 Task: Buy 4 Replacement Heads for Women's from Shave & Hair Removal section under best seller category for shipping address: Mason Kelly, 2841 Point Street, Park Ridge, Illinois 60068, Cell Number 7738643880. Pay from credit card ending with 7965, CVV 549
Action: Mouse moved to (15, 91)
Screenshot: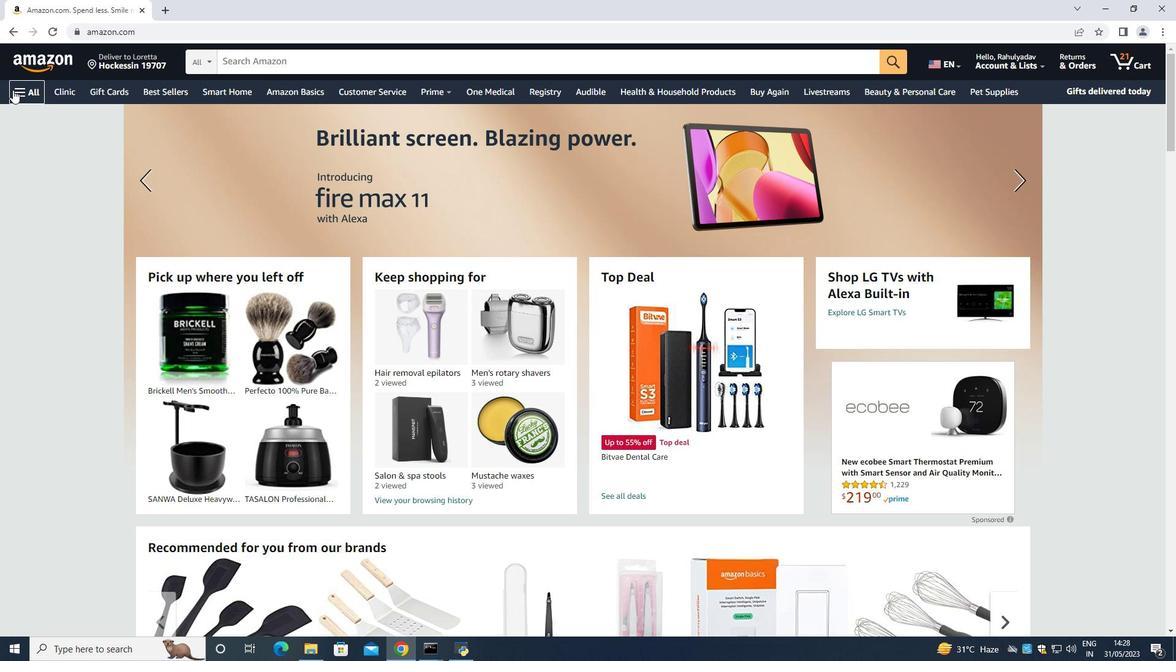
Action: Mouse pressed left at (15, 91)
Screenshot: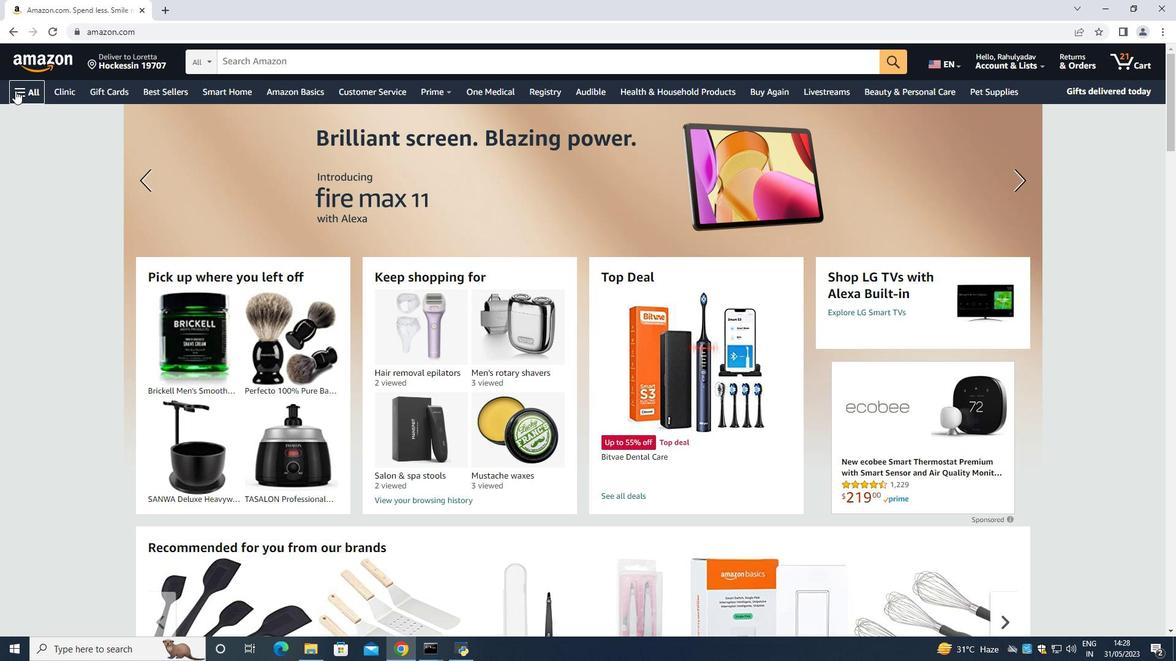 
Action: Mouse moved to (26, 115)
Screenshot: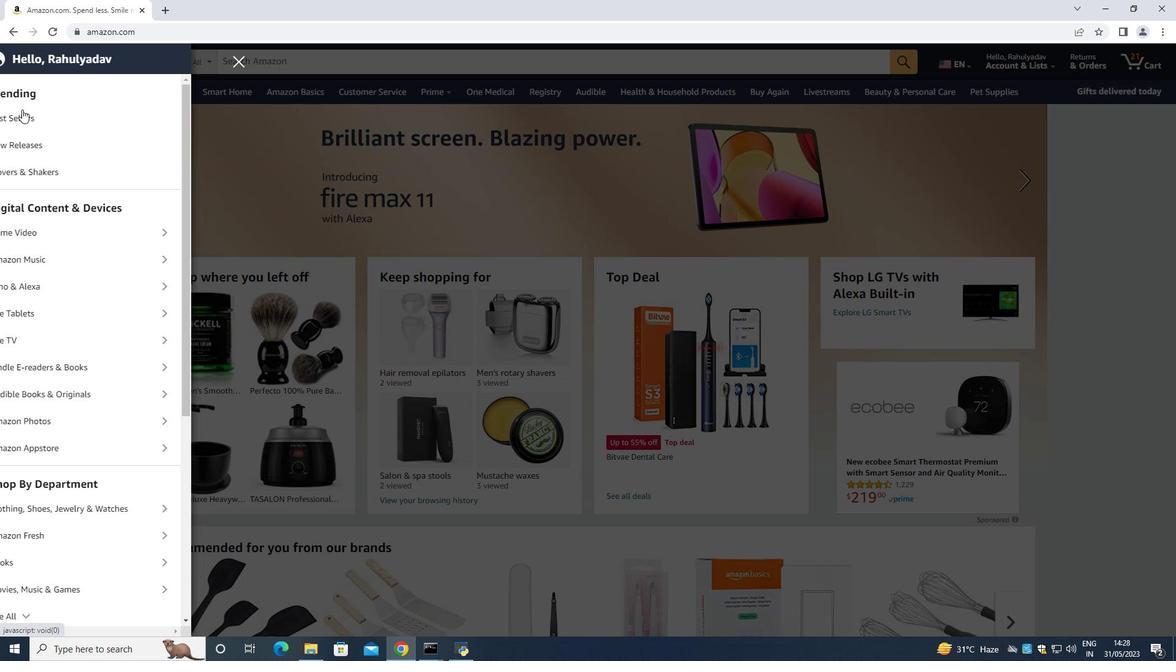 
Action: Mouse pressed left at (26, 115)
Screenshot: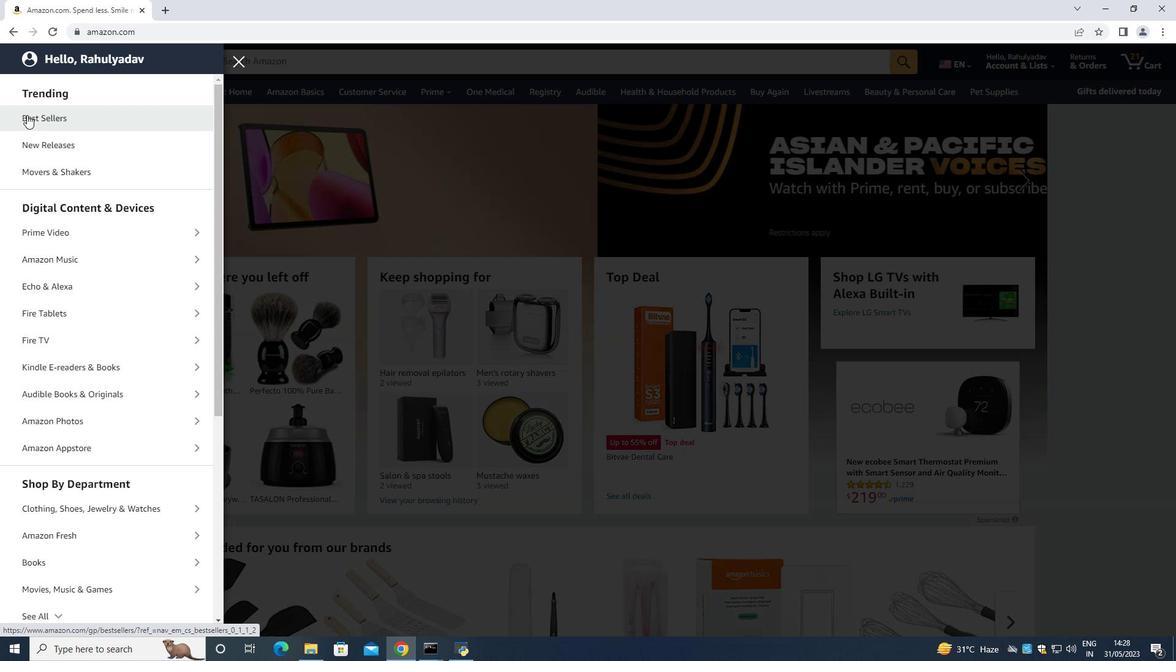 
Action: Key pressed <Key.down><Key.up>
Screenshot: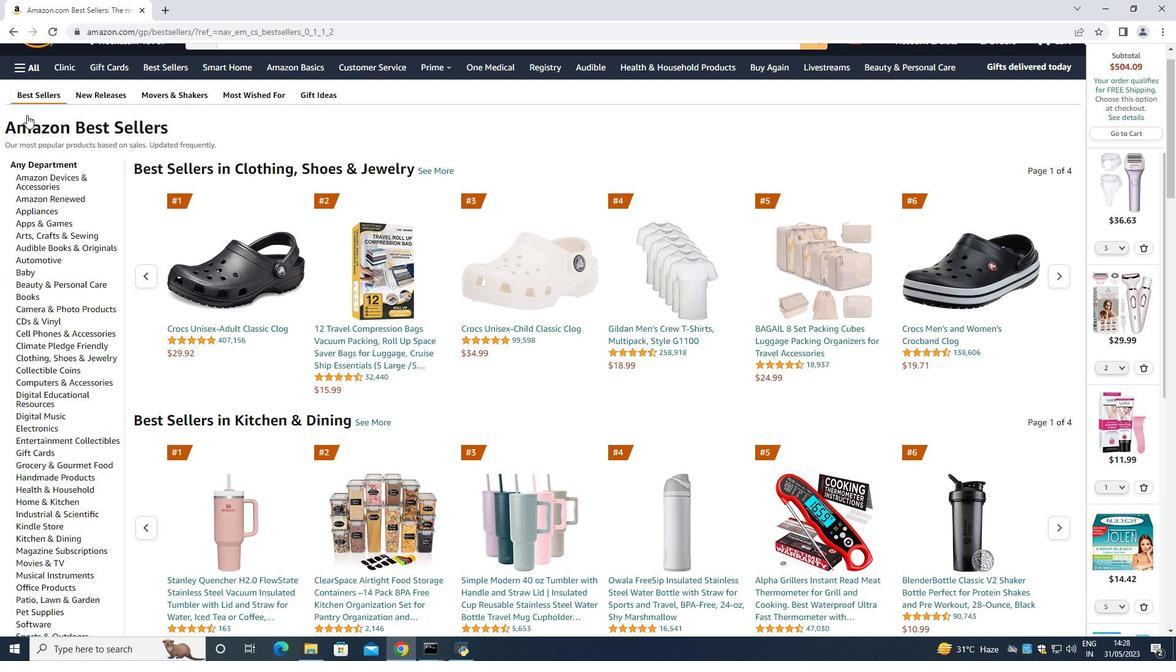 
Action: Mouse moved to (237, 66)
Screenshot: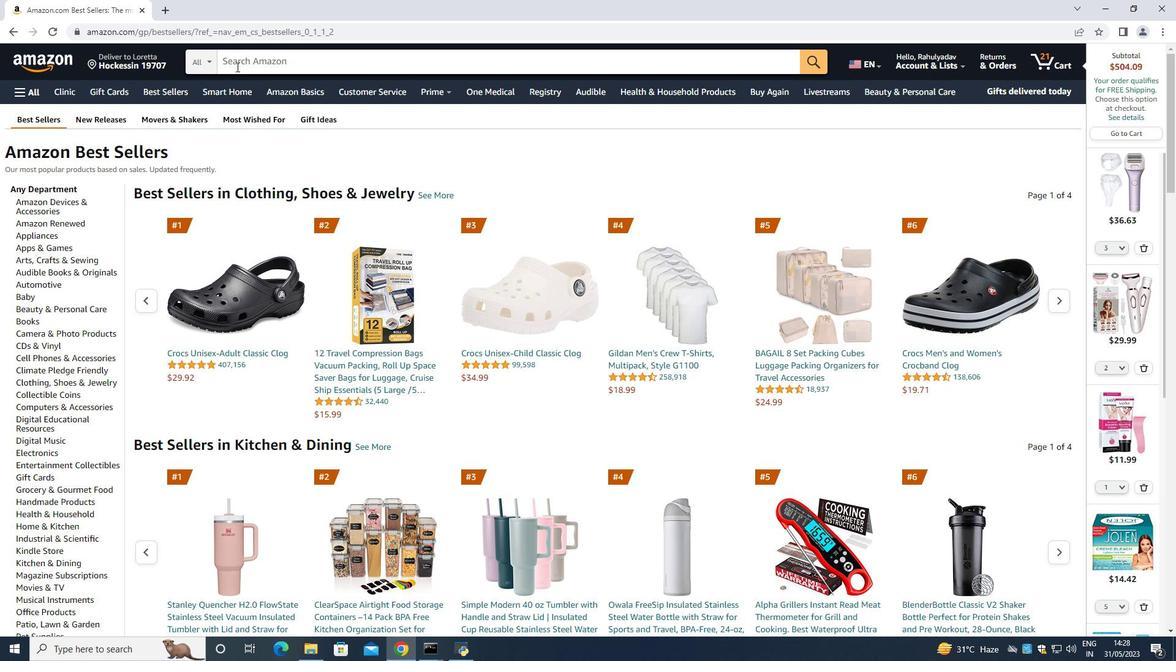 
Action: Mouse pressed left at (237, 66)
Screenshot: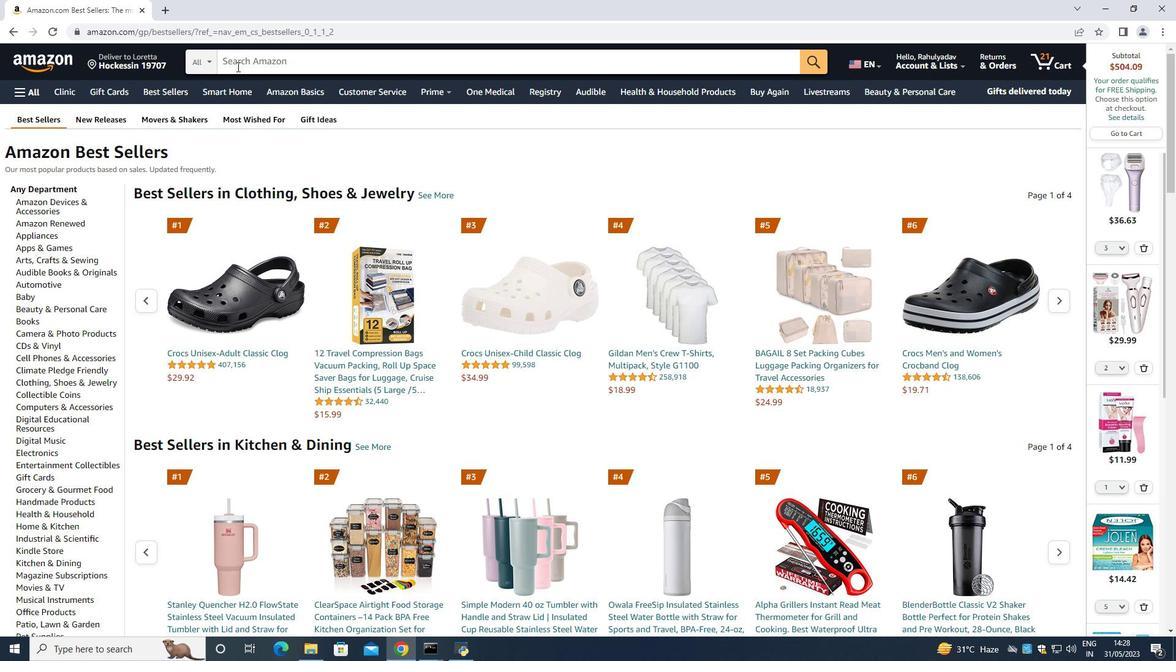 
Action: Key pressed <Key.shift>Replacement<Key.space><Key.shift>Heads<Key.space><Key.shift>foe<Key.backspace>r<Key.space>women<Key.space><Key.enter>
Screenshot: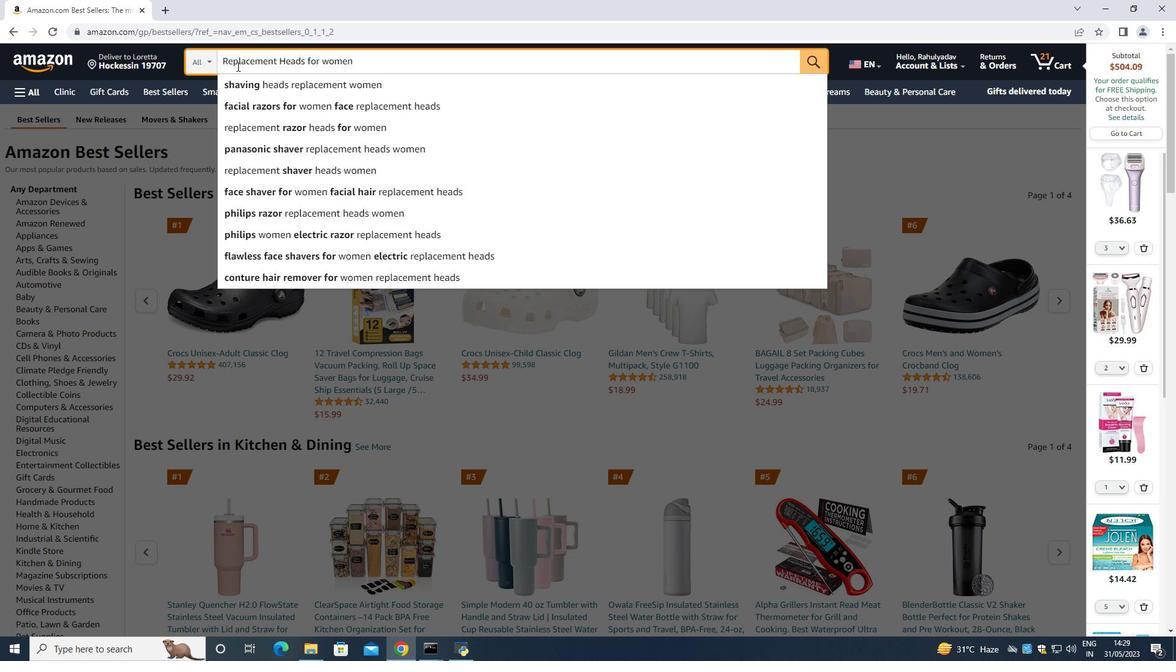 
Action: Mouse moved to (284, 363)
Screenshot: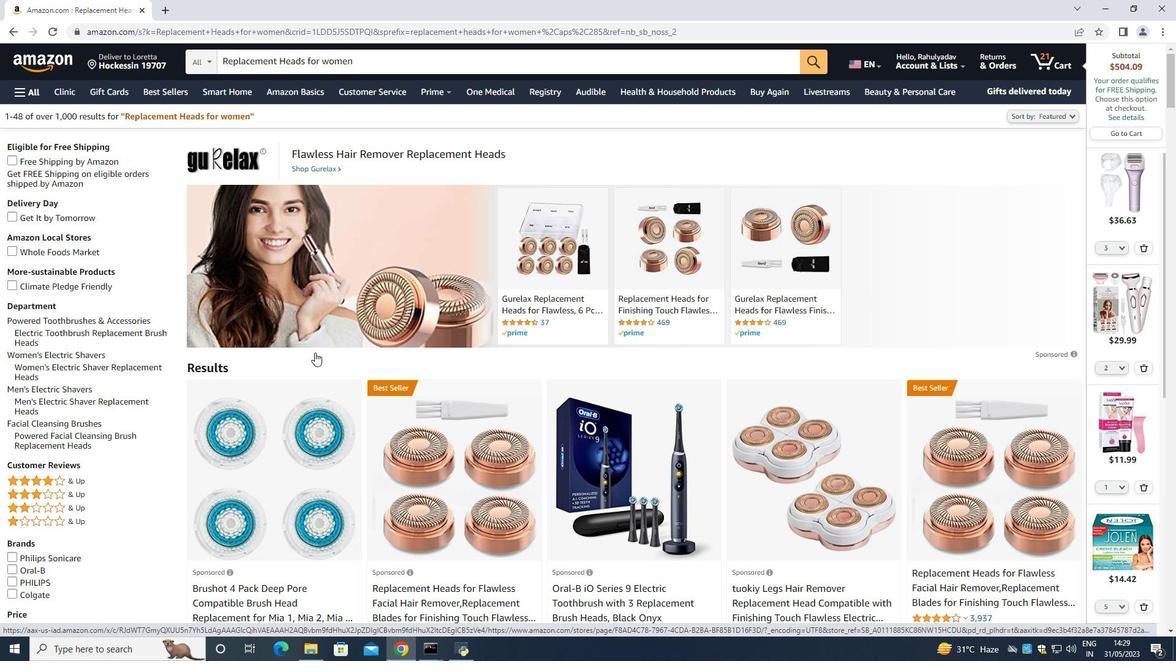 
Action: Mouse scrolled (284, 362) with delta (0, 0)
Screenshot: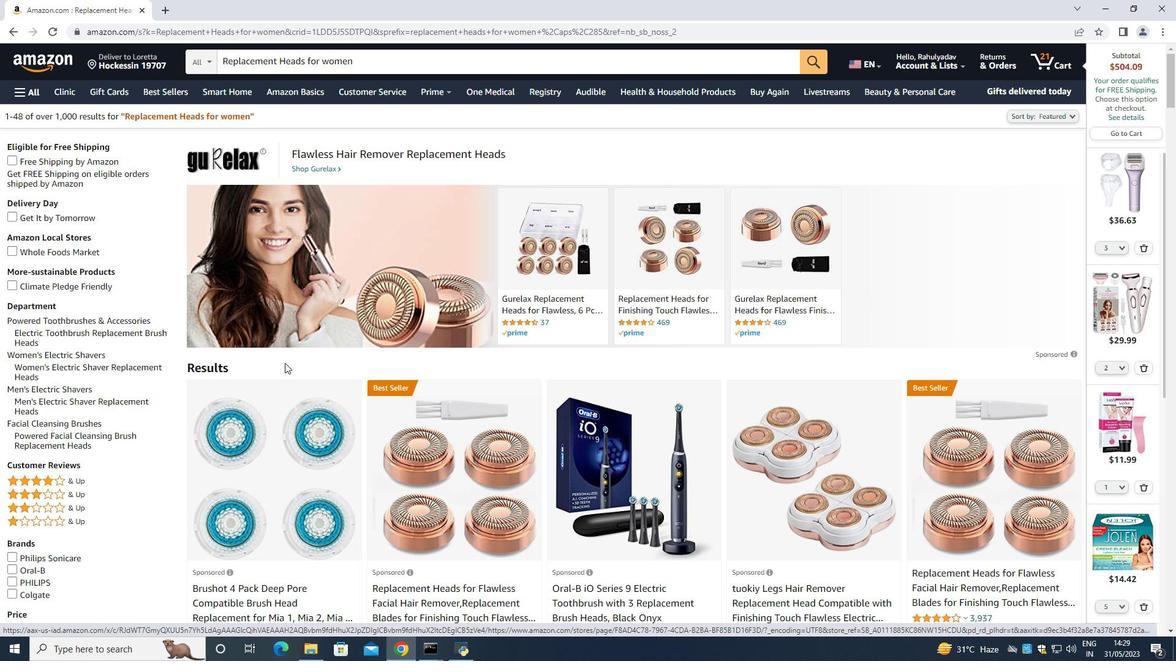 
Action: Mouse scrolled (284, 362) with delta (0, 0)
Screenshot: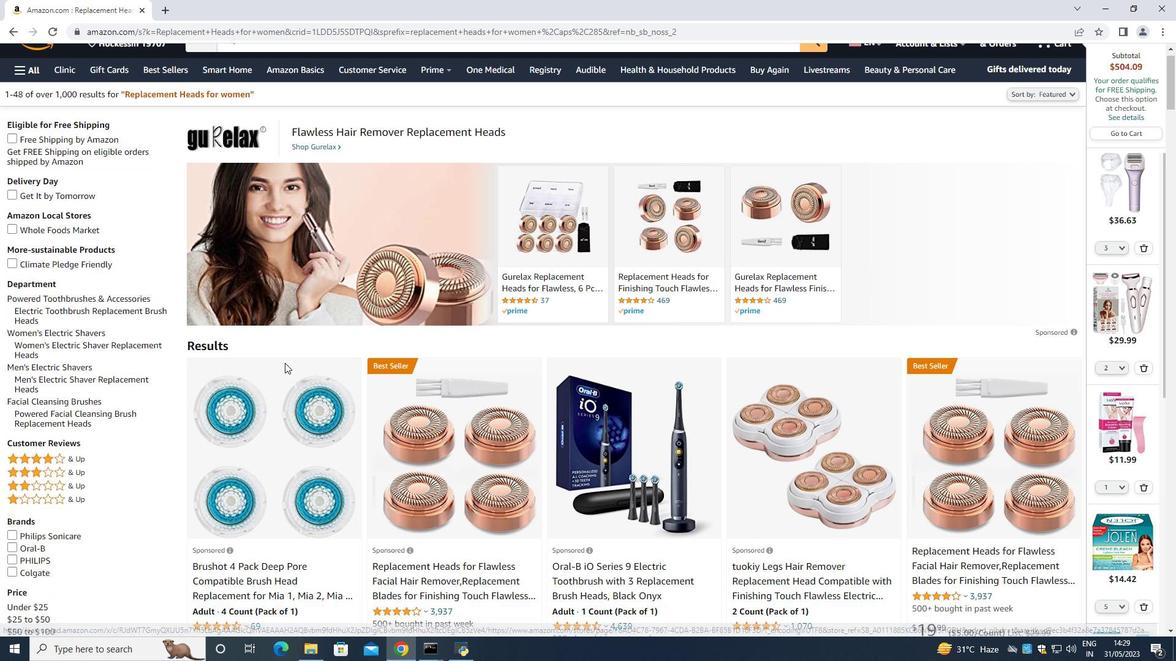 
Action: Mouse scrolled (284, 362) with delta (0, 0)
Screenshot: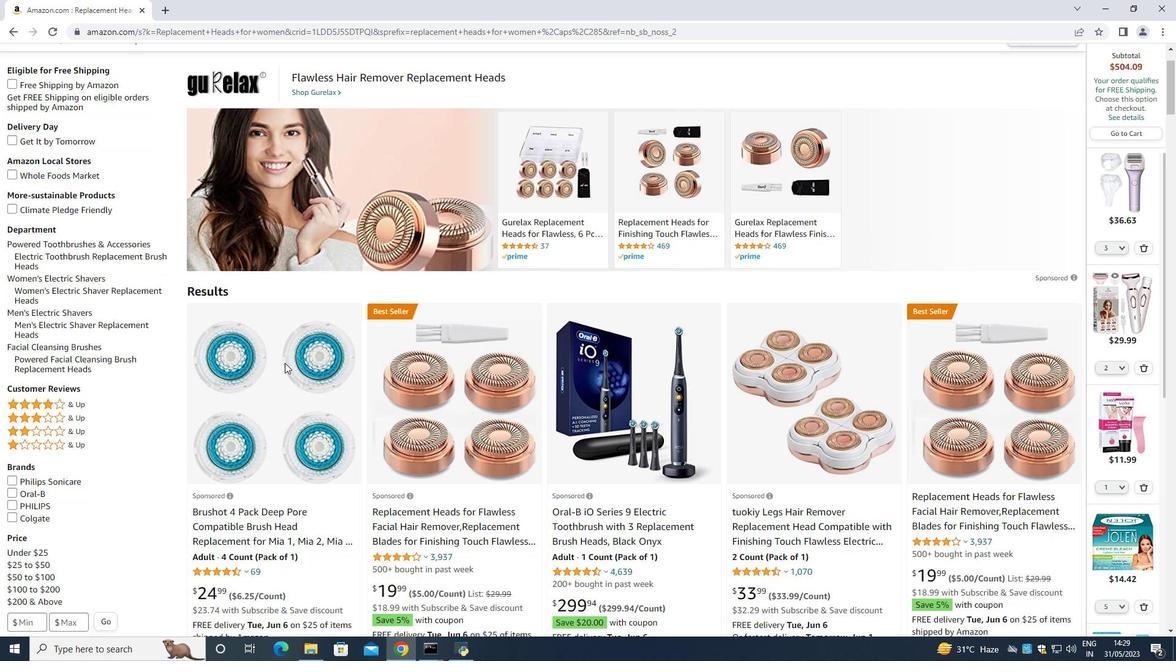 
Action: Mouse moved to (625, 407)
Screenshot: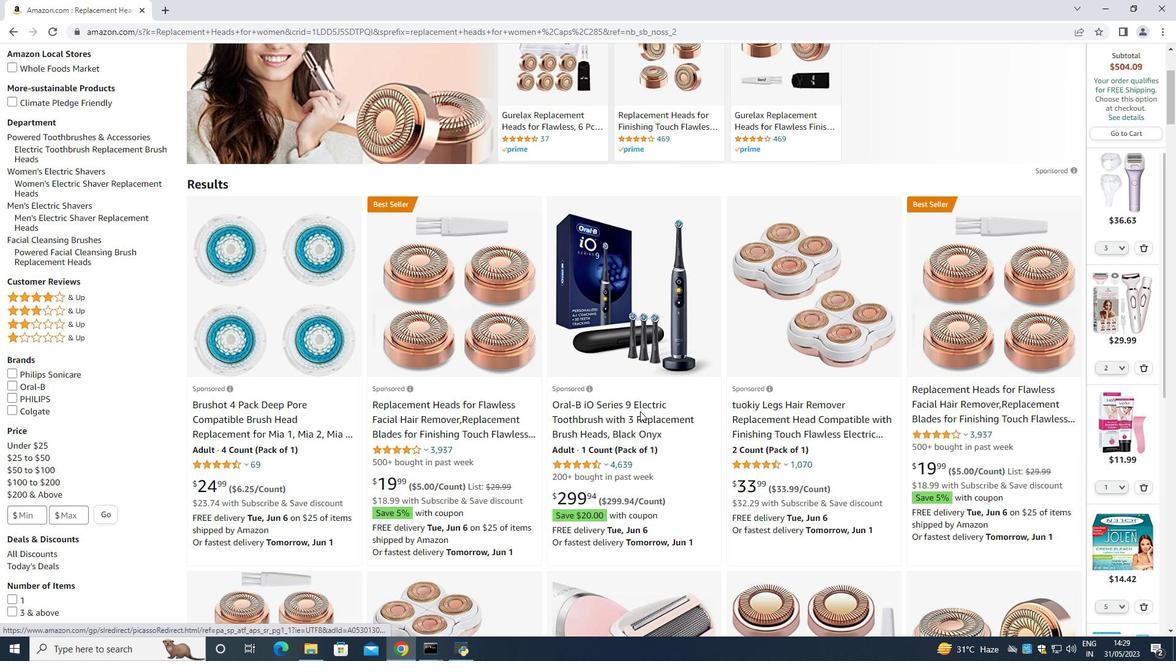 
Action: Mouse scrolled (625, 406) with delta (0, 0)
Screenshot: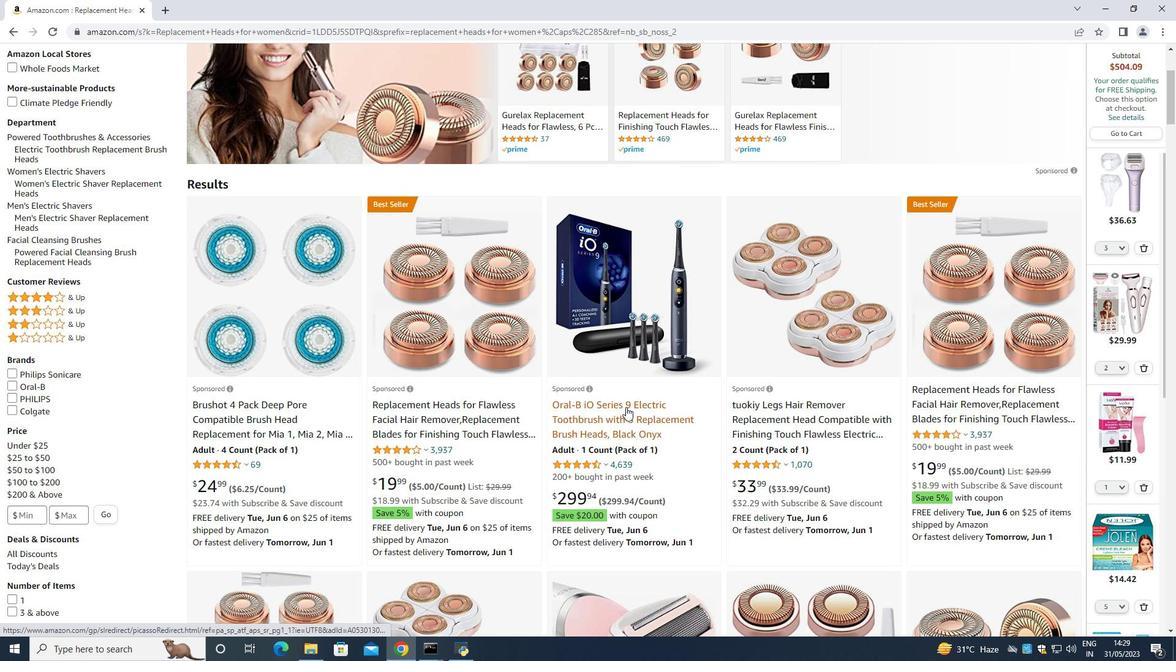 
Action: Mouse scrolled (625, 406) with delta (0, 0)
Screenshot: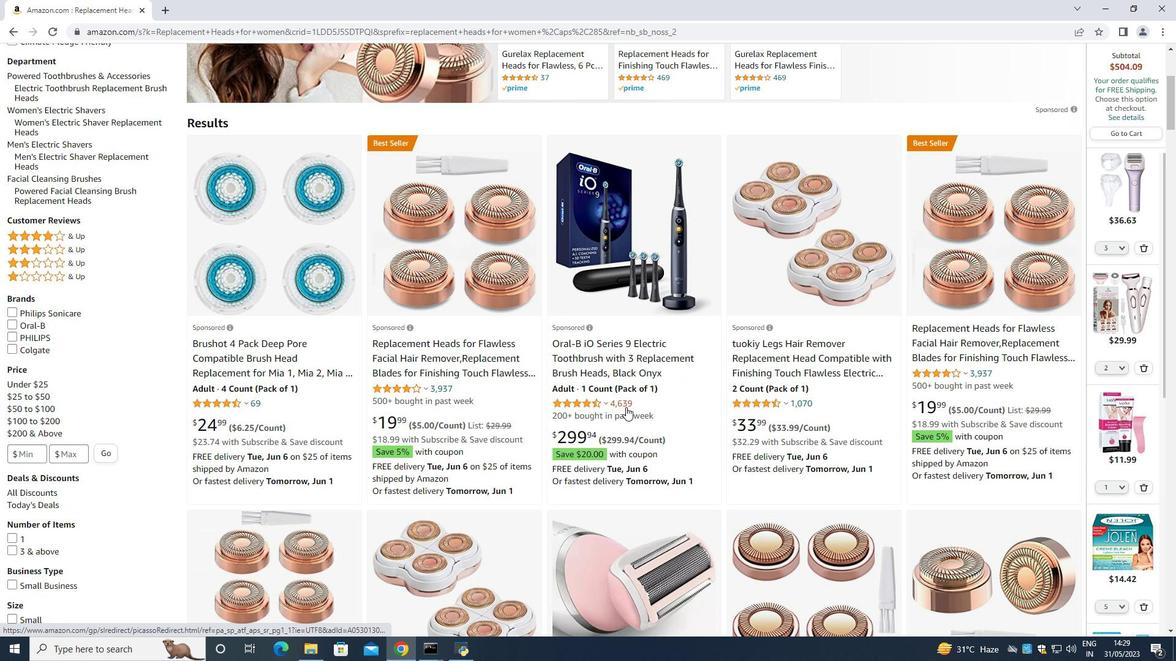
Action: Mouse moved to (229, 158)
Screenshot: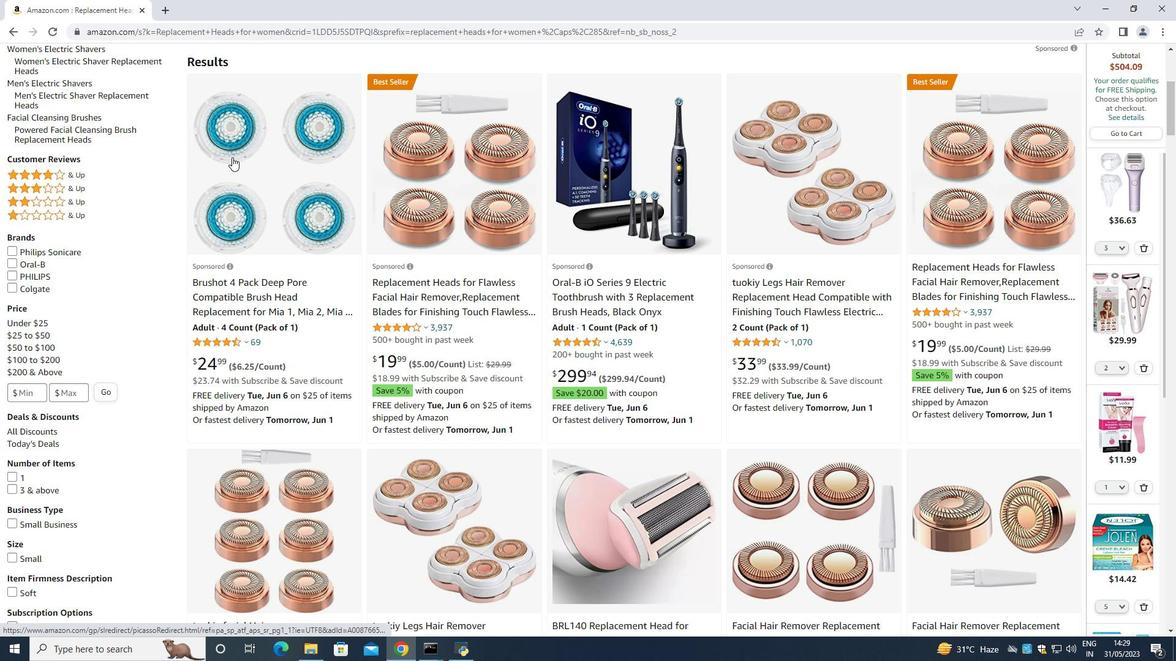 
Action: Mouse scrolled (229, 157) with delta (0, 0)
Screenshot: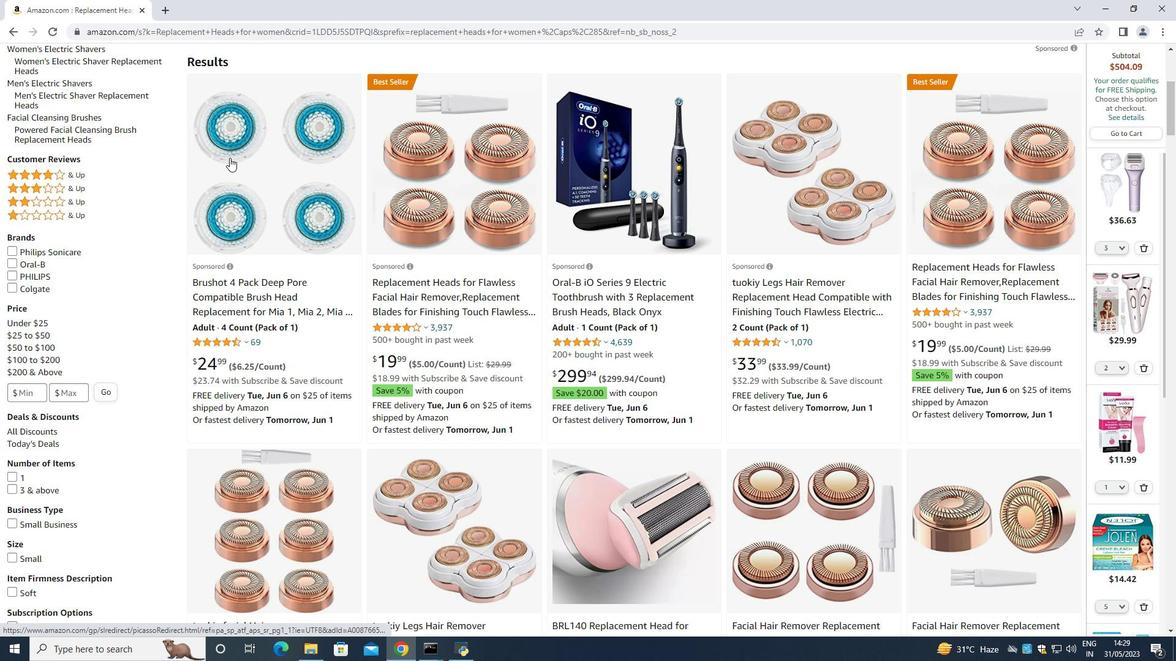 
Action: Mouse scrolled (229, 157) with delta (0, 0)
Screenshot: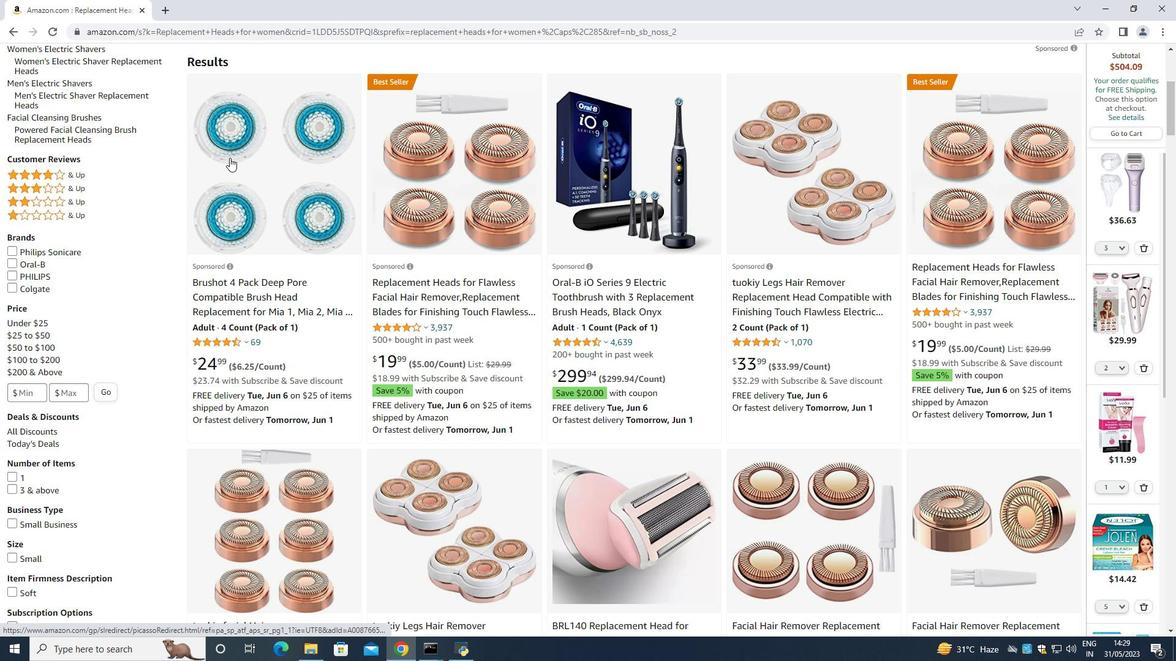 
Action: Mouse scrolled (229, 157) with delta (0, 0)
Screenshot: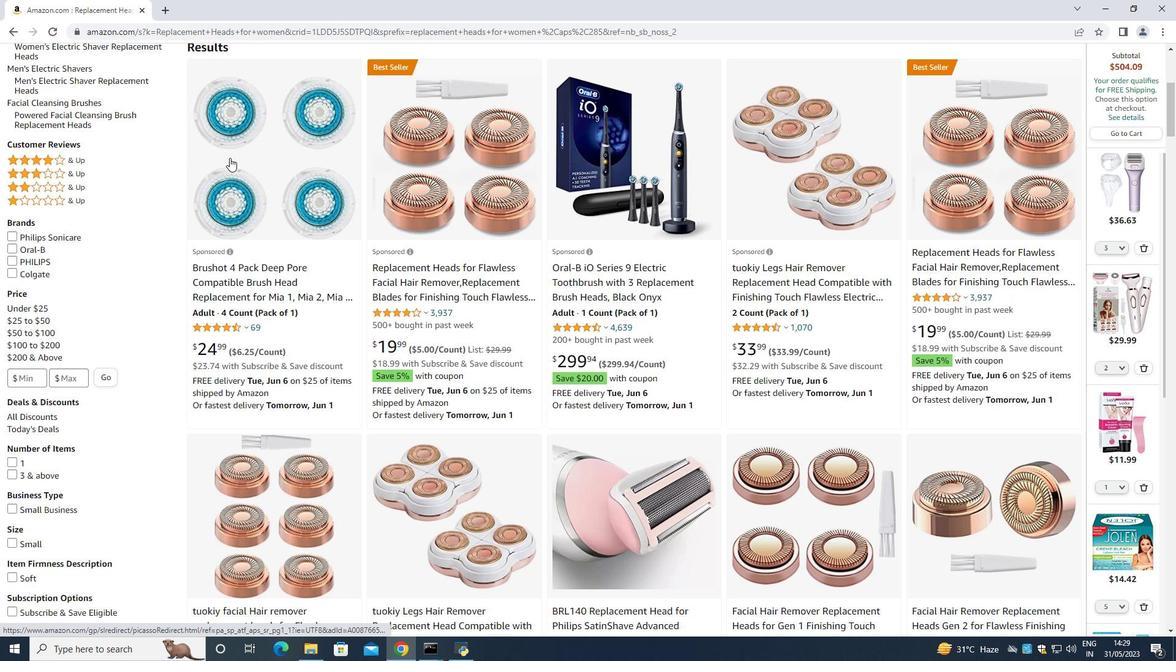 
Action: Mouse moved to (643, 456)
Screenshot: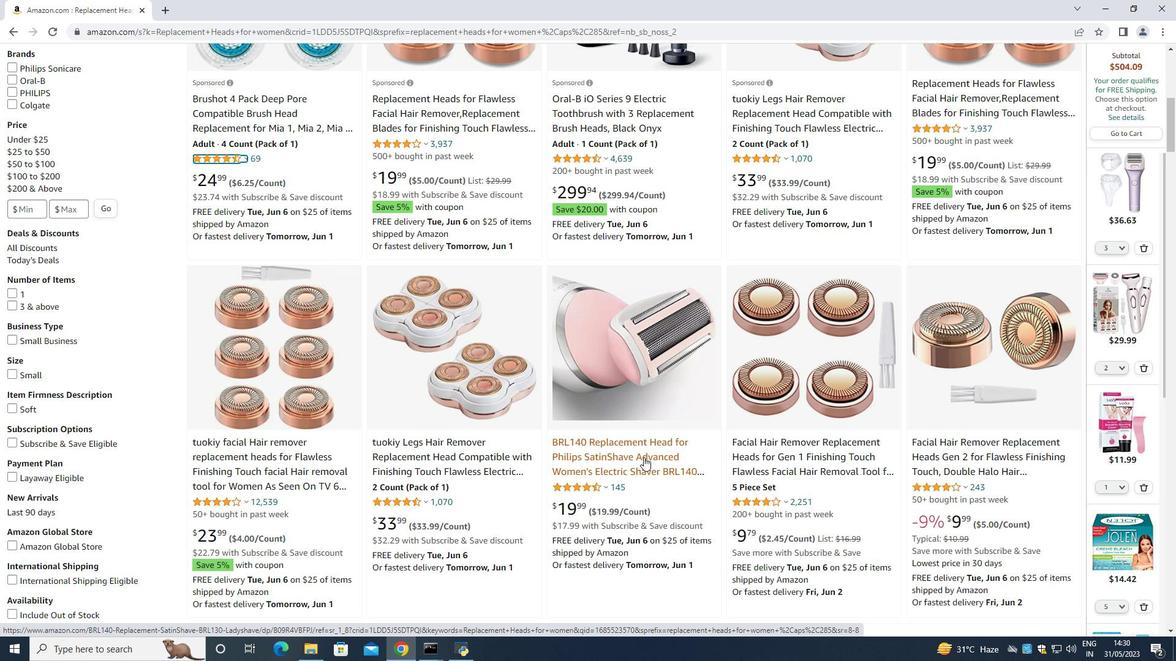 
Action: Mouse pressed left at (643, 456)
Screenshot: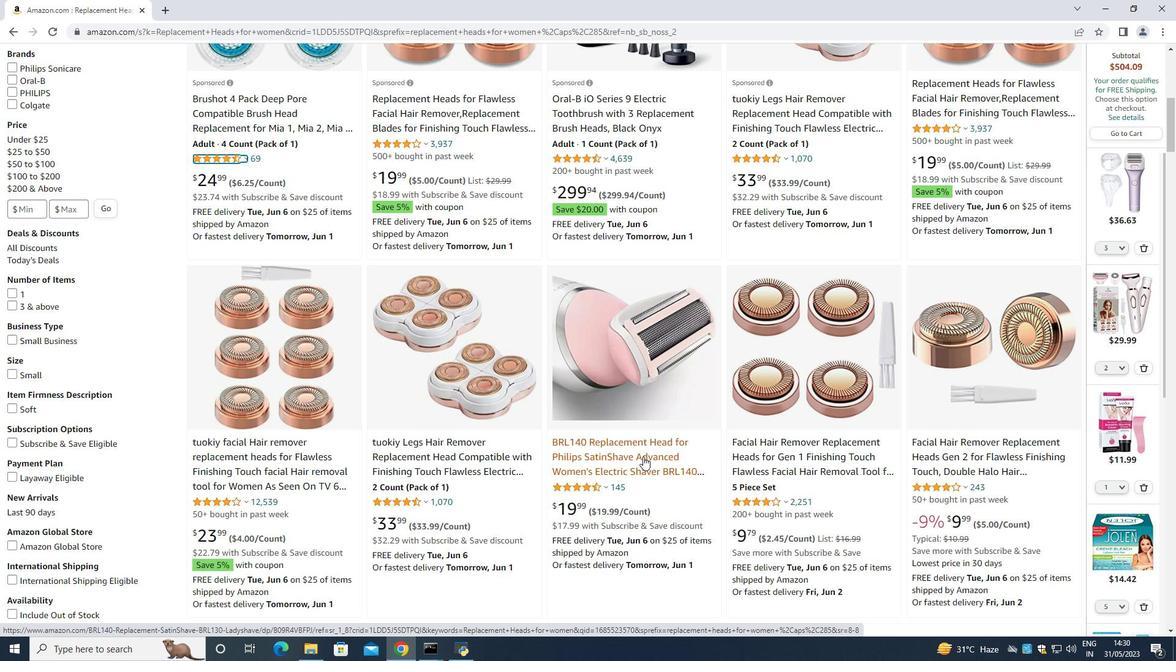 
Action: Mouse moved to (657, 459)
Screenshot: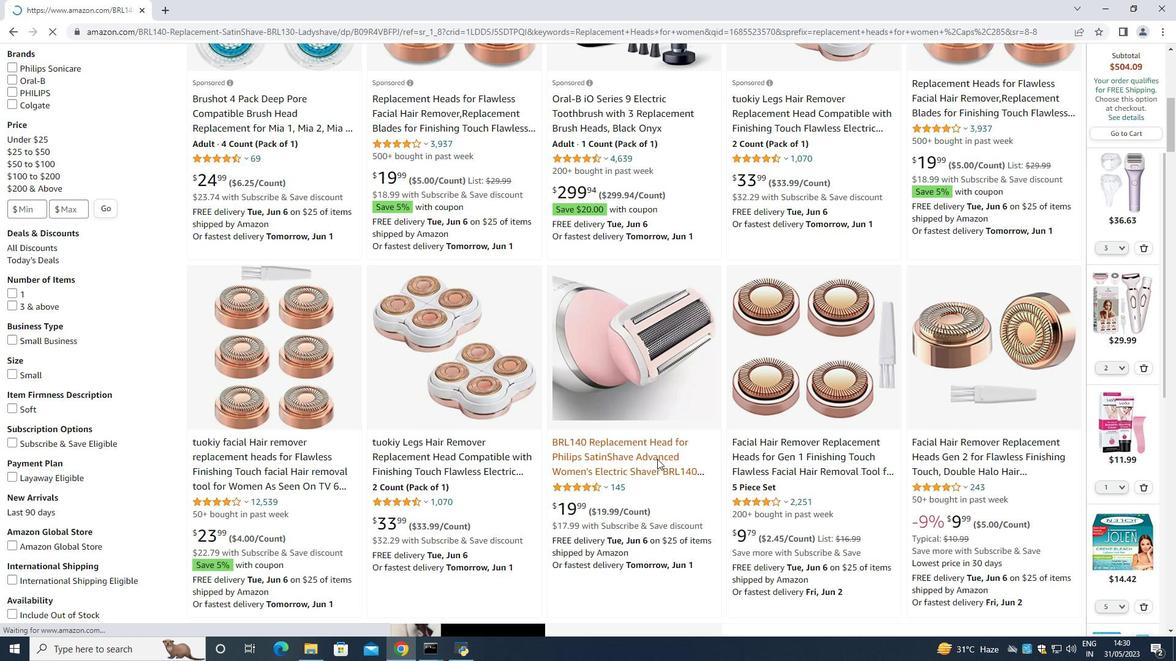 
Action: Mouse scrolled (657, 459) with delta (0, 0)
Screenshot: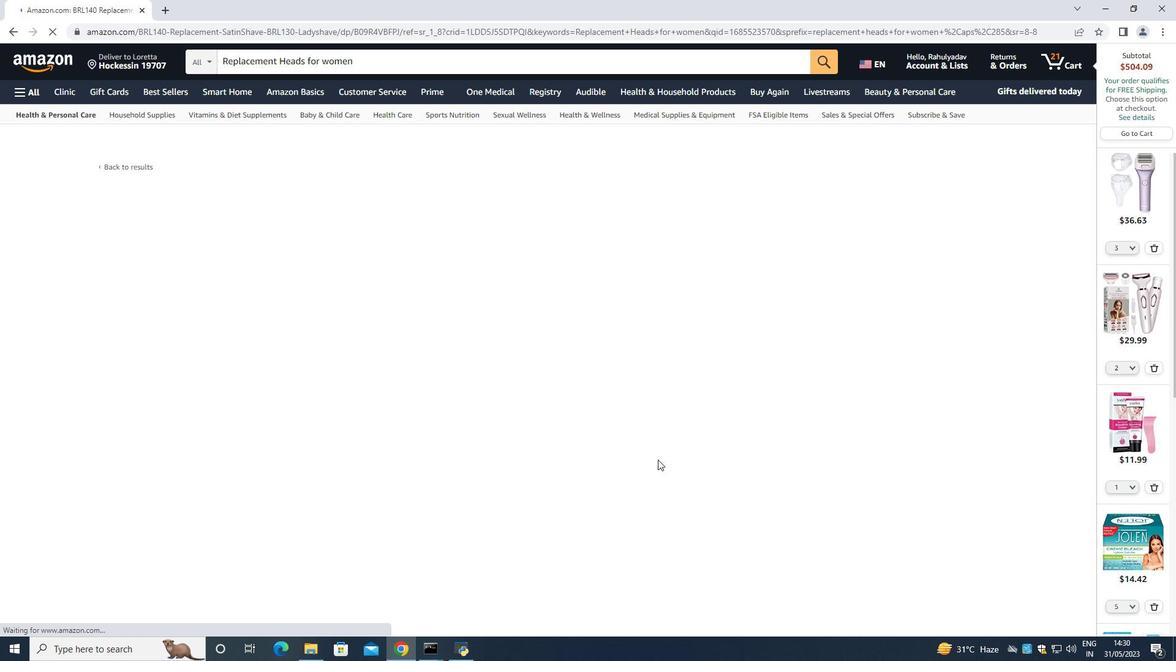 
Action: Mouse scrolled (657, 459) with delta (0, 0)
Screenshot: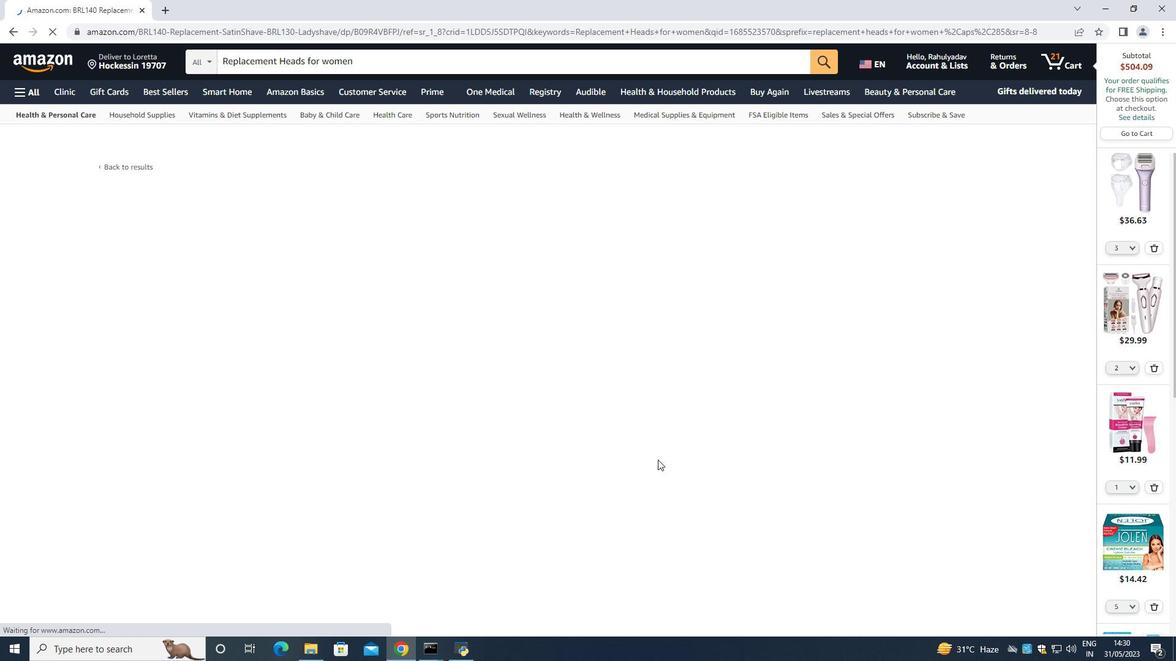 
Action: Mouse scrolled (657, 459) with delta (0, 0)
Screenshot: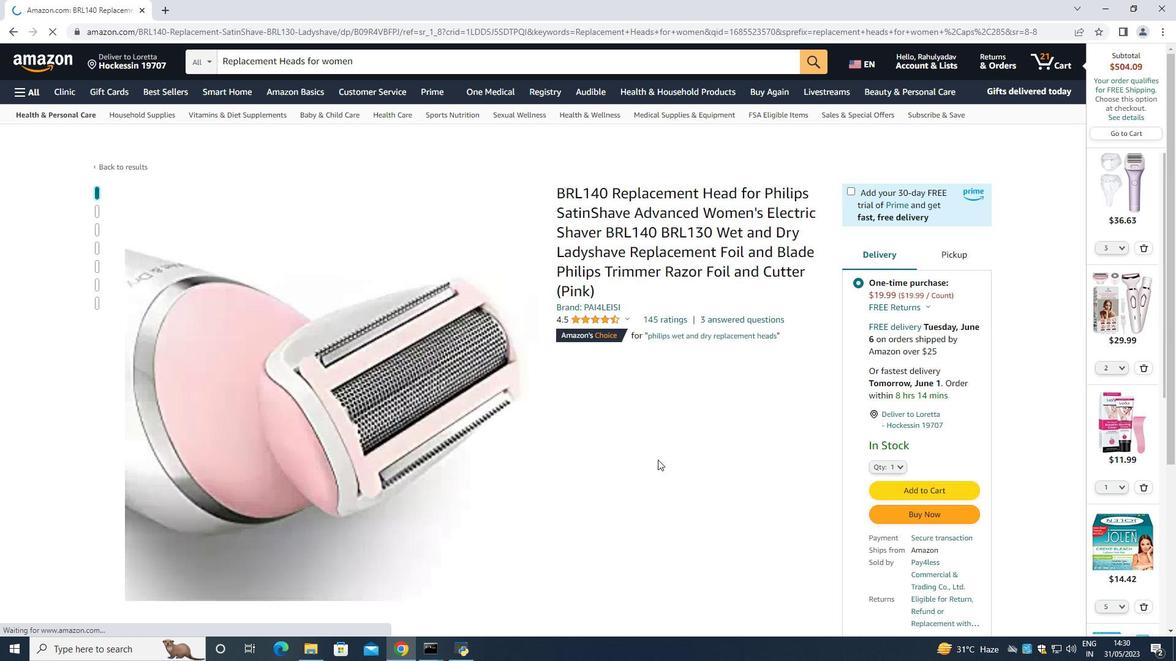 
Action: Mouse moved to (657, 463)
Screenshot: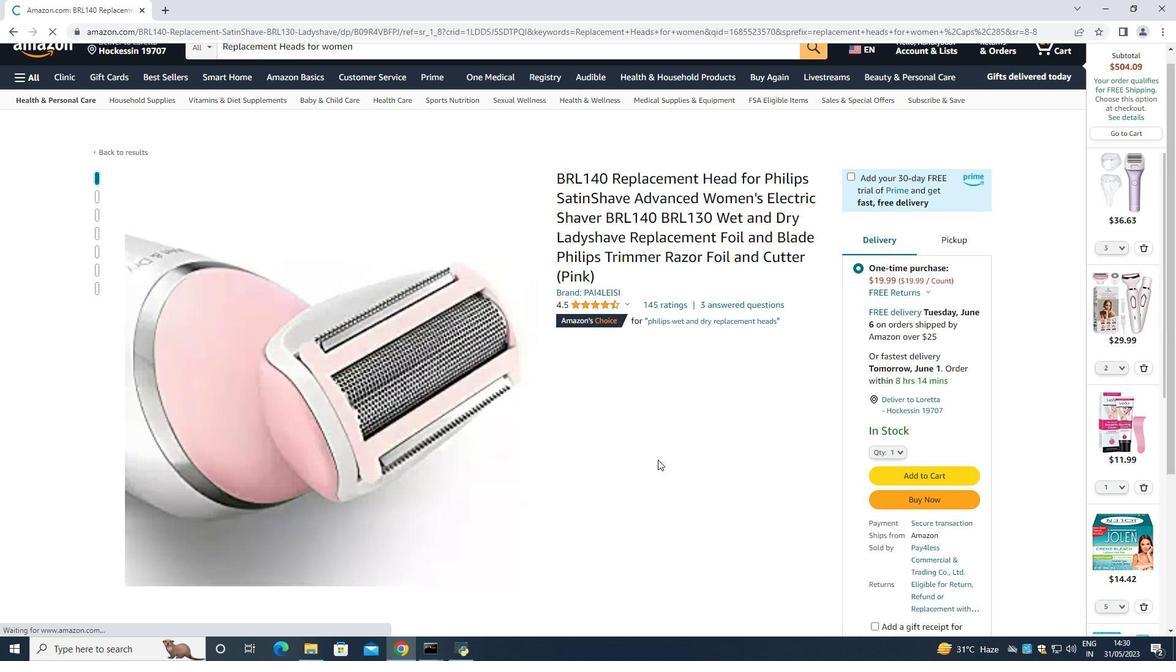 
Action: Mouse scrolled (657, 462) with delta (0, 0)
Screenshot: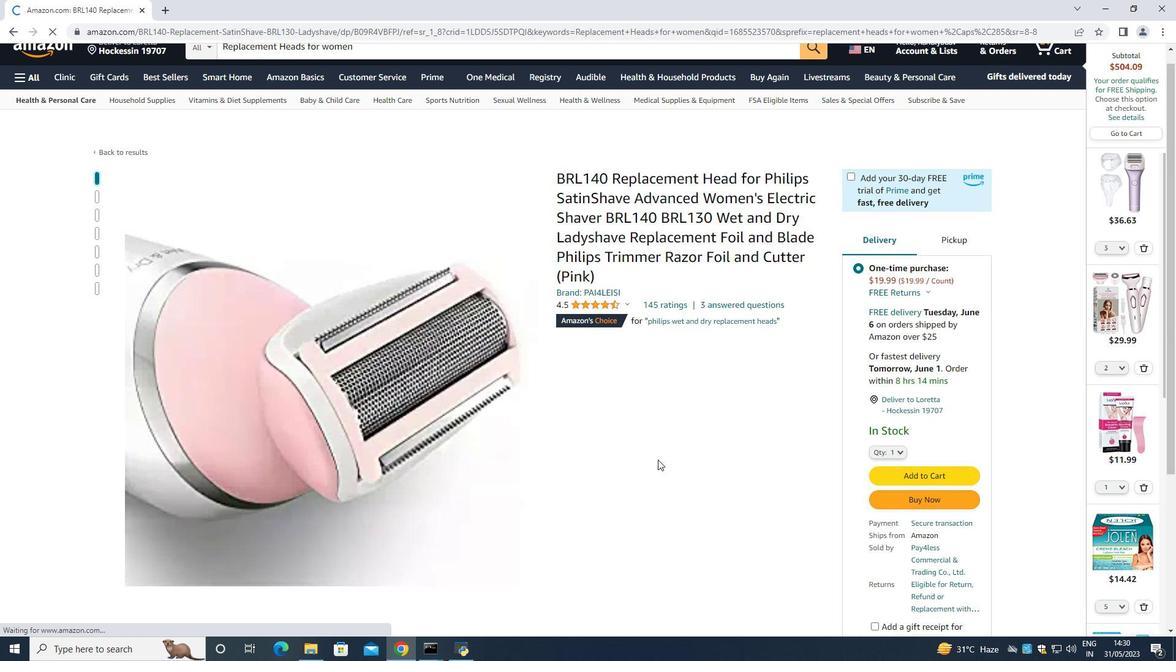 
Action: Mouse moved to (657, 464)
Screenshot: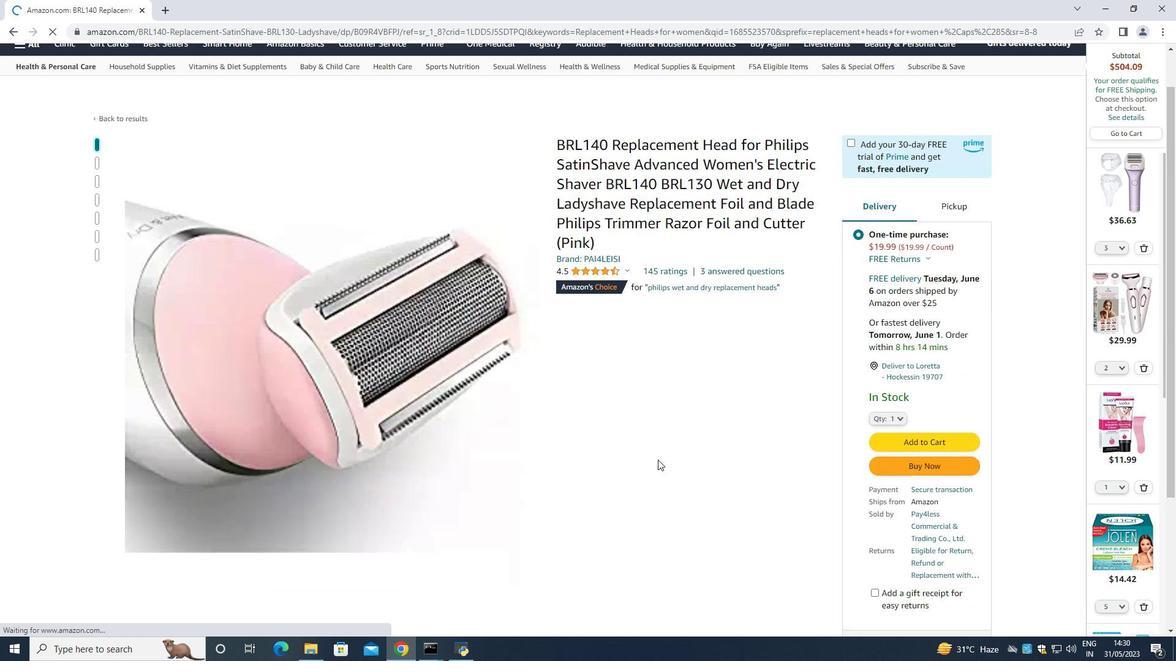 
Action: Mouse scrolled (657, 463) with delta (0, 0)
Screenshot: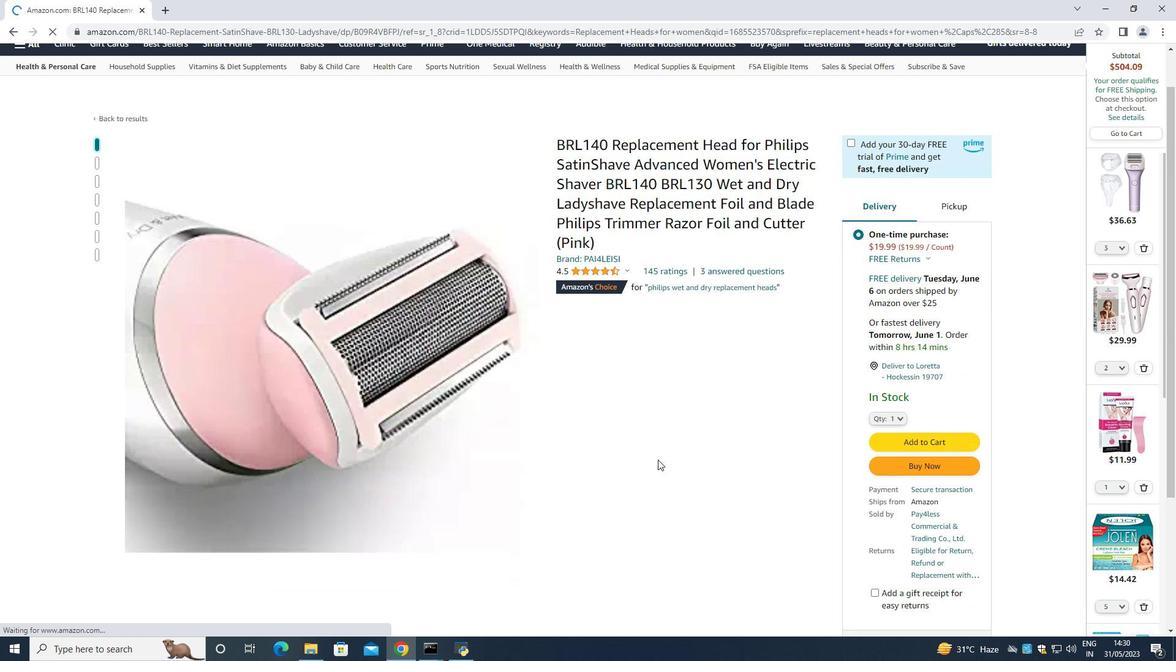 
Action: Mouse scrolled (657, 463) with delta (0, 0)
Screenshot: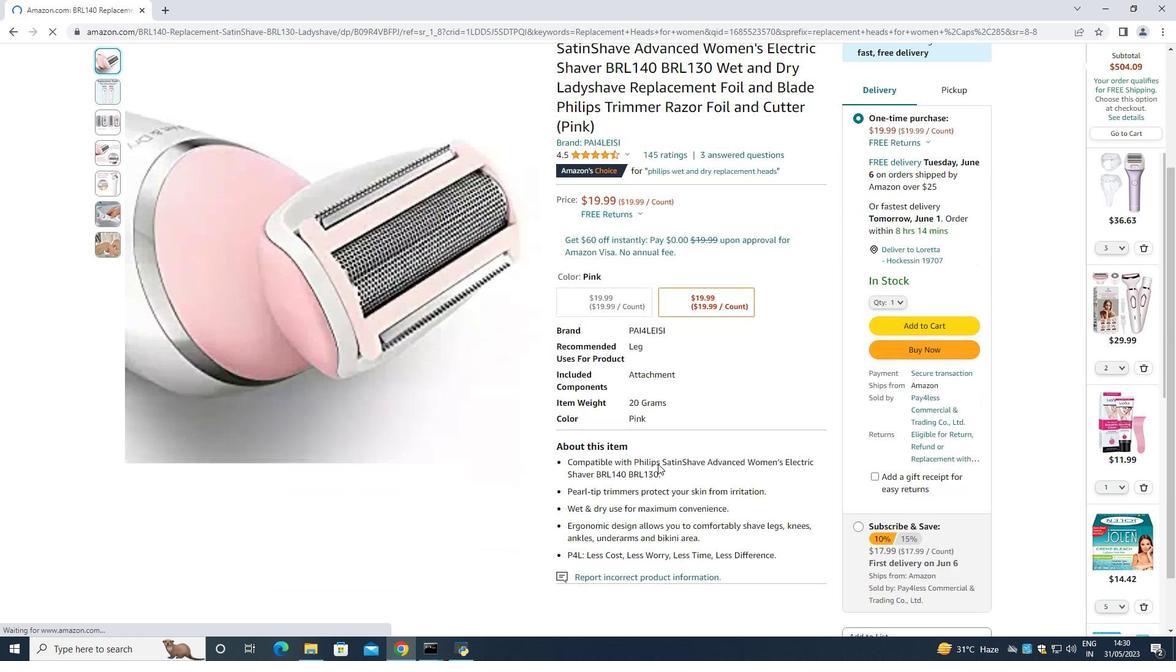 
Action: Mouse scrolled (657, 464) with delta (0, 0)
Screenshot: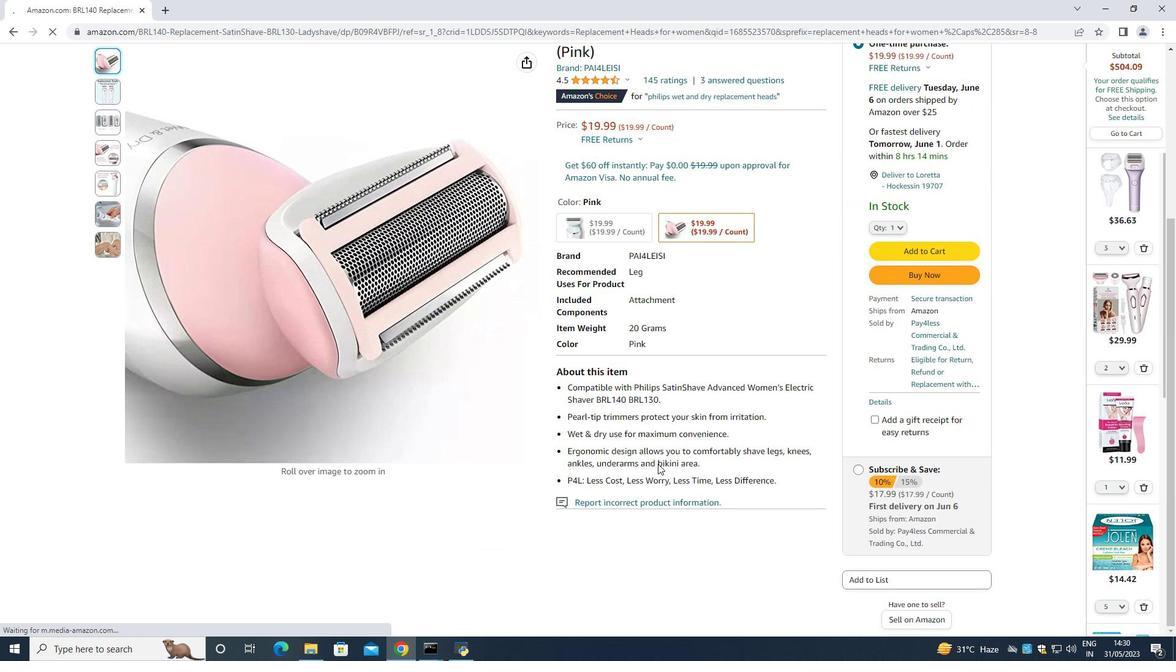 
Action: Mouse scrolled (657, 464) with delta (0, 0)
Screenshot: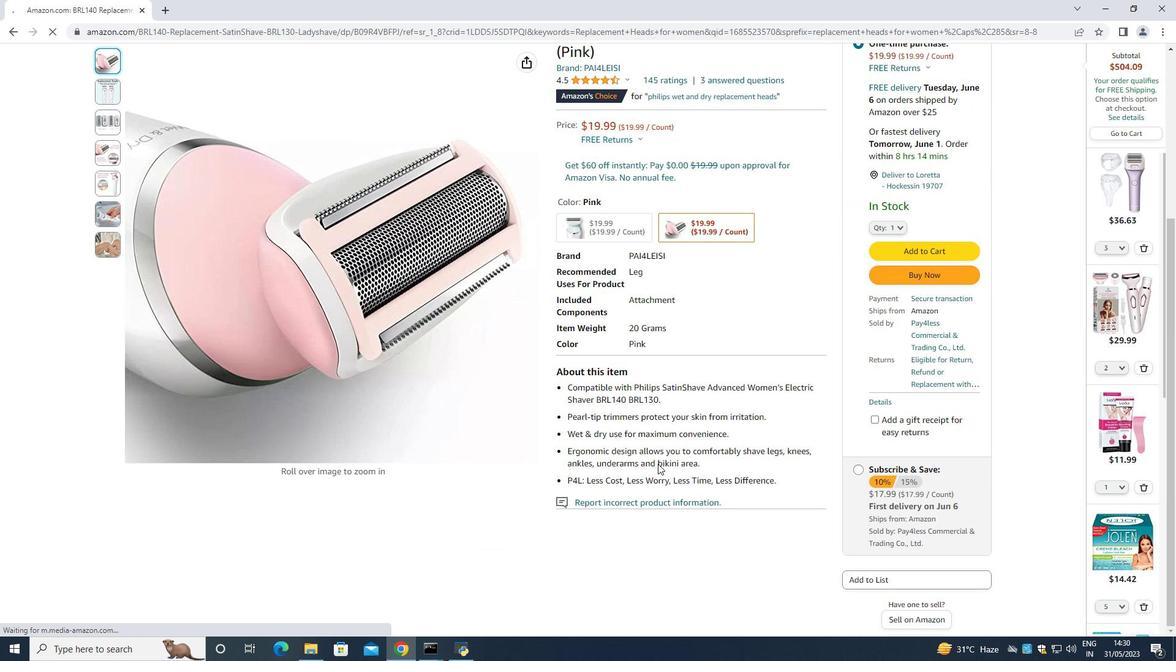 
Action: Mouse scrolled (657, 464) with delta (0, 0)
Screenshot: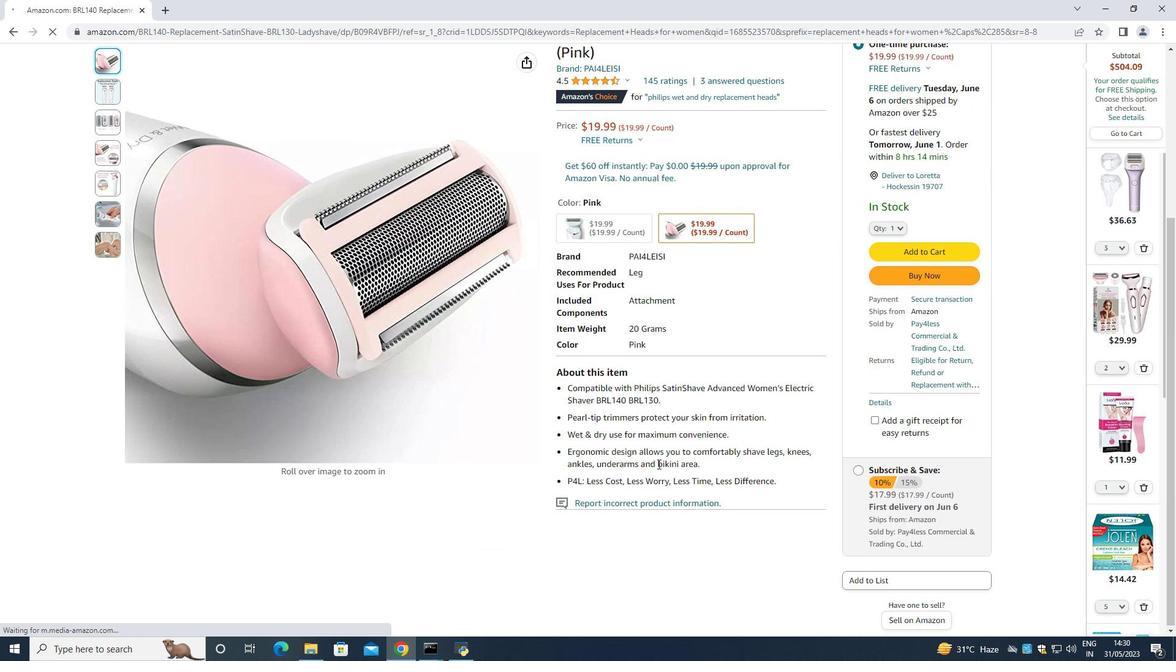 
Action: Mouse moved to (111, 178)
Screenshot: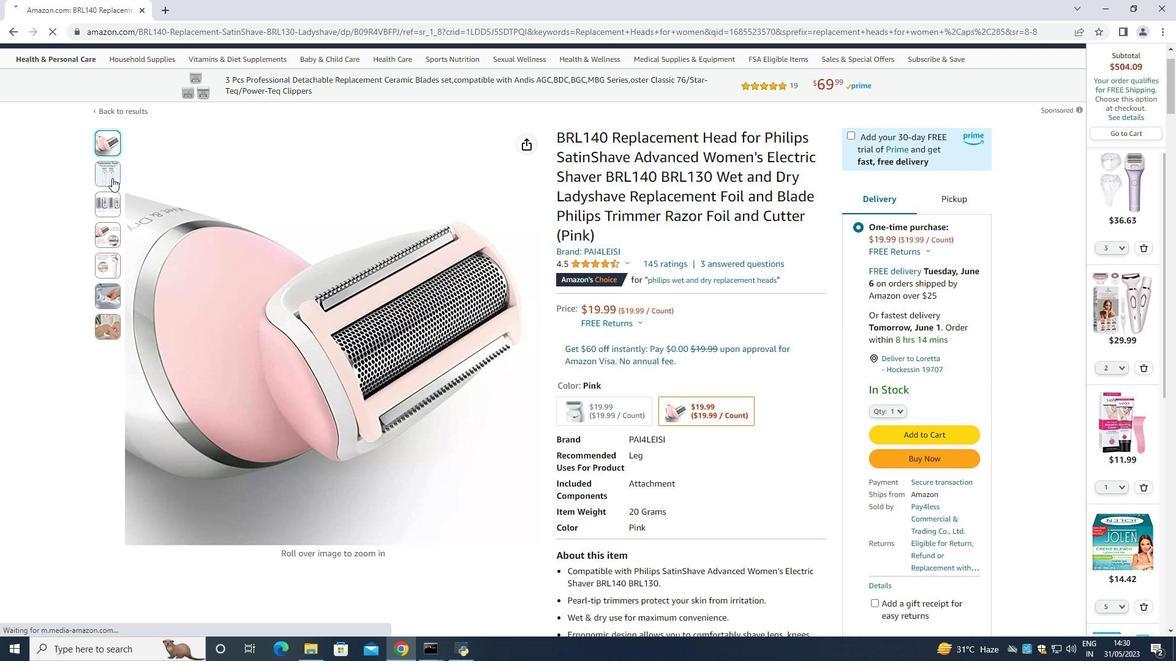
Action: Mouse pressed left at (111, 178)
Screenshot: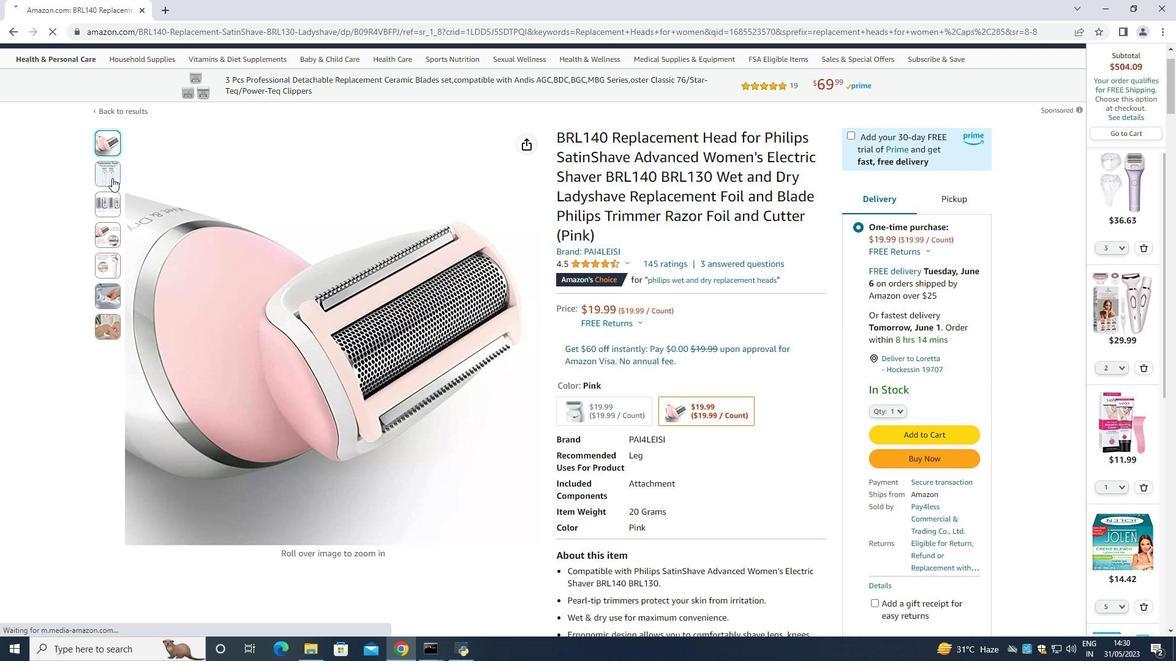 
Action: Mouse moved to (614, 412)
Screenshot: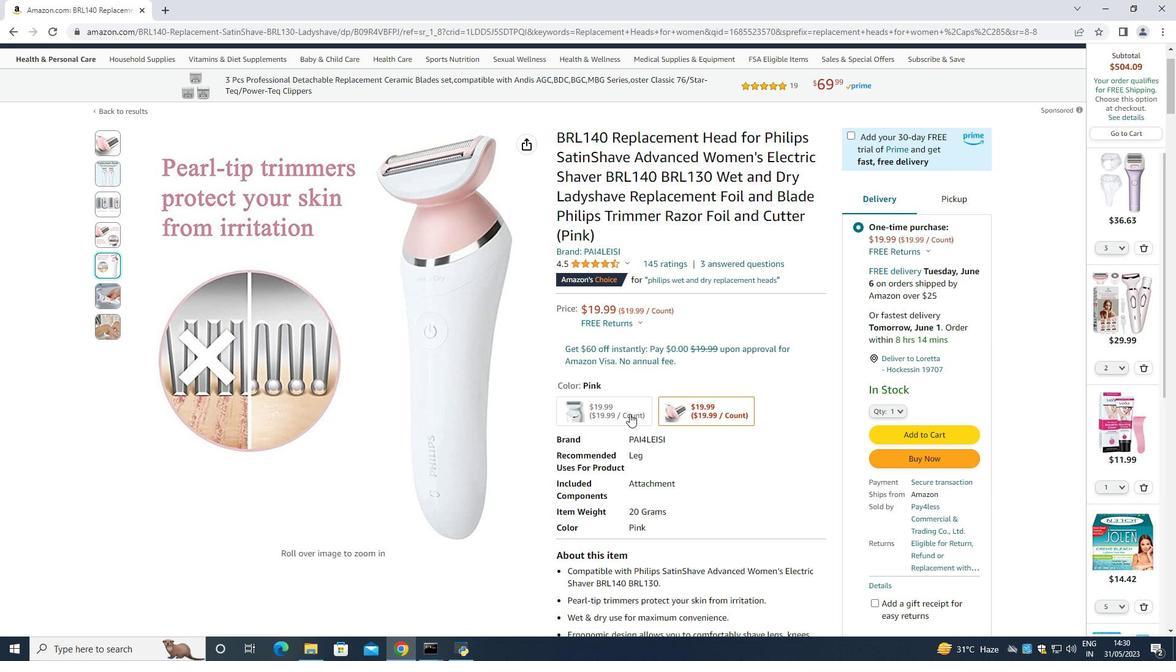 
Action: Mouse pressed left at (614, 412)
Screenshot: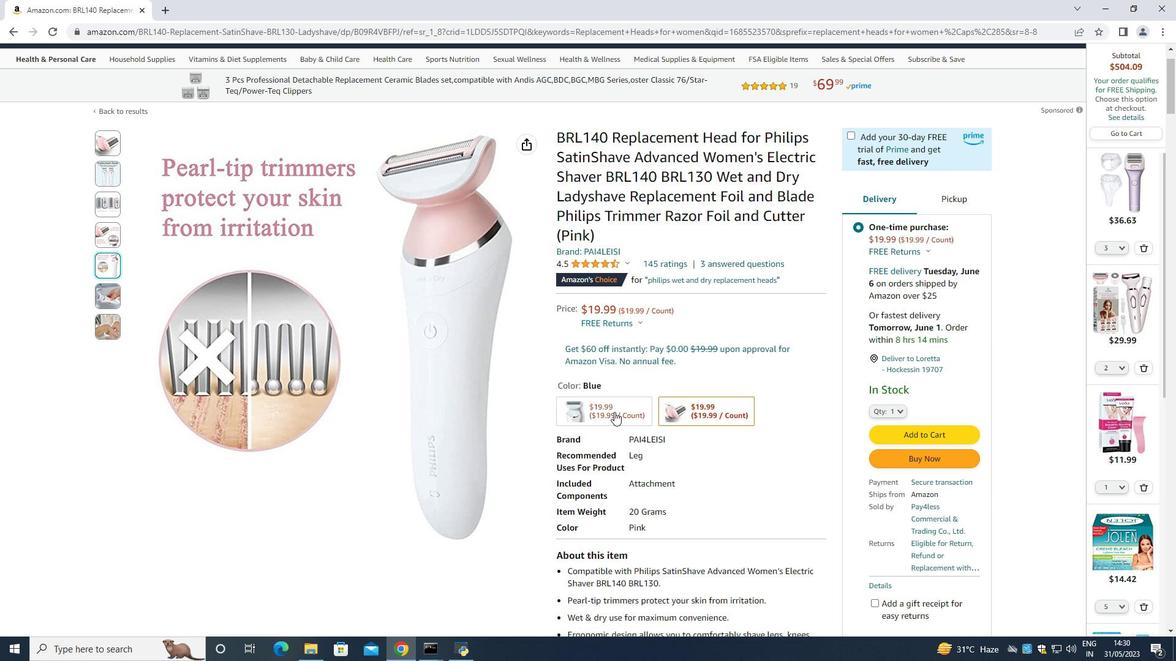 
Action: Mouse moved to (697, 393)
Screenshot: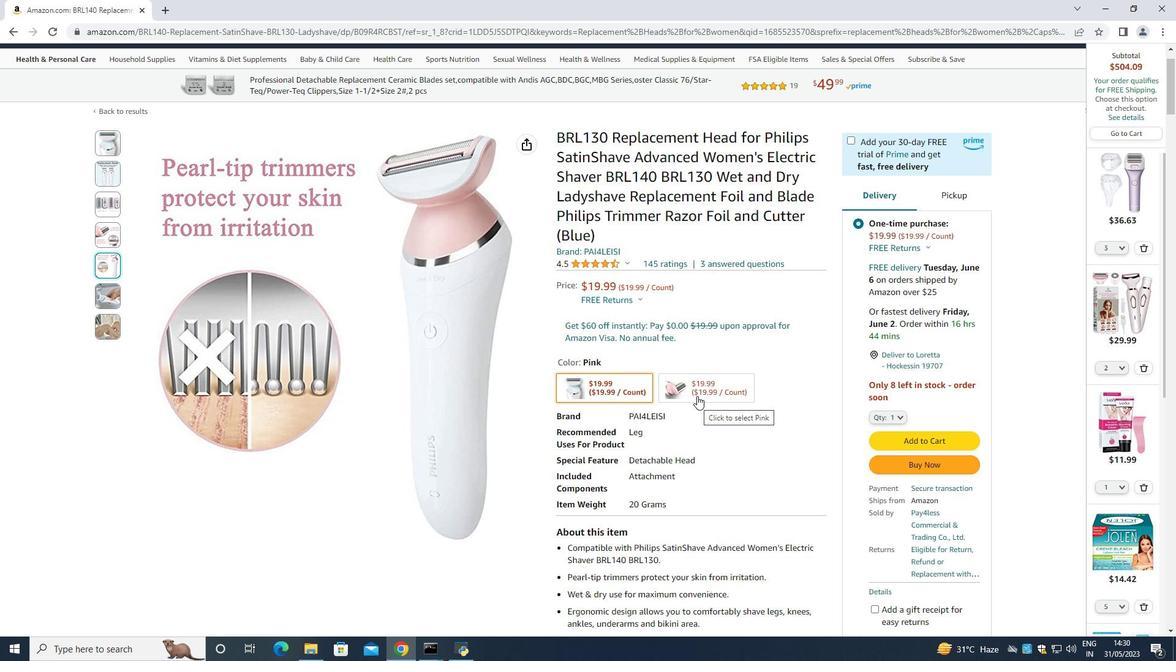 
Action: Mouse pressed left at (697, 393)
Screenshot: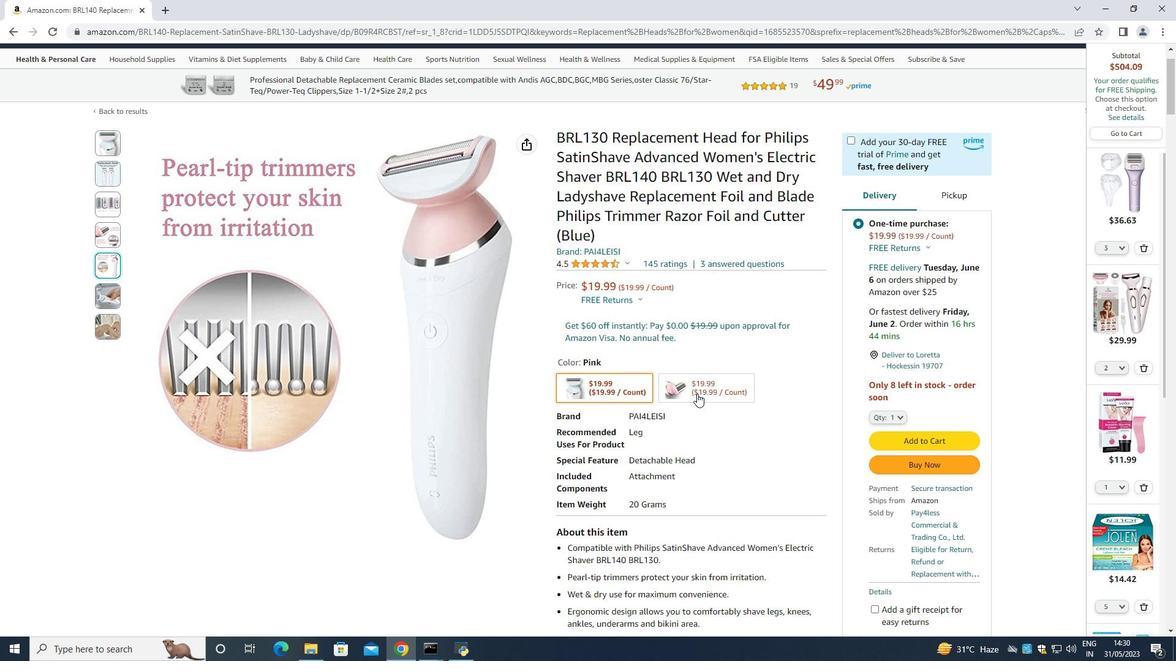 
Action: Mouse moved to (893, 403)
Screenshot: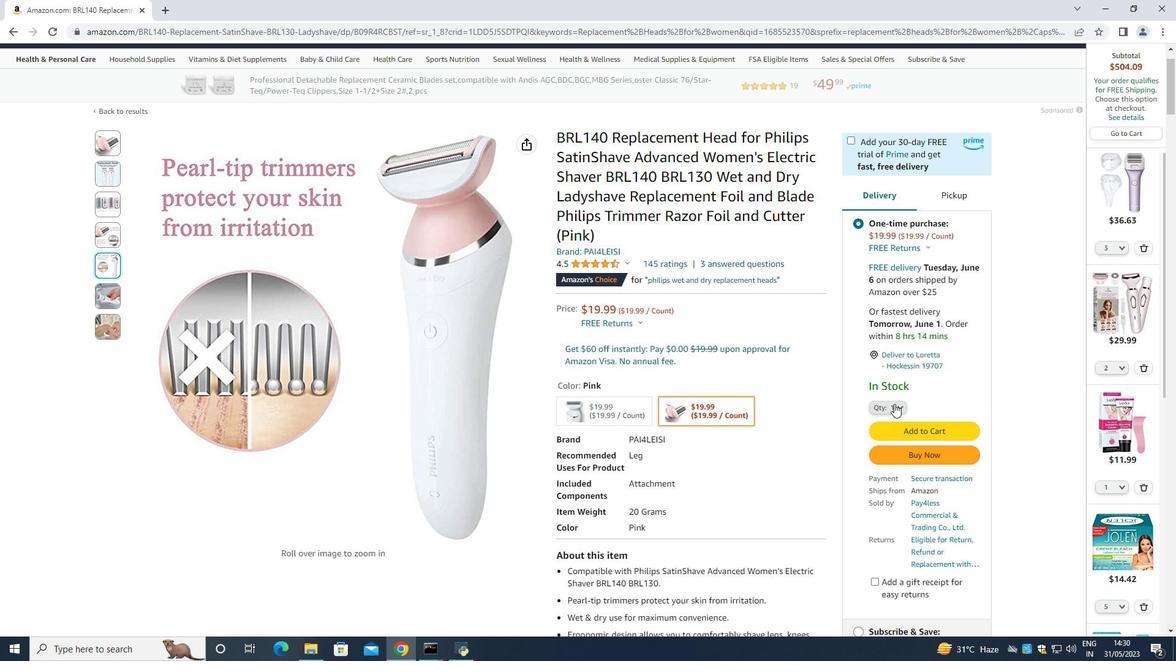 
Action: Mouse scrolled (893, 403) with delta (0, 0)
Screenshot: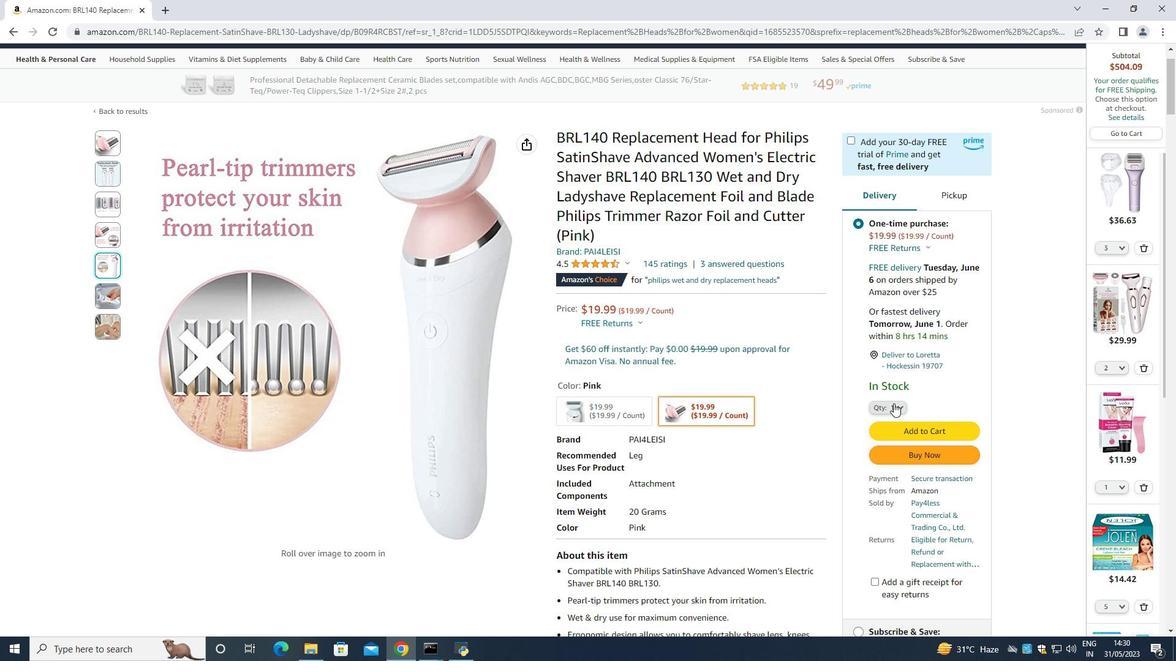 
Action: Mouse scrolled (893, 403) with delta (0, 0)
Screenshot: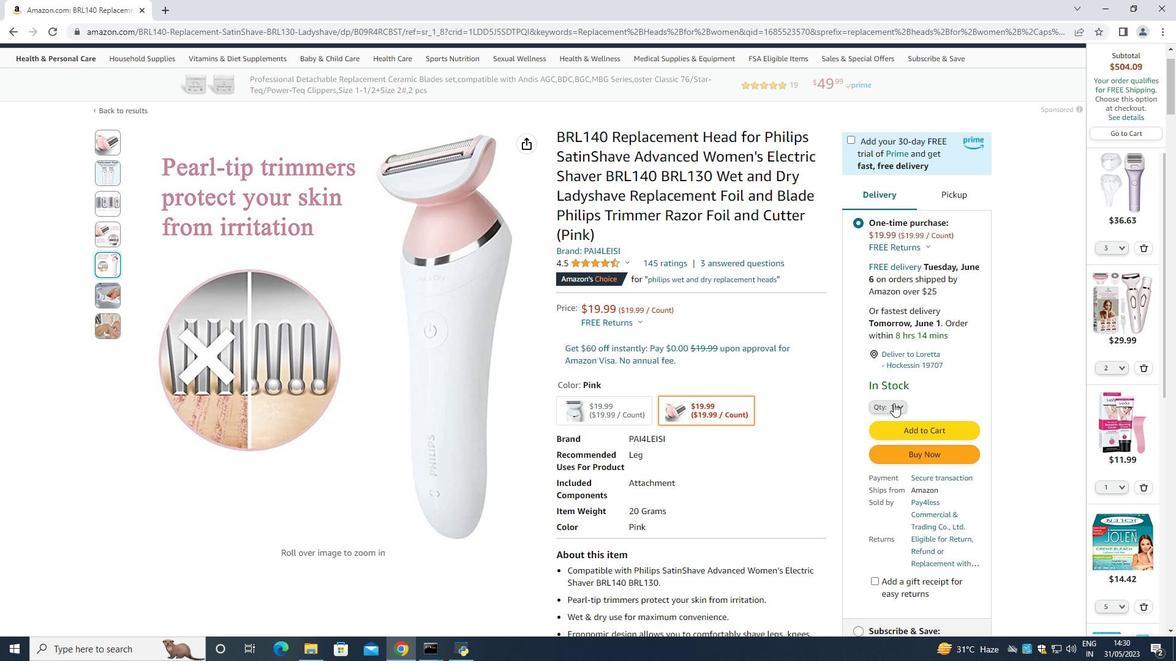 
Action: Mouse scrolled (893, 403) with delta (0, 0)
Screenshot: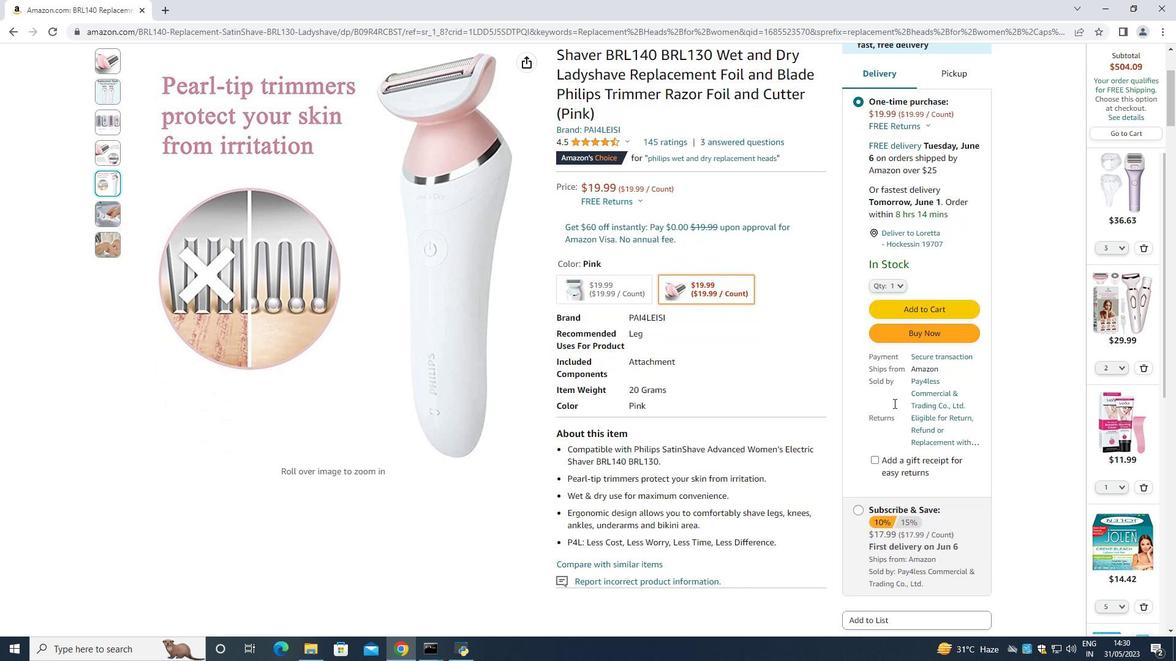 
Action: Mouse scrolled (893, 403) with delta (0, 0)
Screenshot: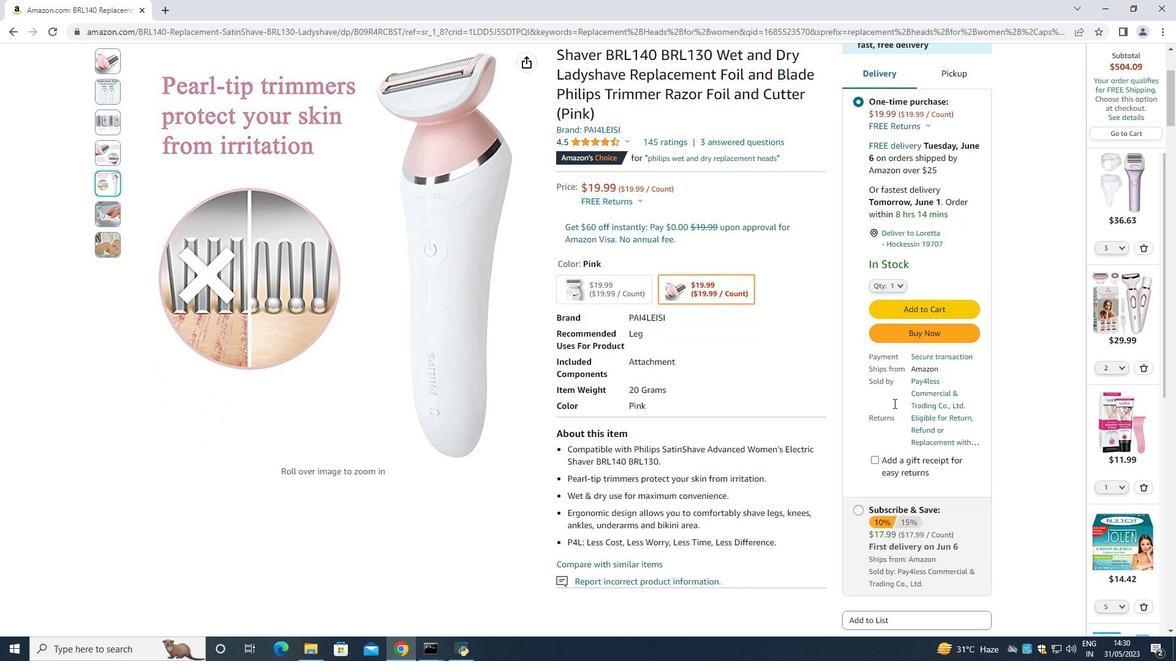 
Action: Mouse scrolled (893, 403) with delta (0, 0)
Screenshot: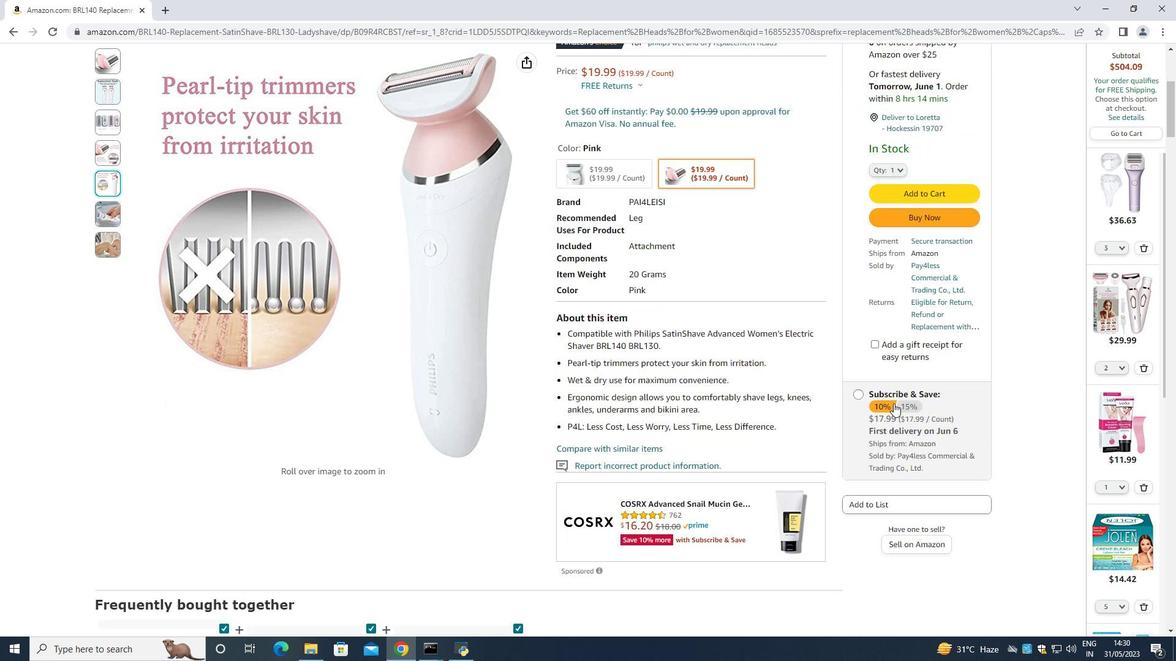 
Action: Mouse scrolled (893, 403) with delta (0, 0)
Screenshot: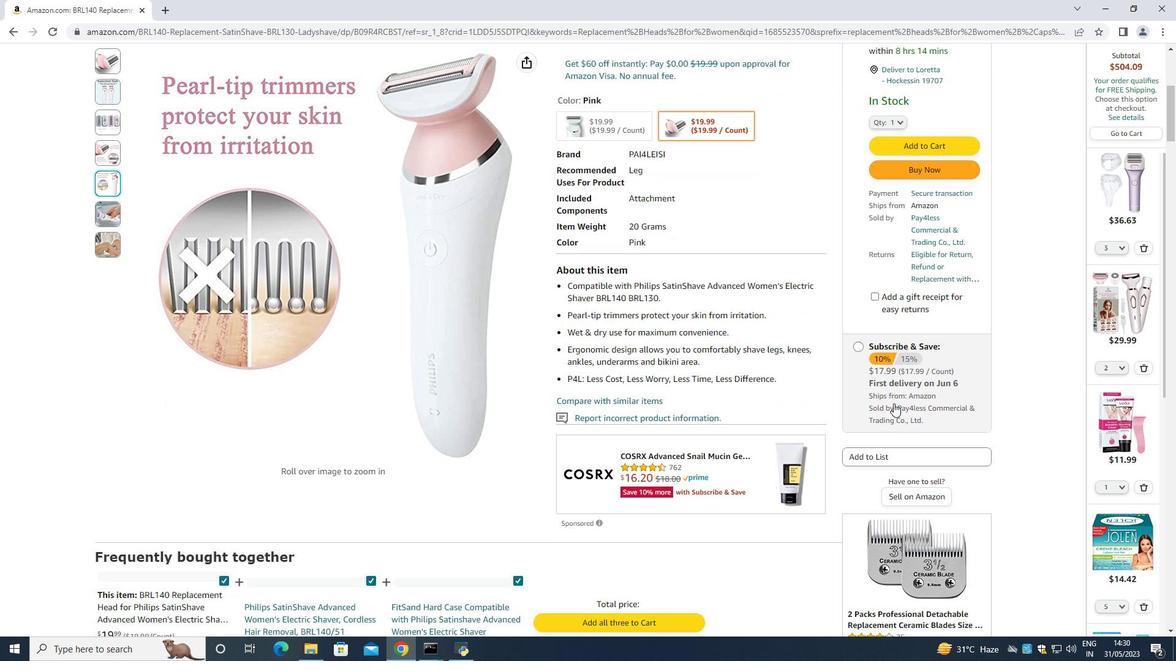 
Action: Mouse scrolled (893, 404) with delta (0, 0)
Screenshot: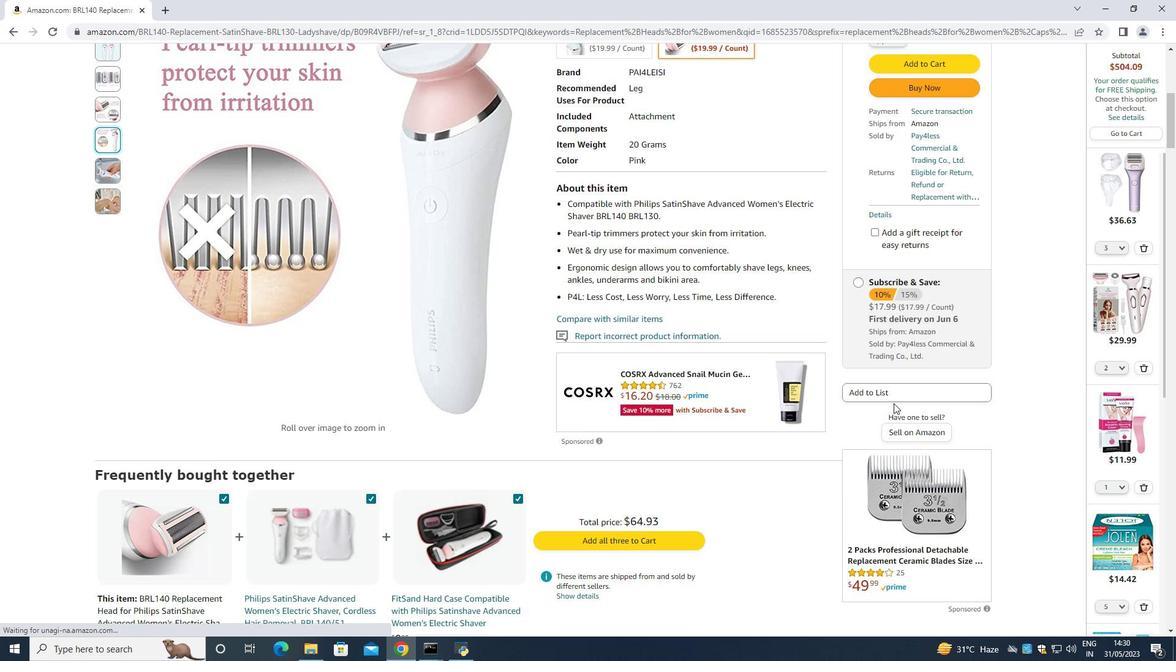 
Action: Mouse scrolled (893, 404) with delta (0, 0)
Screenshot: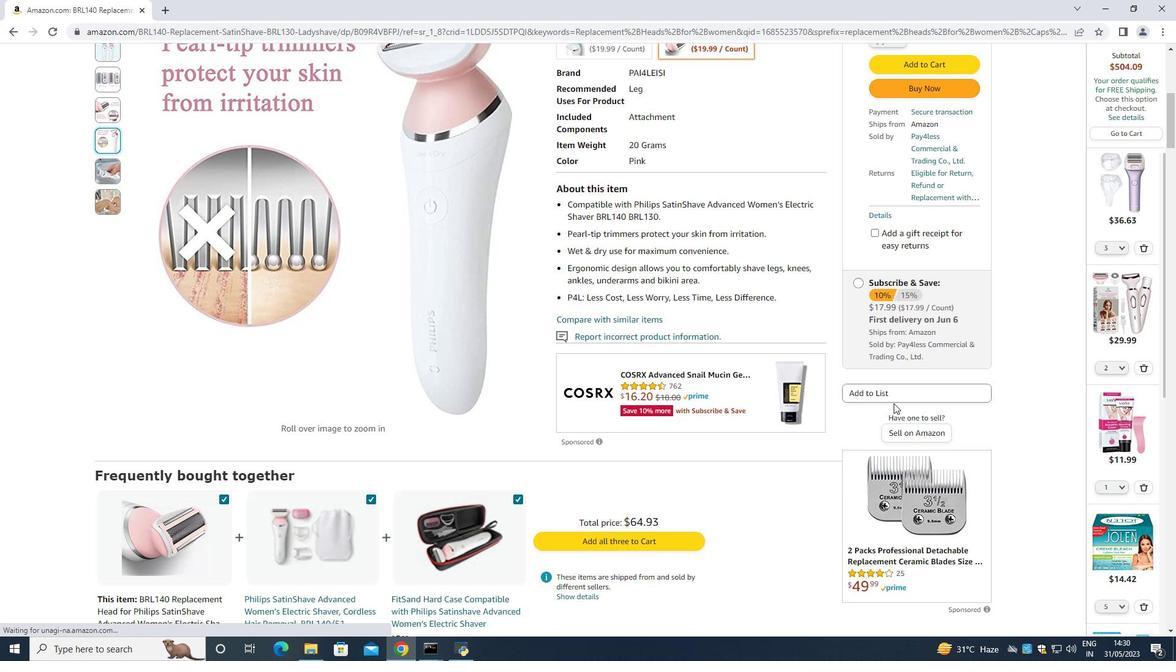 
Action: Mouse scrolled (893, 404) with delta (0, 0)
Screenshot: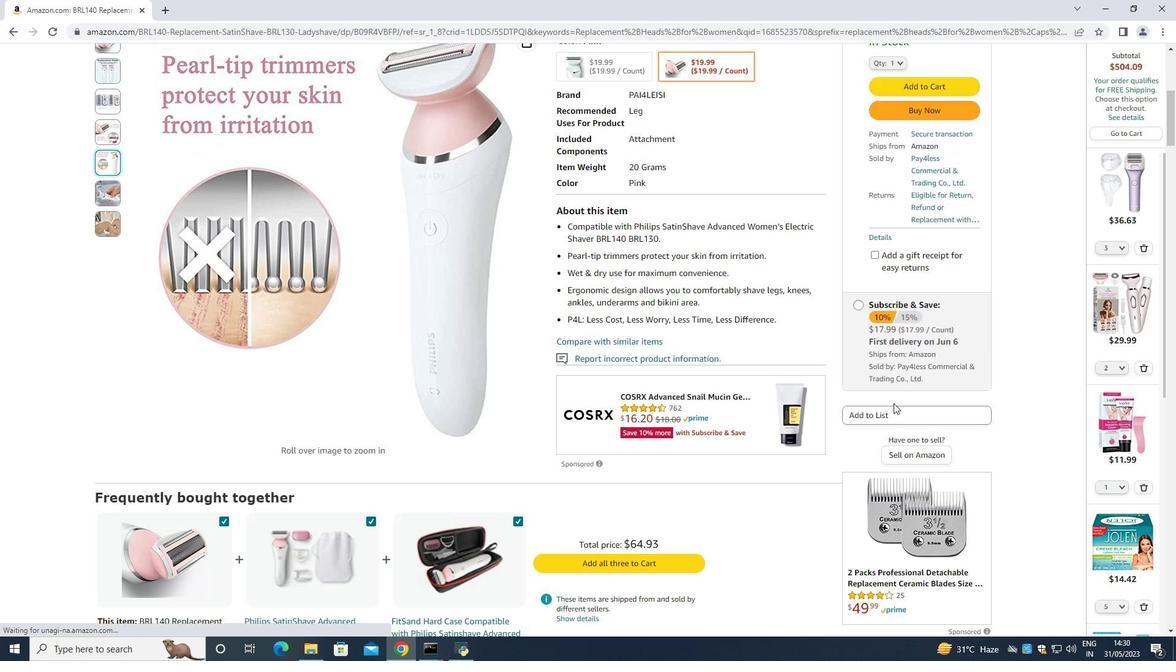 
Action: Mouse scrolled (893, 404) with delta (0, 0)
Screenshot: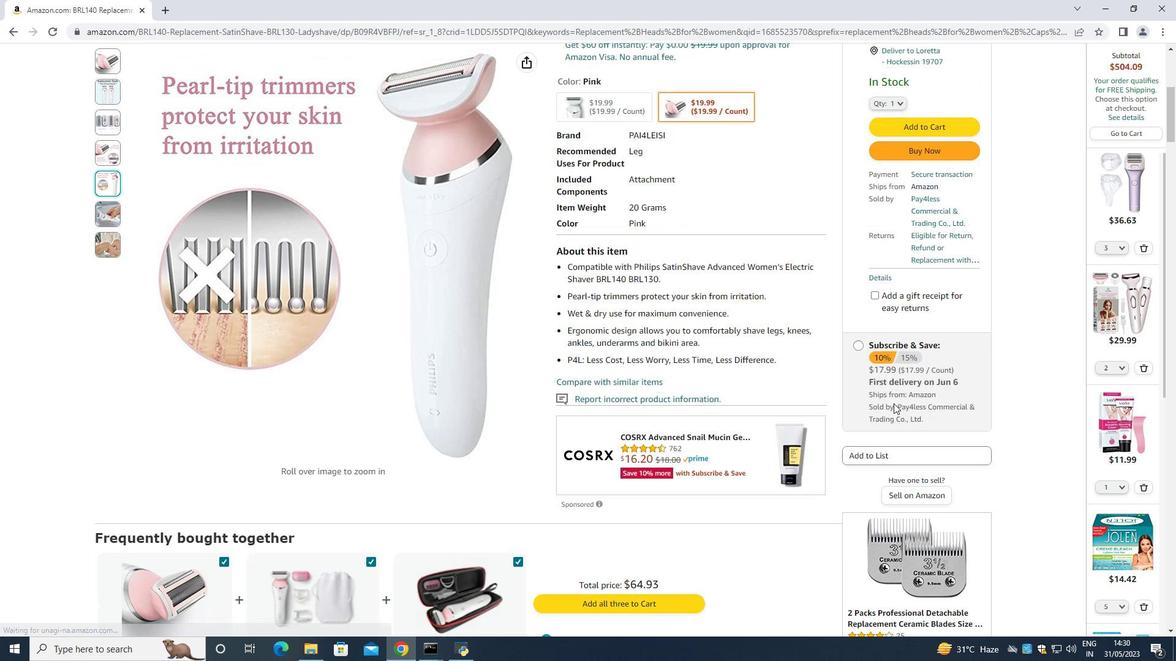 
Action: Mouse scrolled (893, 404) with delta (0, 0)
Screenshot: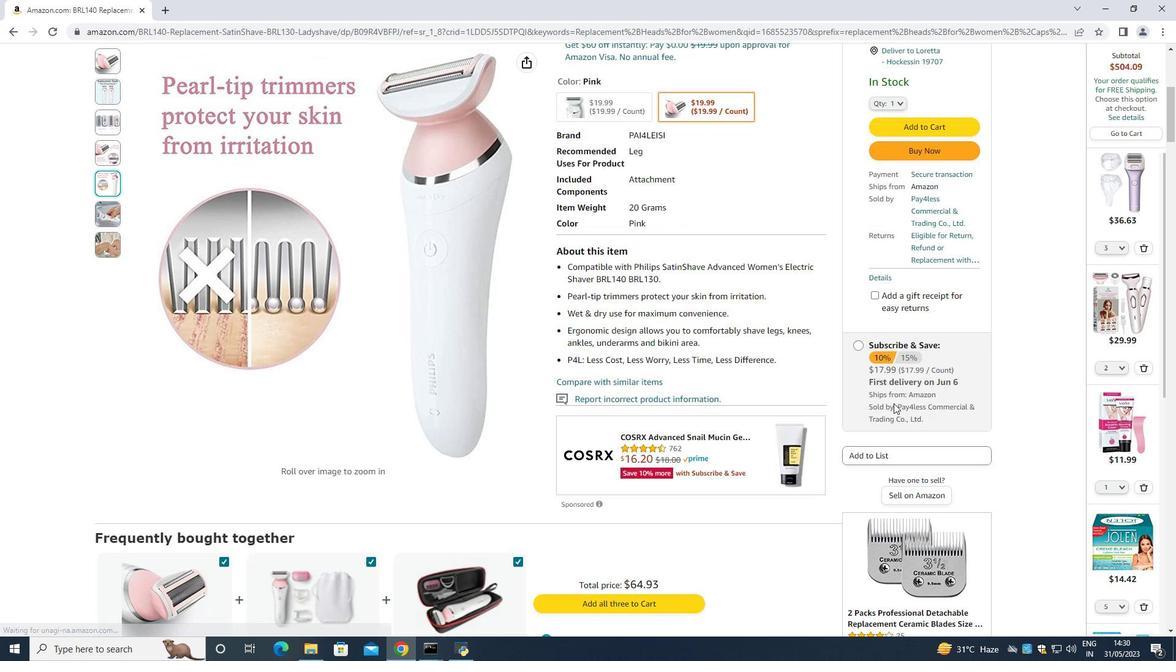 
Action: Mouse moved to (887, 349)
Screenshot: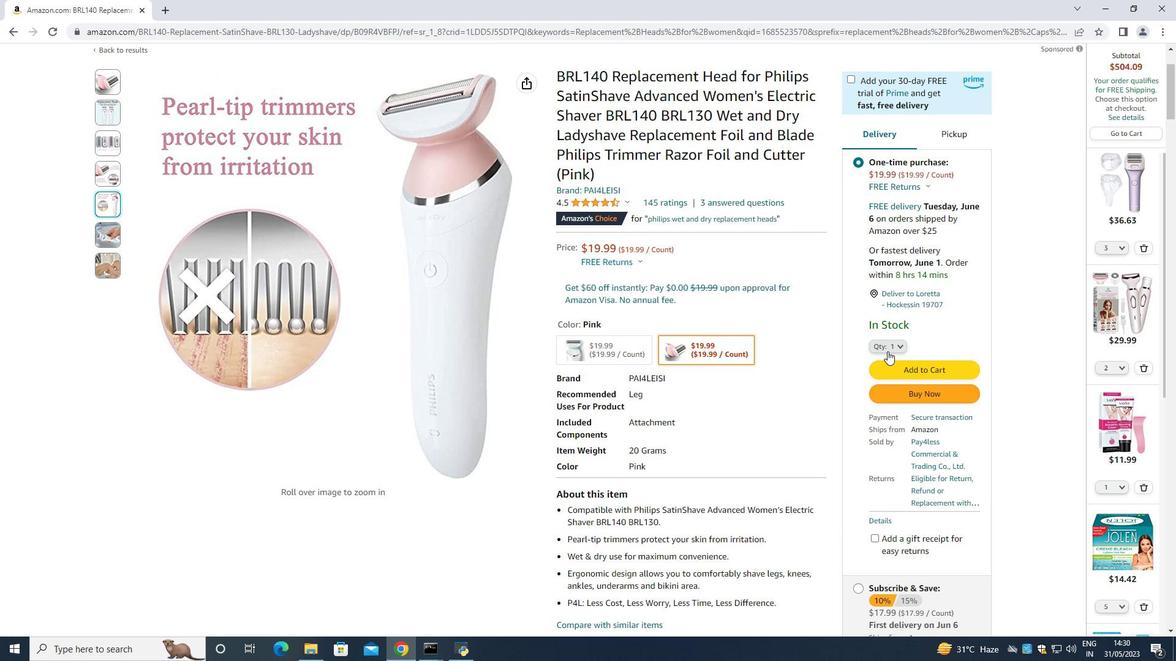 
Action: Mouse pressed left at (887, 349)
Screenshot: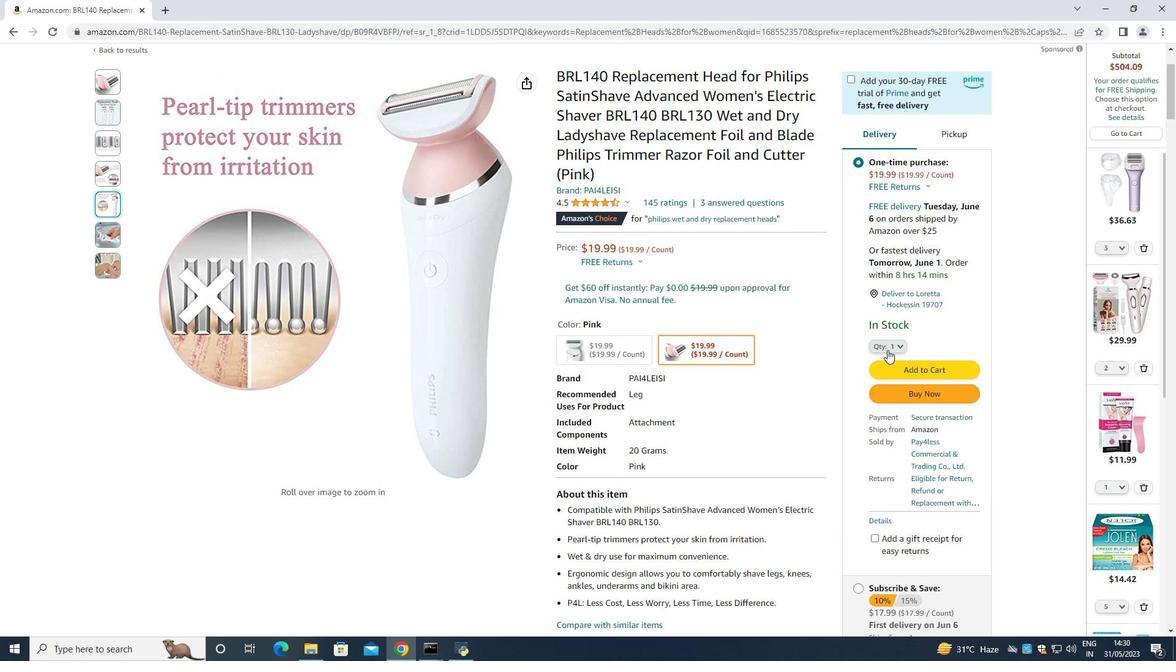 
Action: Mouse moved to (888, 395)
Screenshot: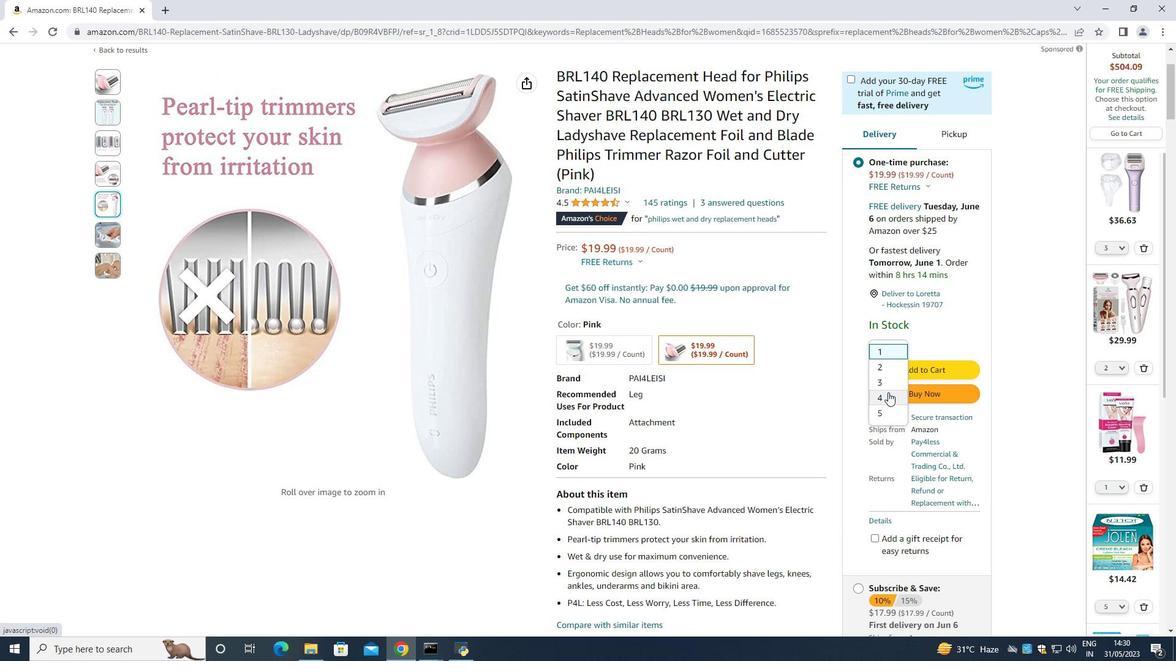 
Action: Mouse pressed left at (888, 395)
Screenshot: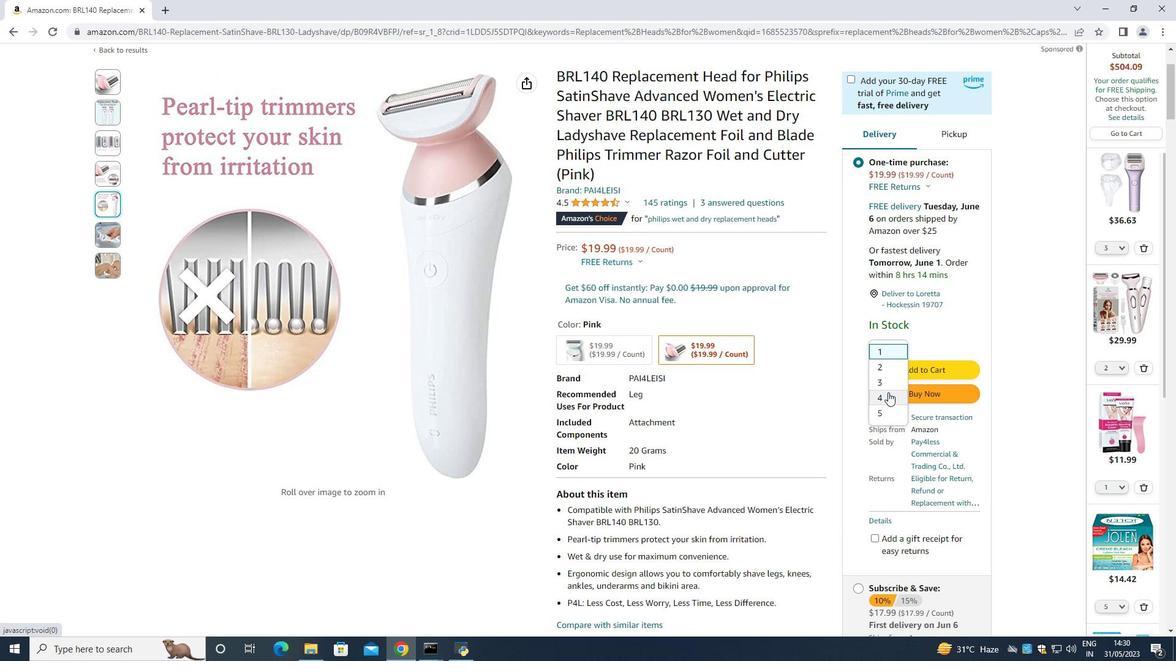 
Action: Mouse pressed left at (888, 395)
Screenshot: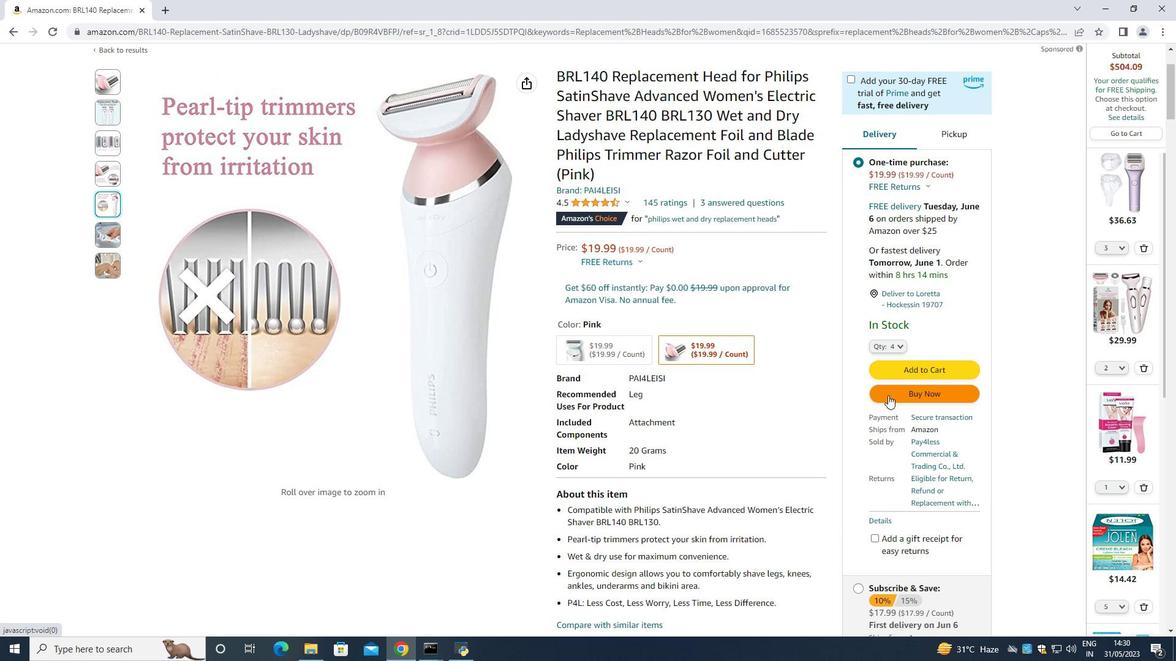 
Action: Mouse moved to (908, 376)
Screenshot: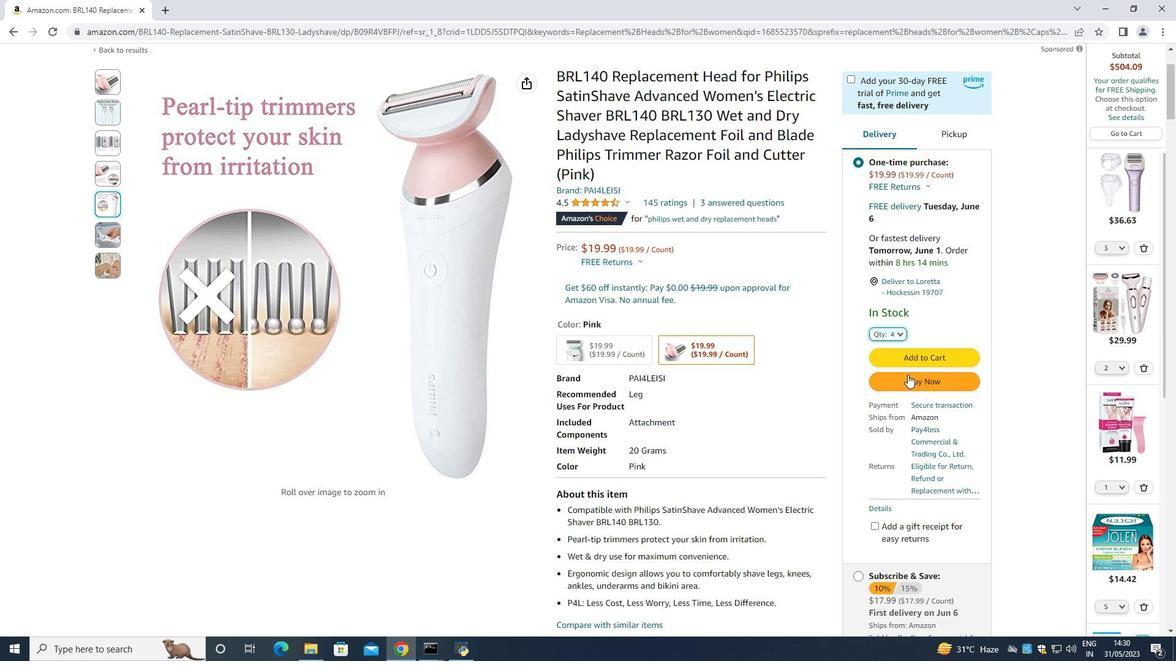 
Action: Mouse pressed left at (908, 376)
Screenshot: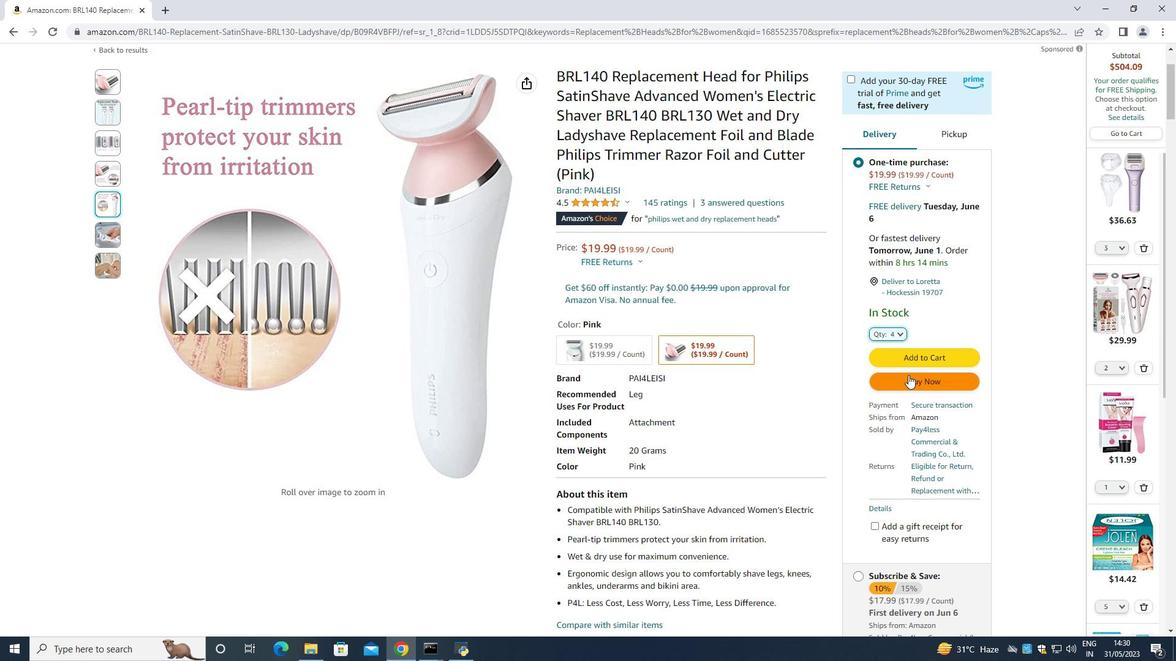 
Action: Mouse moved to (694, 105)
Screenshot: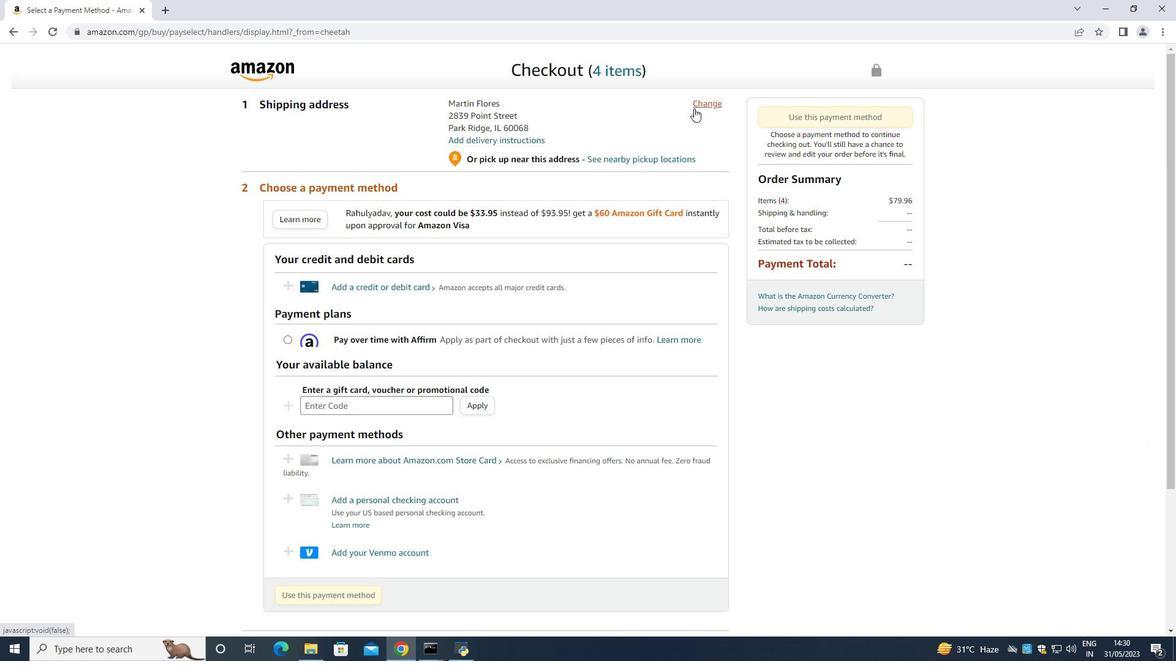 
Action: Mouse pressed left at (694, 105)
Screenshot: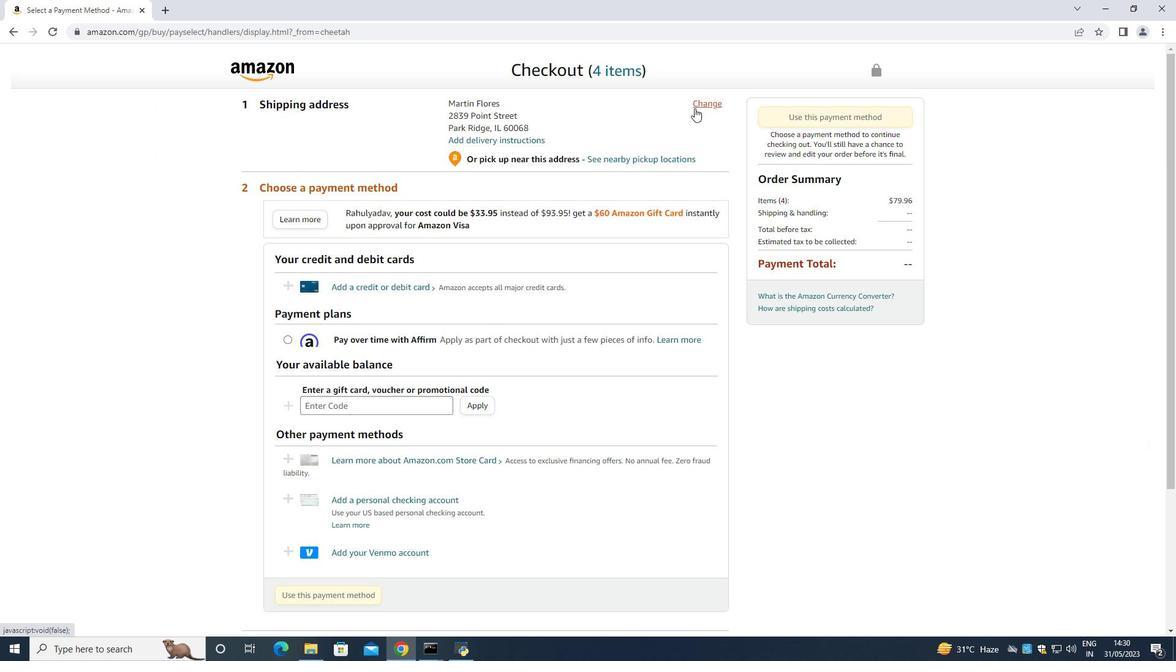 
Action: Mouse moved to (486, 235)
Screenshot: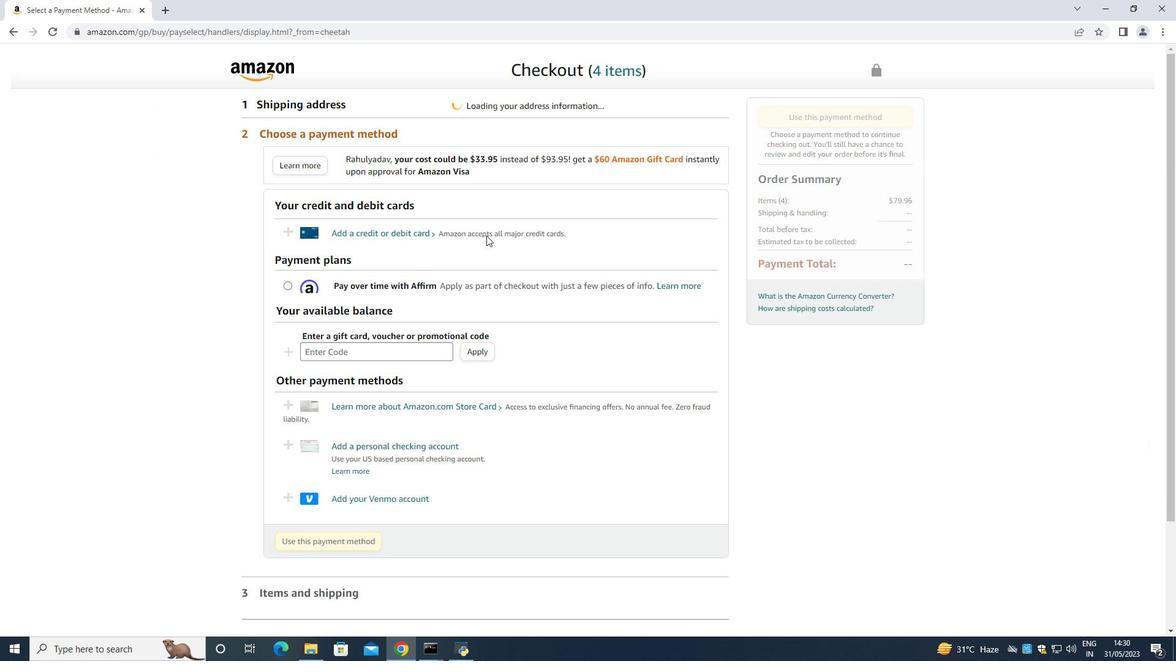 
Action: Mouse scrolled (486, 235) with delta (0, 0)
Screenshot: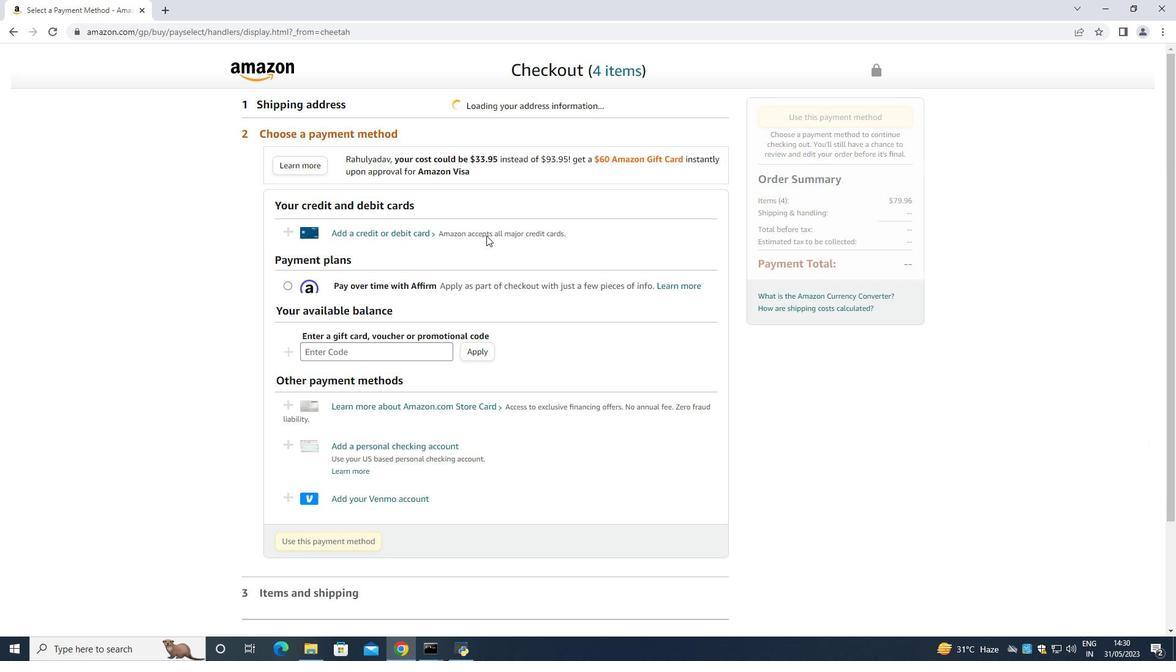 
Action: Mouse moved to (486, 237)
Screenshot: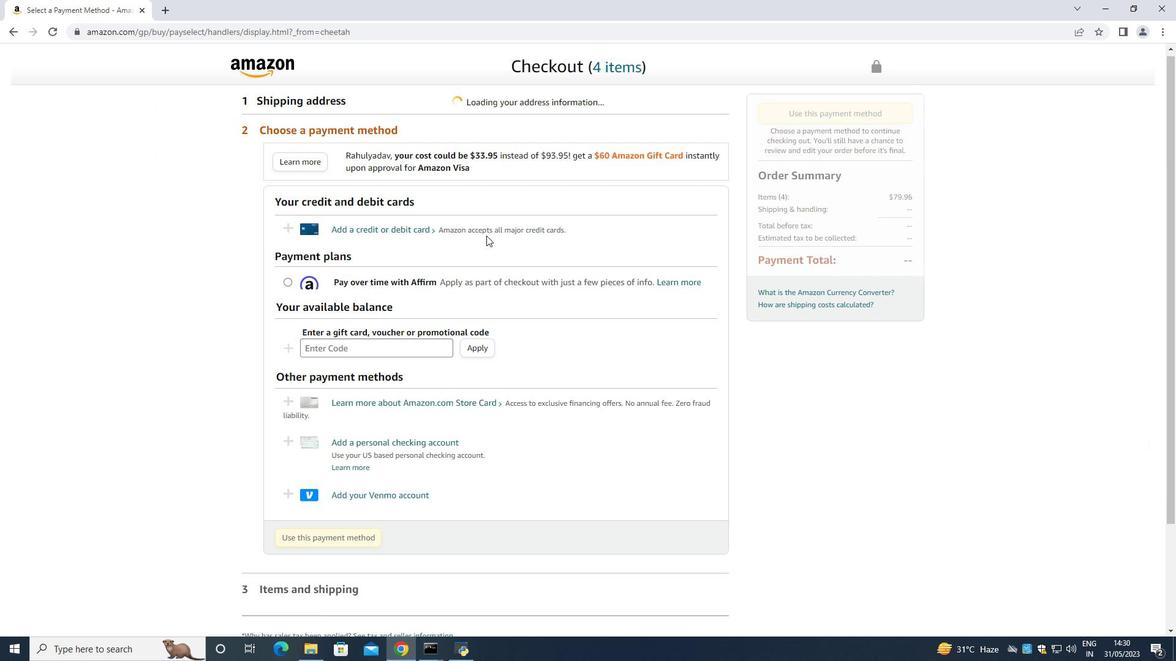 
Action: Mouse scrolled (486, 236) with delta (0, 0)
Screenshot: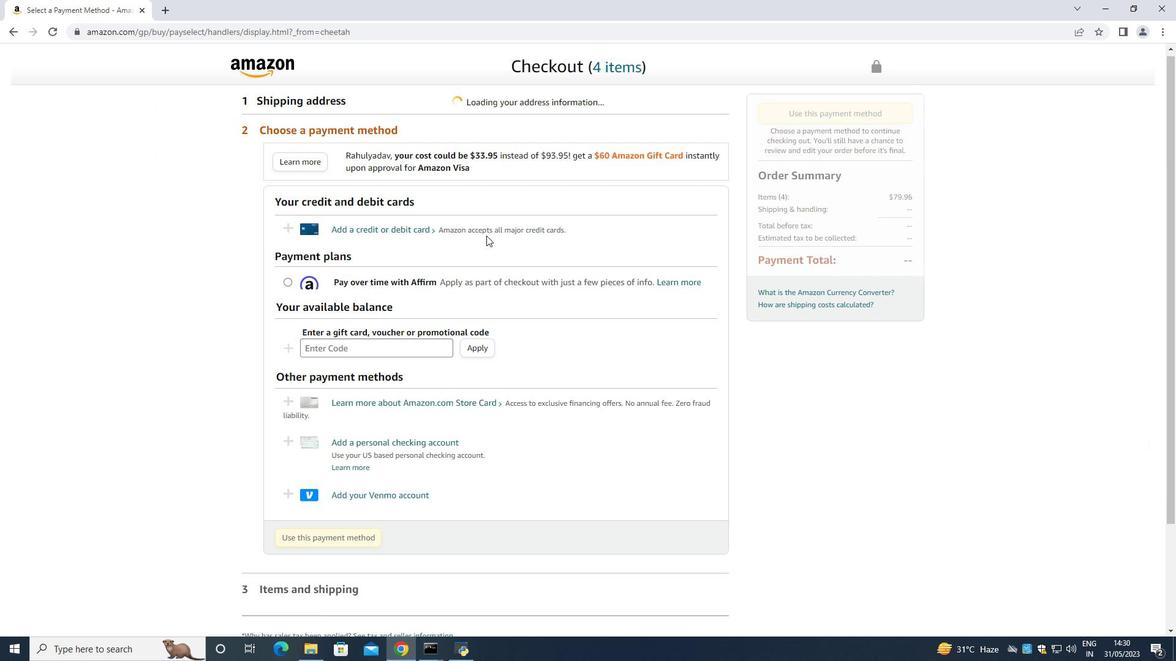
Action: Mouse moved to (486, 237)
Screenshot: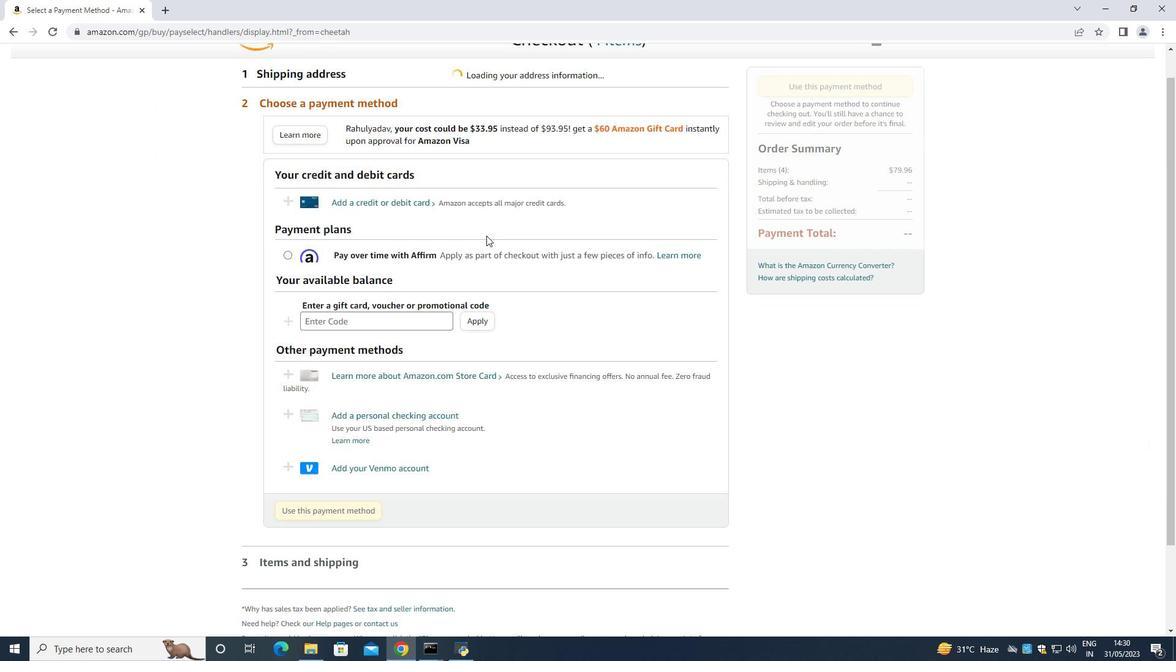 
Action: Mouse scrolled (486, 236) with delta (0, 0)
Screenshot: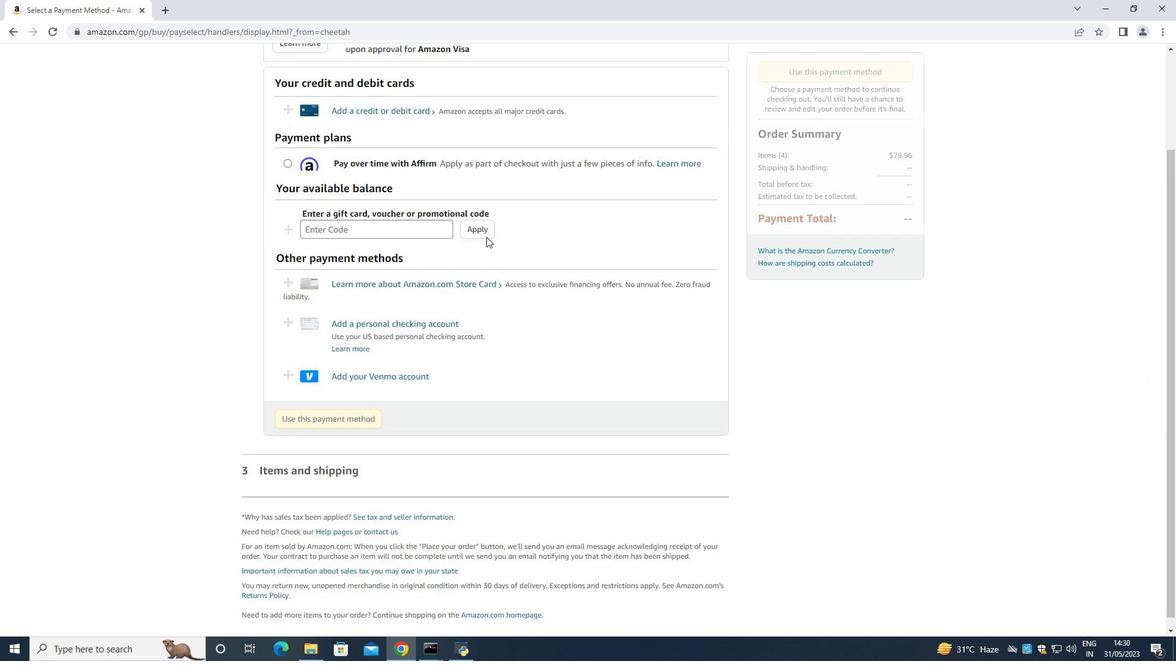 
Action: Mouse scrolled (486, 236) with delta (0, 0)
Screenshot: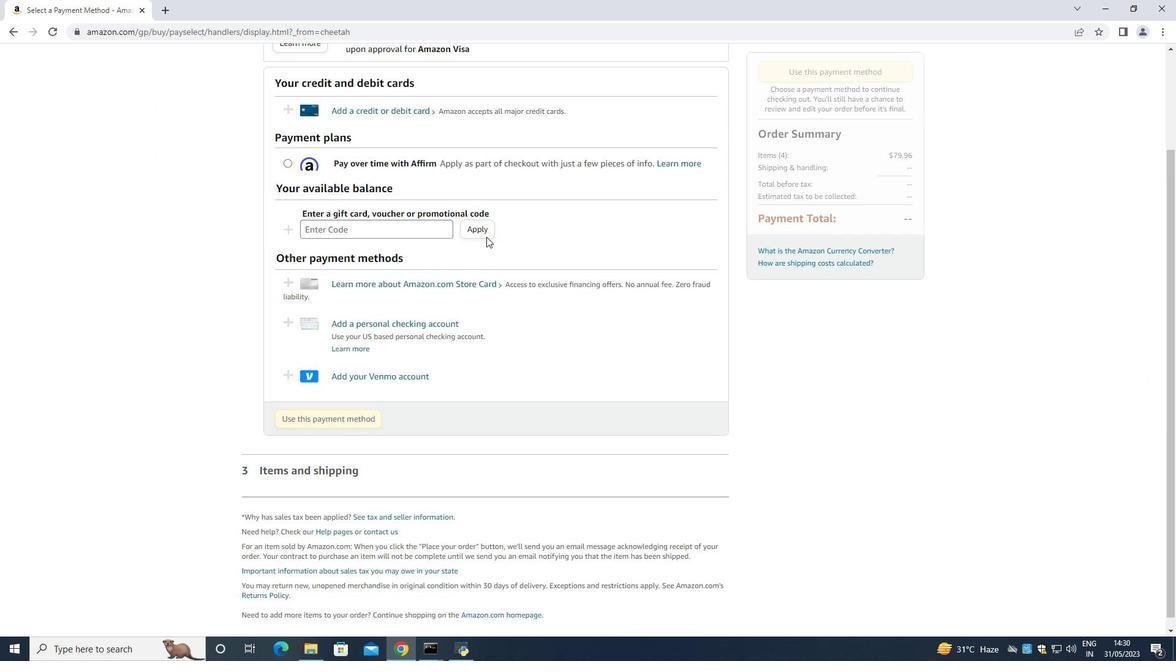 
Action: Mouse moved to (573, 184)
Screenshot: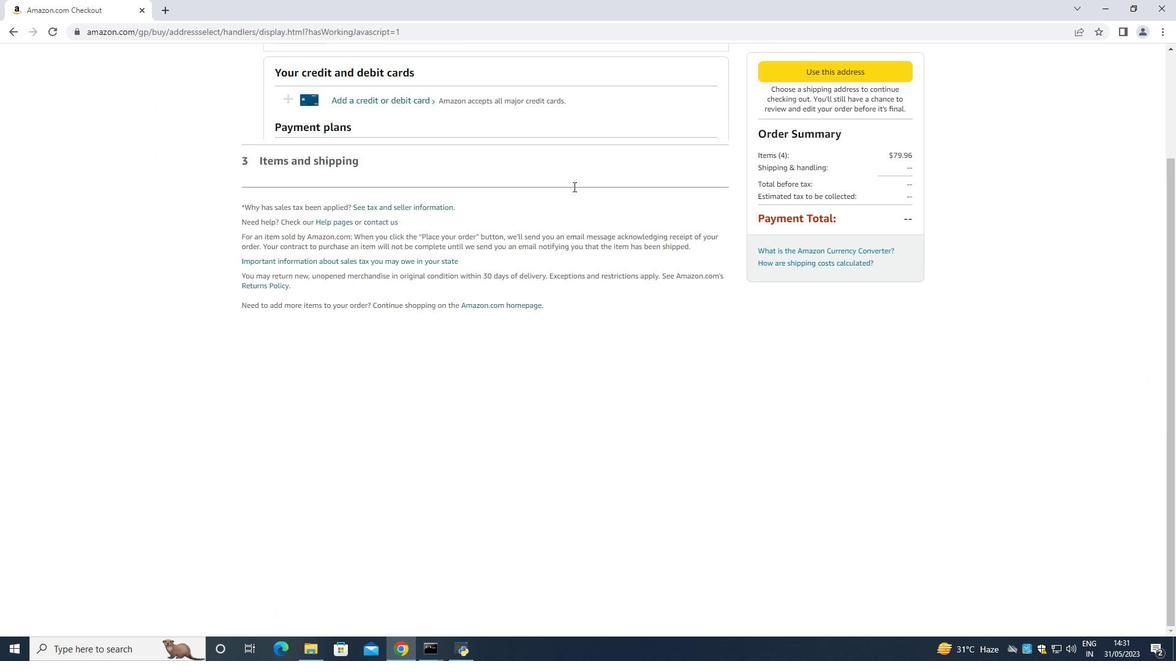 
Action: Mouse scrolled (573, 185) with delta (0, 0)
Screenshot: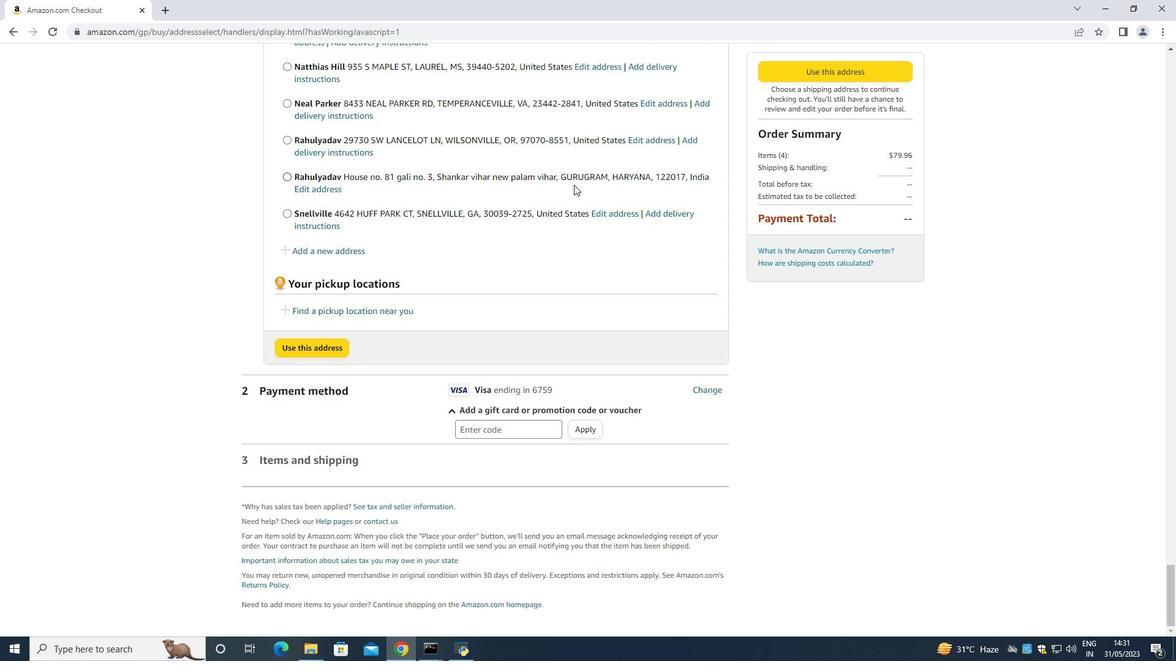 
Action: Mouse scrolled (573, 185) with delta (0, 0)
Screenshot: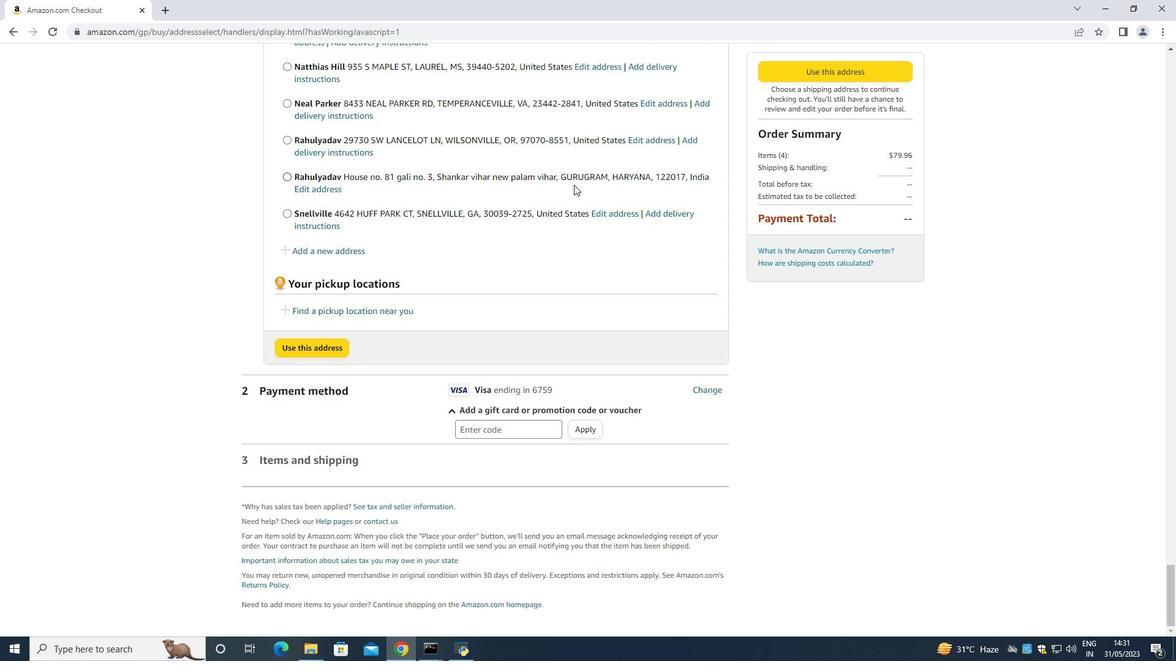 
Action: Mouse scrolled (573, 185) with delta (0, 0)
Screenshot: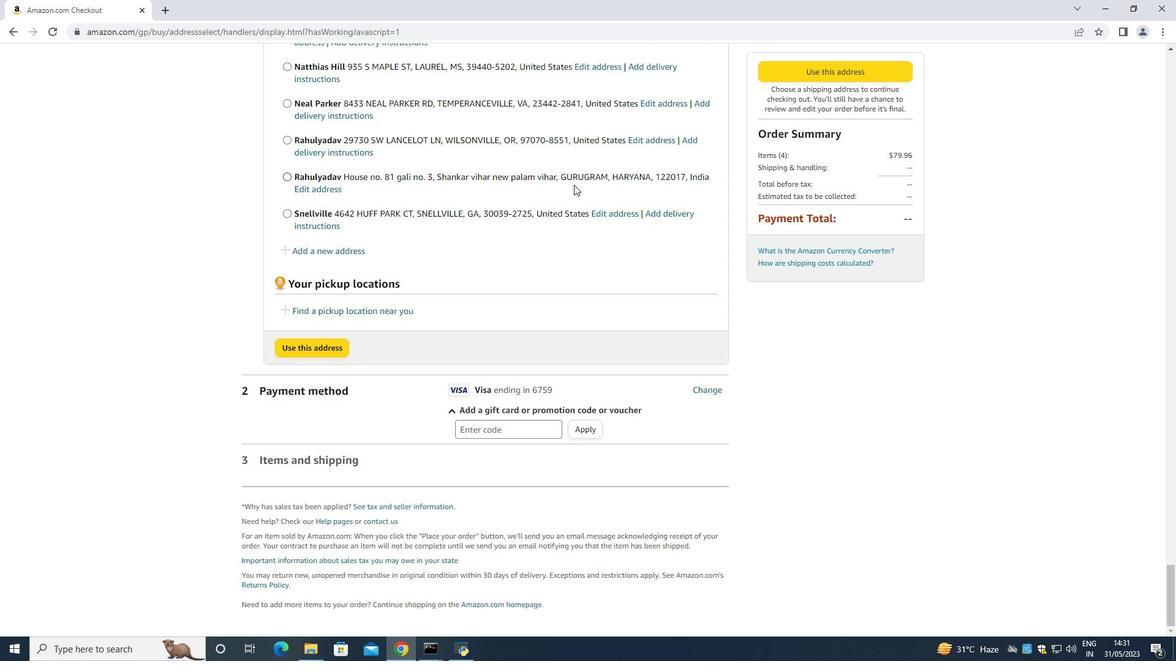 
Action: Mouse scrolled (573, 185) with delta (0, 0)
Screenshot: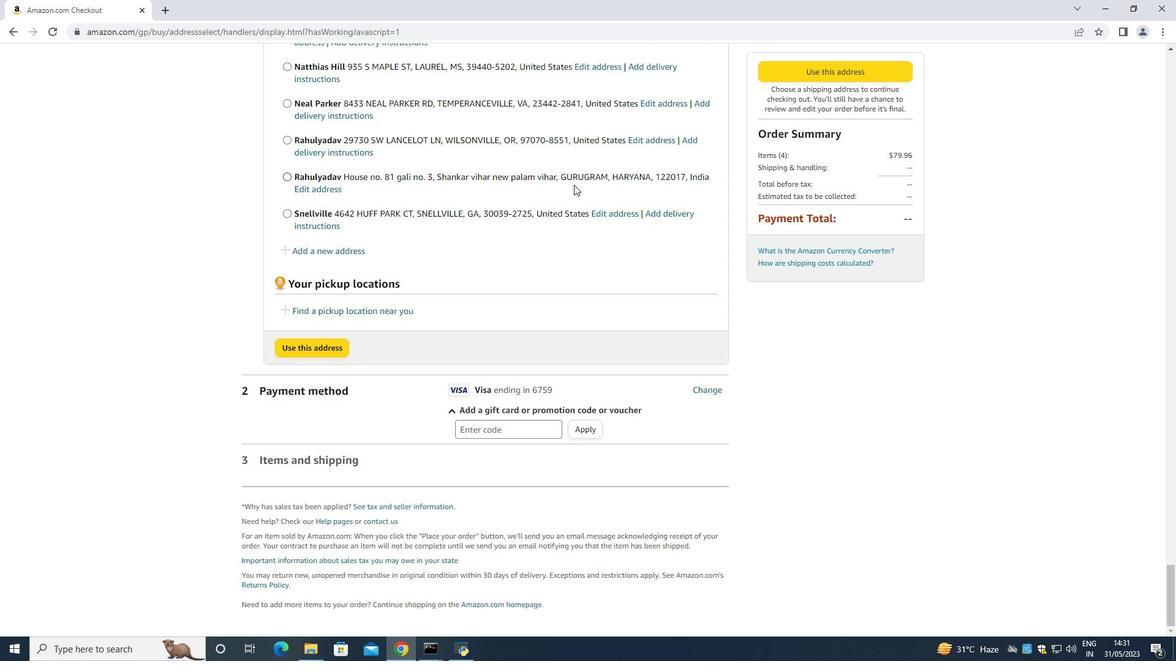 
Action: Mouse scrolled (573, 185) with delta (0, 0)
Screenshot: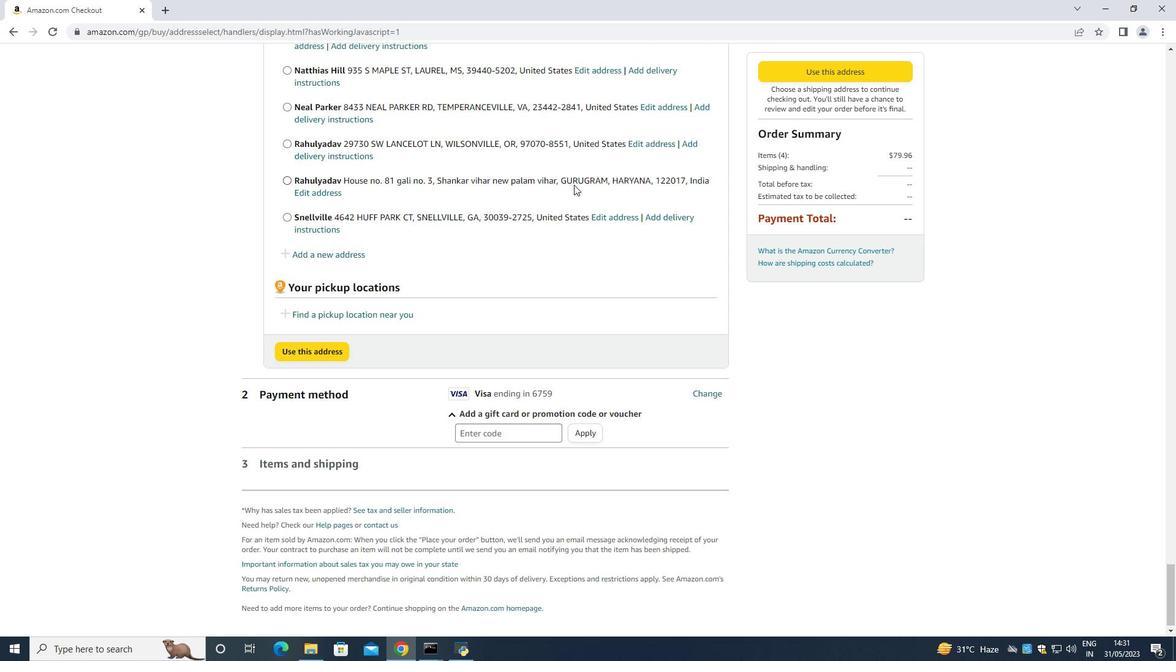 
Action: Mouse scrolled (573, 184) with delta (0, 0)
Screenshot: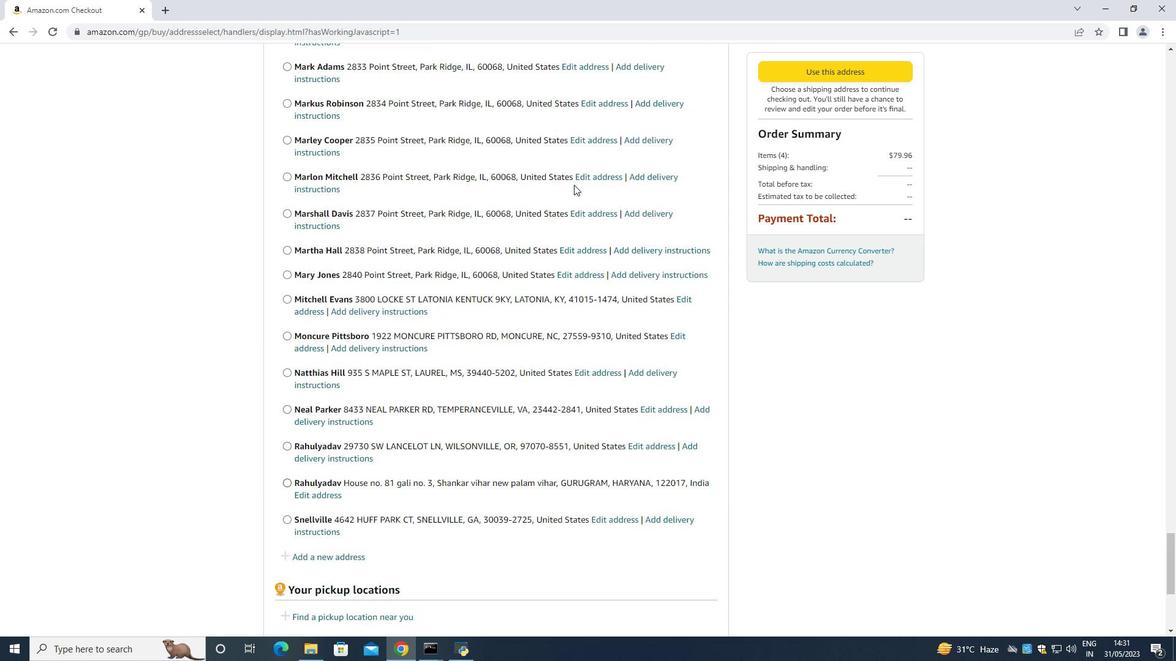 
Action: Mouse scrolled (573, 184) with delta (0, 0)
Screenshot: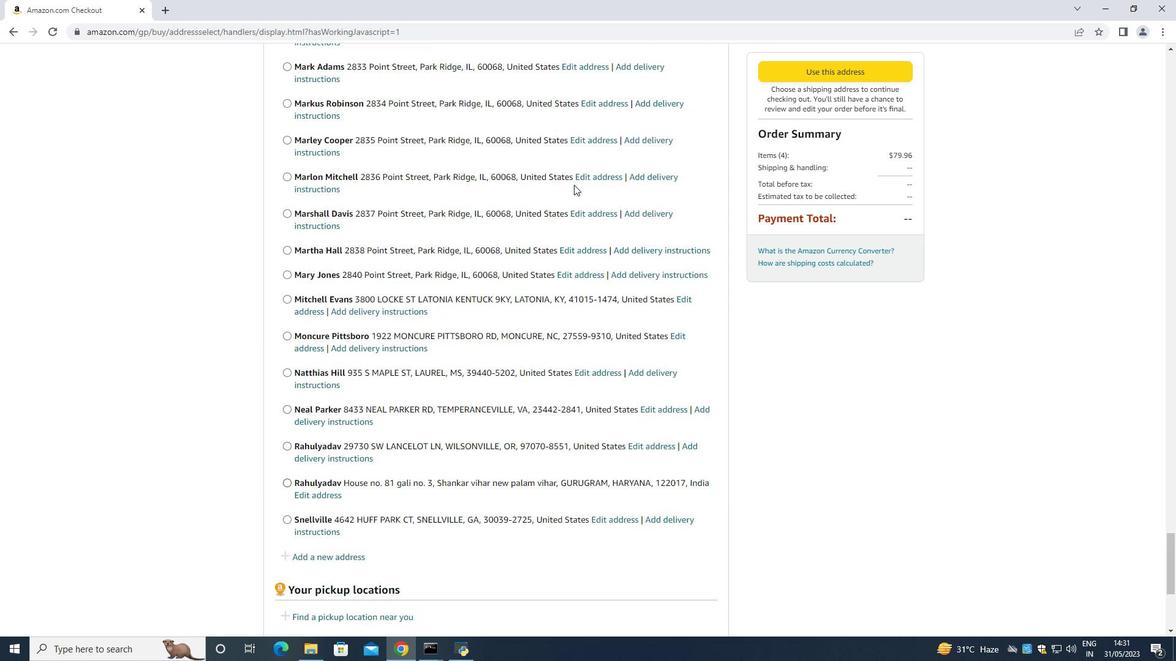 
Action: Mouse moved to (573, 184)
Screenshot: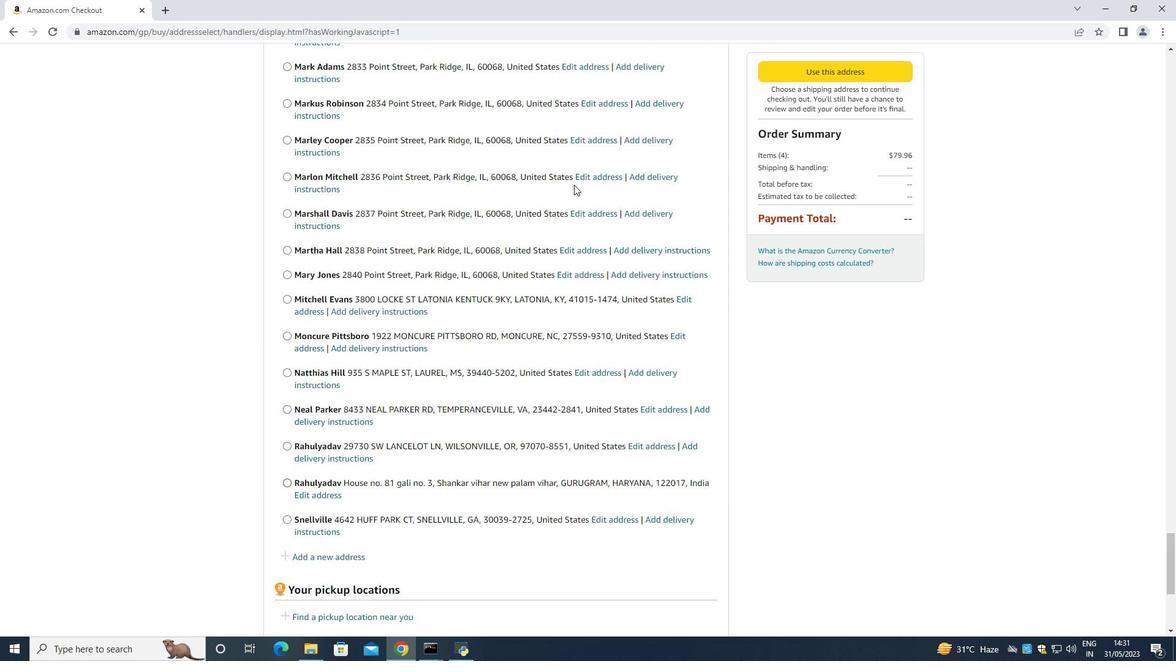 
Action: Mouse scrolled (573, 184) with delta (0, 0)
Screenshot: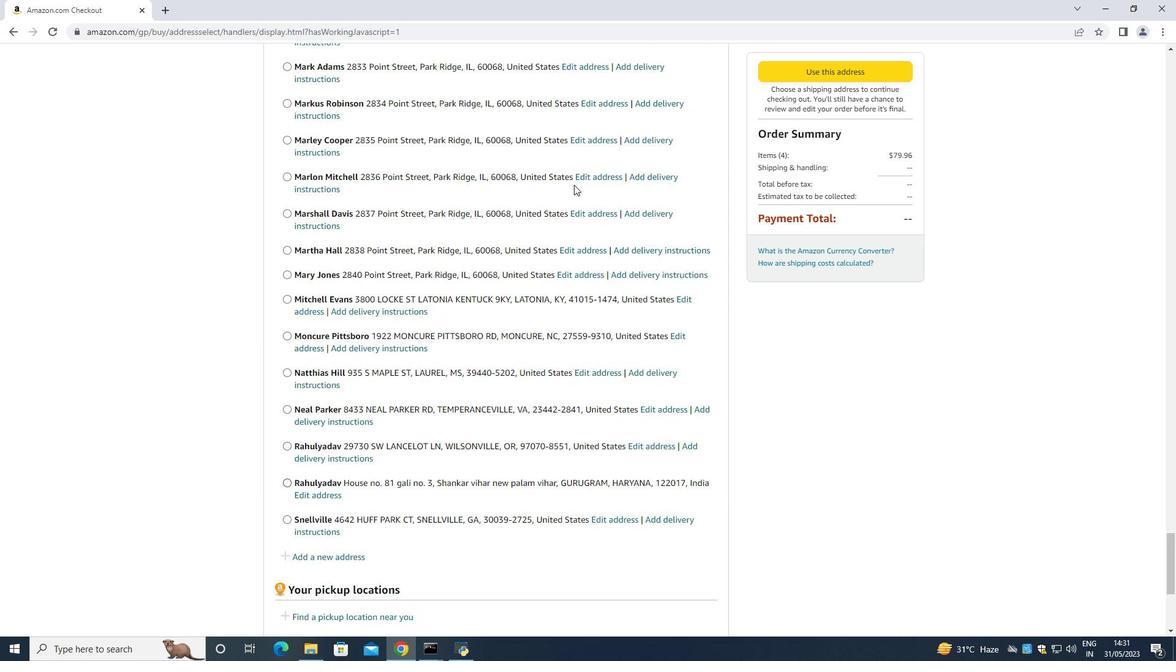 
Action: Mouse moved to (573, 185)
Screenshot: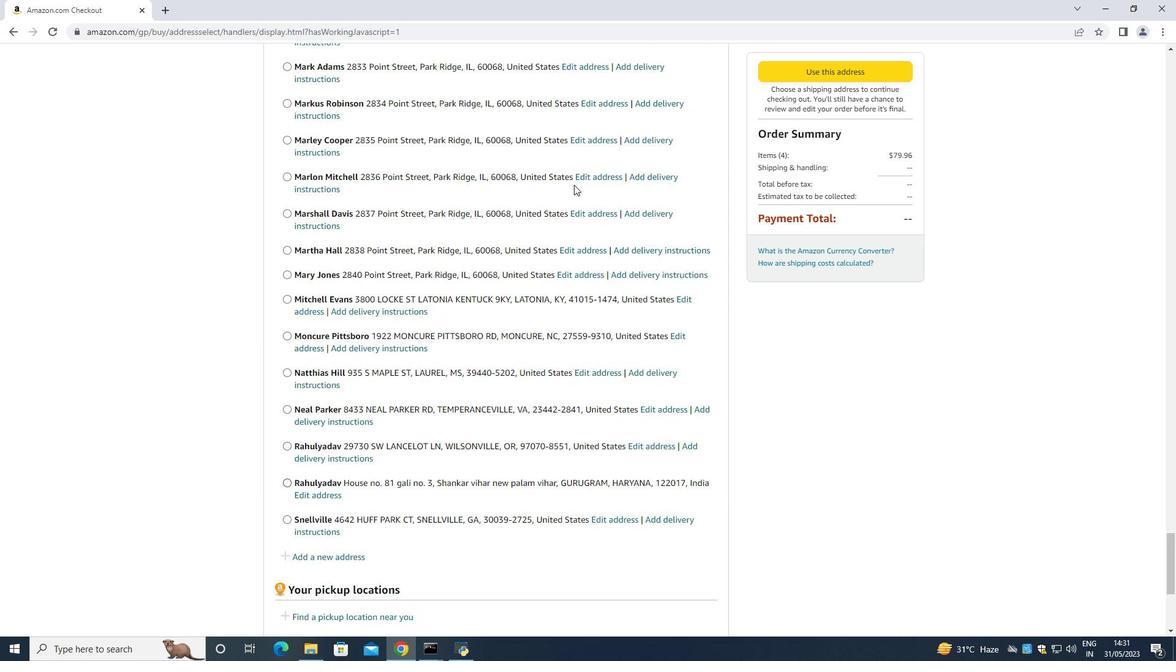 
Action: Mouse scrolled (573, 184) with delta (0, 0)
Screenshot: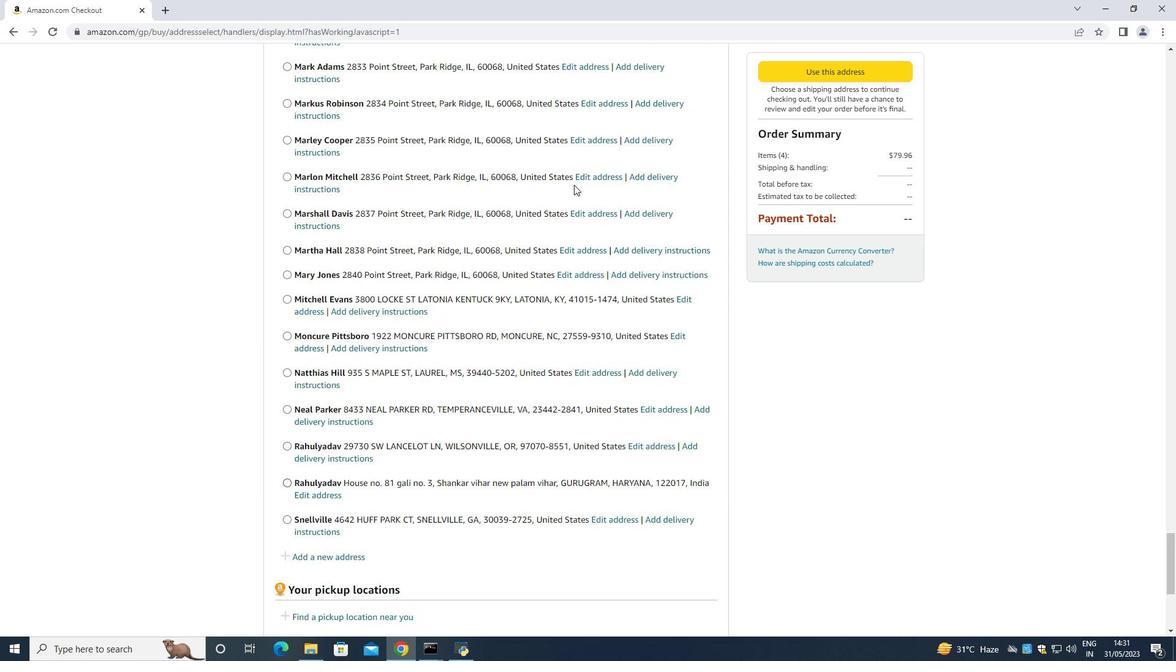 
Action: Mouse moved to (319, 312)
Screenshot: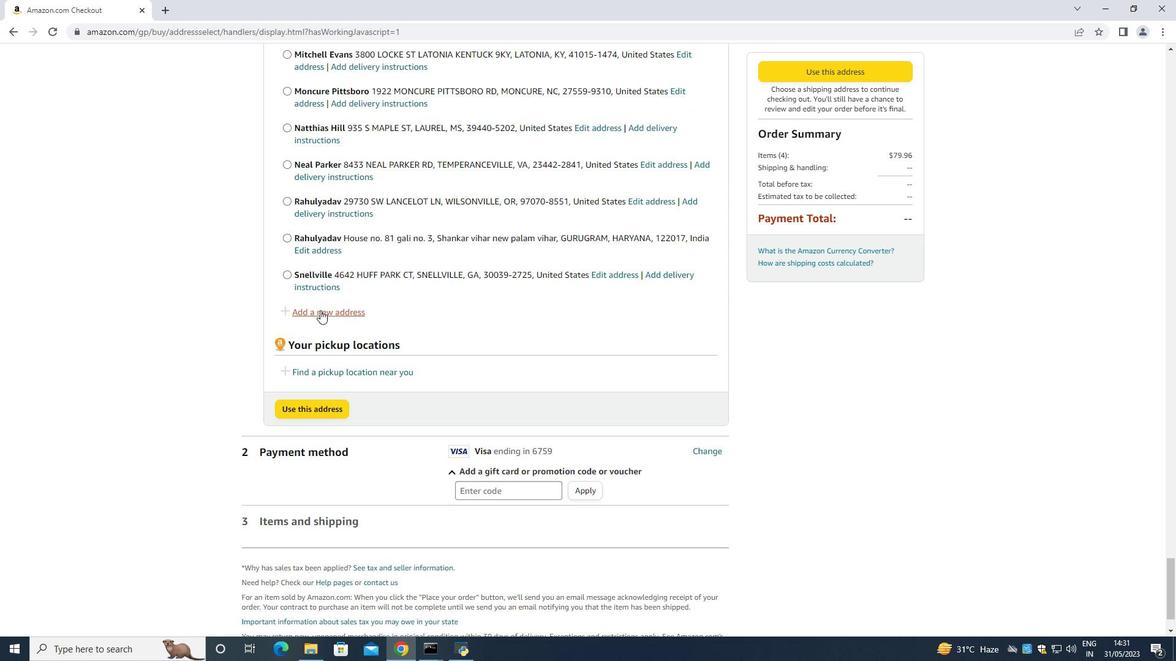 
Action: Mouse pressed left at (319, 312)
Screenshot: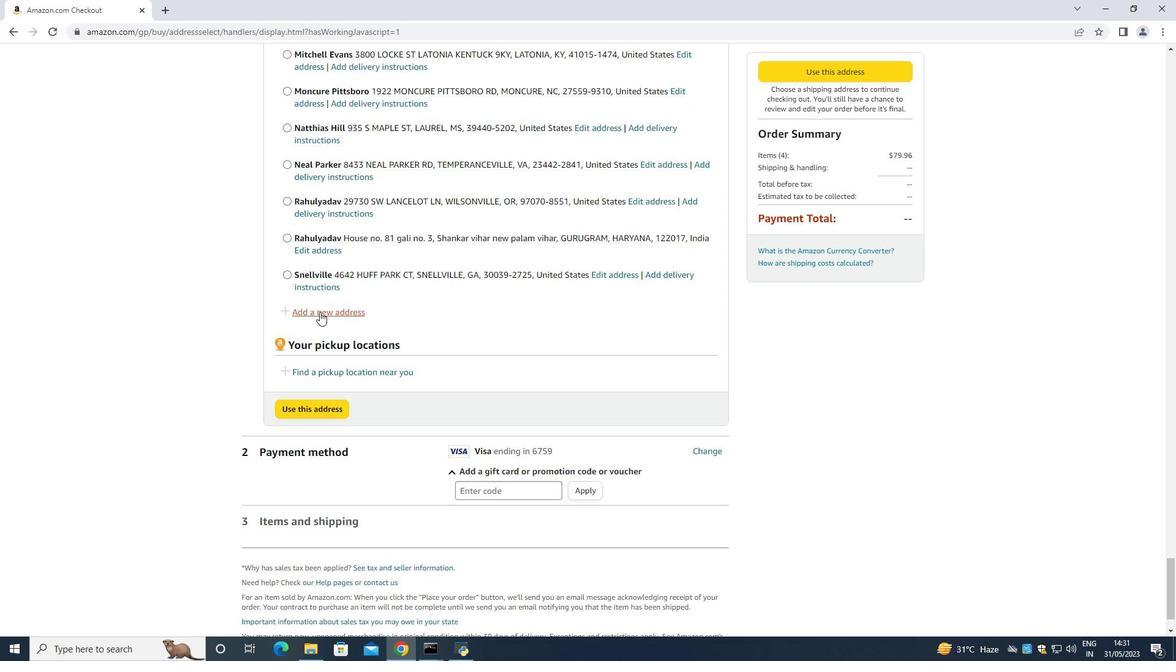 
Action: Mouse moved to (411, 300)
Screenshot: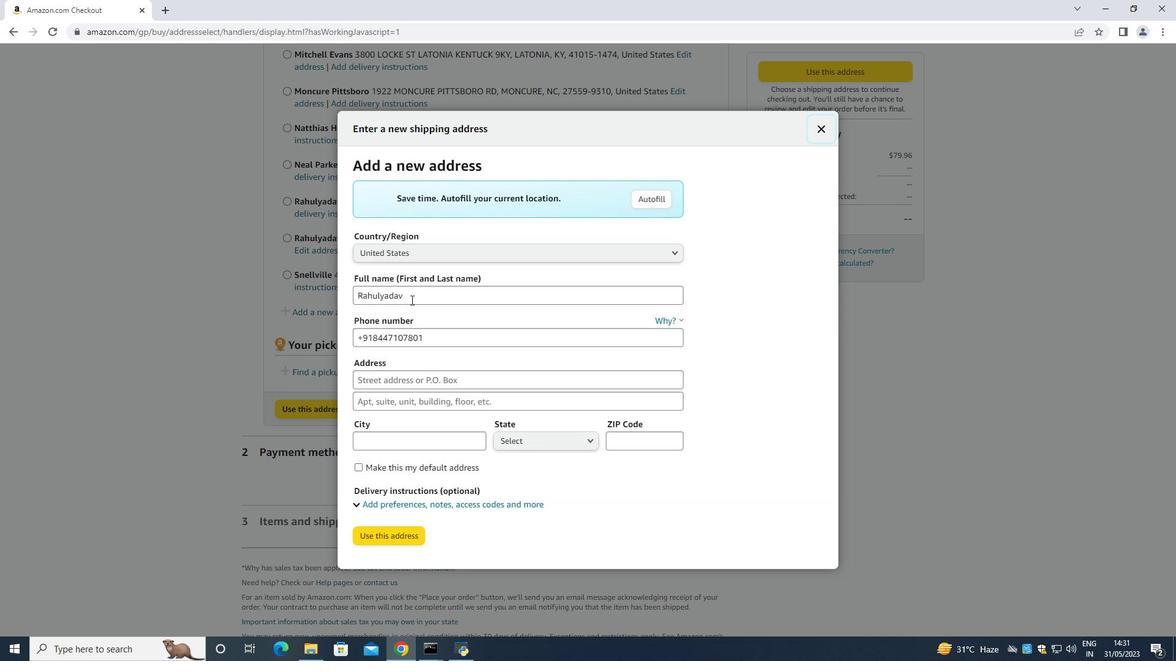 
Action: Mouse pressed left at (411, 300)
Screenshot: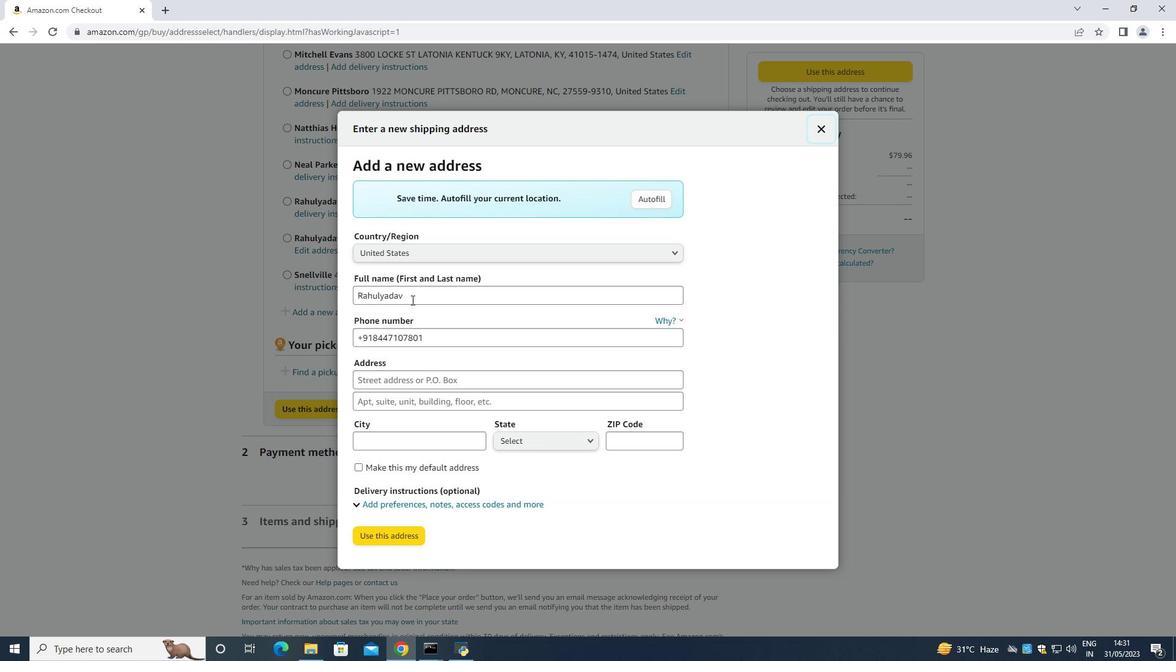 
Action: Key pressed <Key.backspace><Key.backspace><Key.backspace><Key.backspace><Key.backspace><Key.backspace><Key.backspace><Key.backspace><Key.backspace><Key.backspace><Key.backspace><Key.backspace><Key.backspace><Key.backspace><Key.backspace><Key.backspace><Key.backspace><Key.backspace><Key.backspace><Key.backspace><Key.backspace><Key.backspace><Key.backspace><Key.backspace><Key.backspace><Key.backspace><Key.backspace><Key.backspace><Key.shift>Mason<Key.space><Key.shift>Kelly<Key.space><Key.enter>
Screenshot: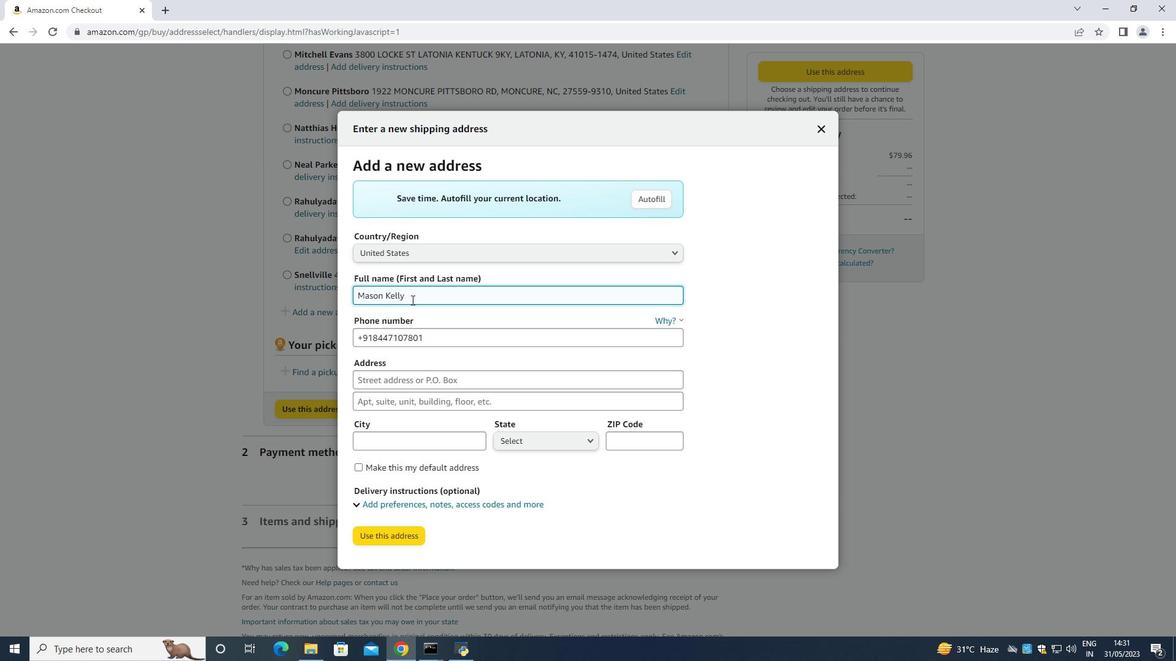 
Action: Mouse moved to (340, 316)
Screenshot: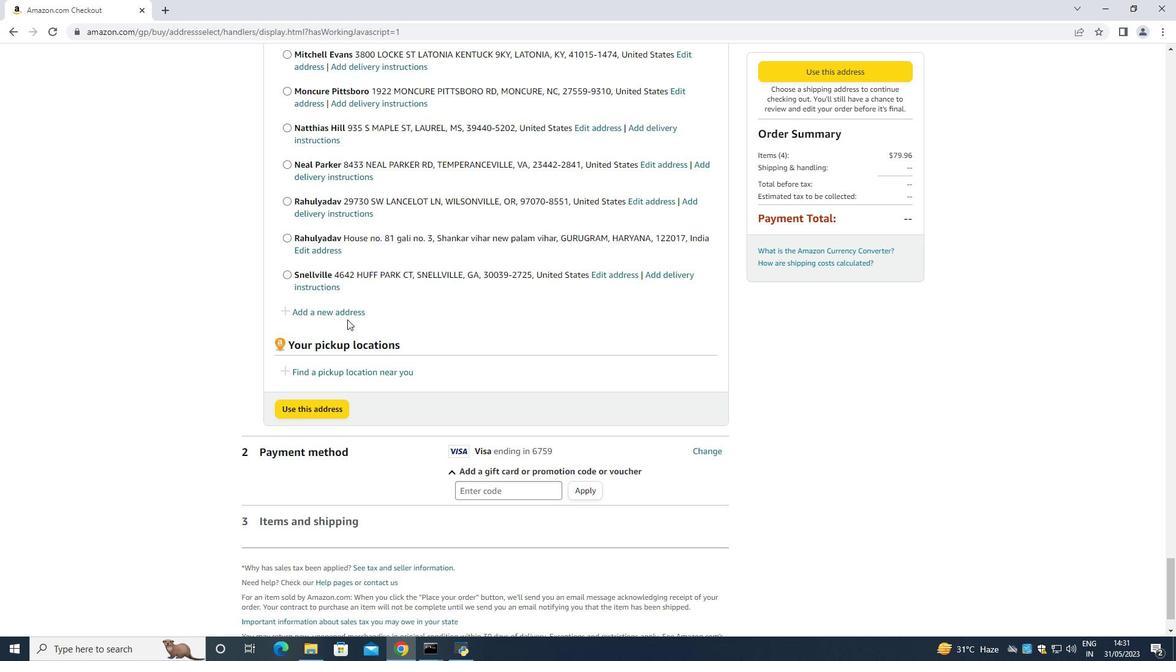 
Action: Mouse pressed left at (340, 316)
Screenshot: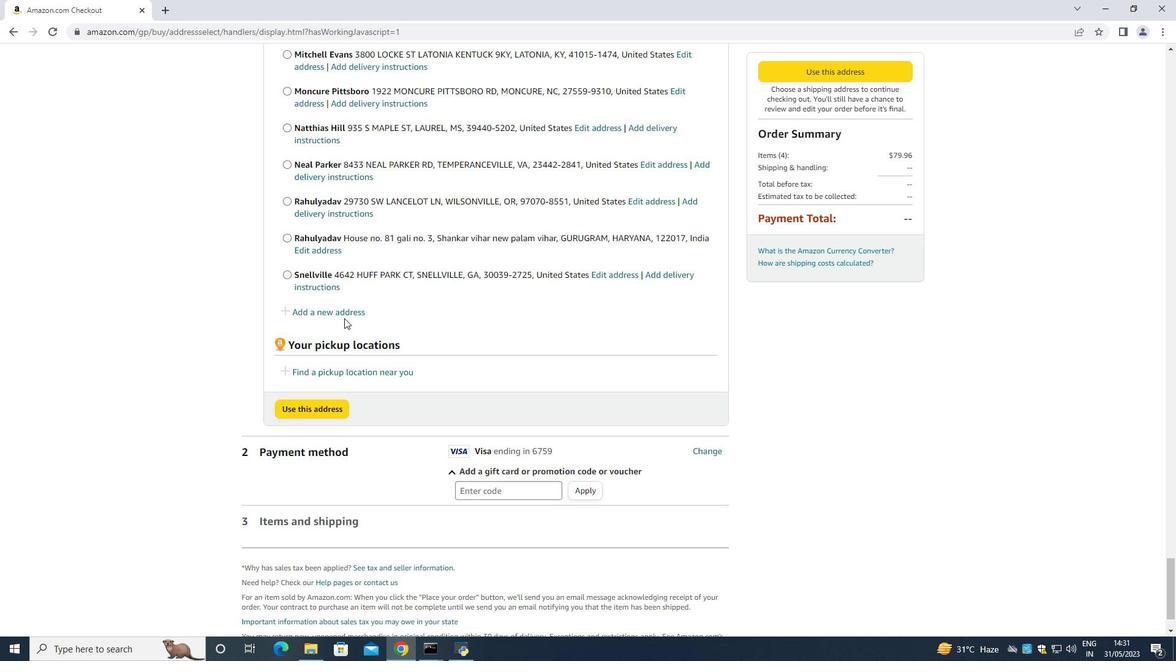 
Action: Mouse moved to (417, 297)
Screenshot: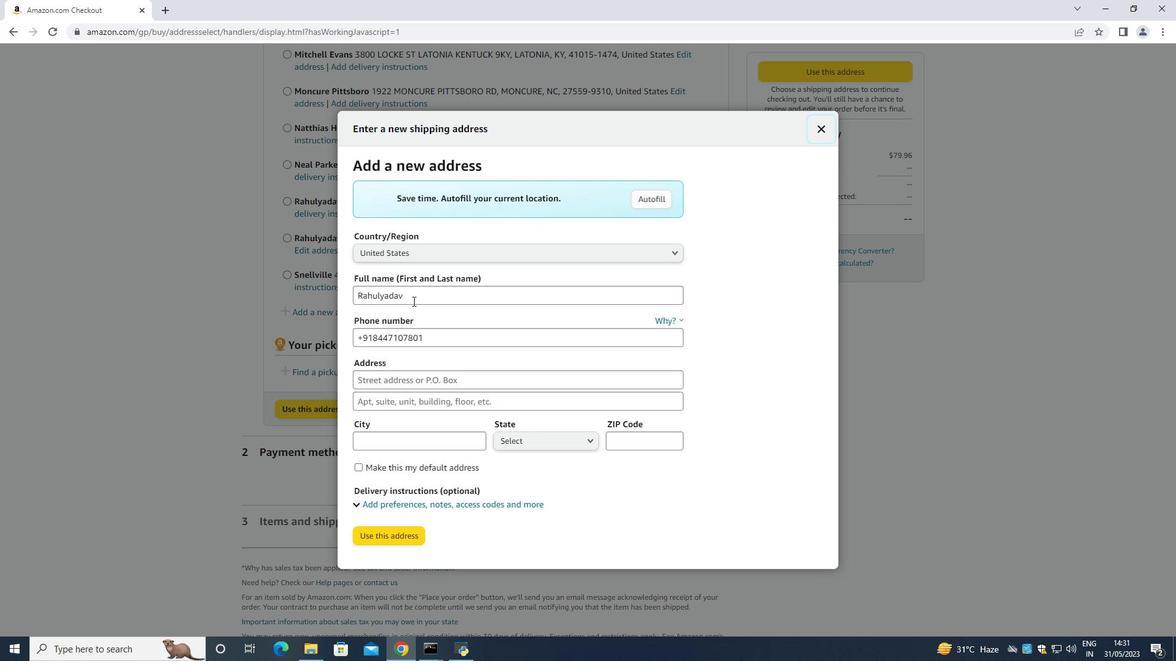 
Action: Mouse pressed left at (417, 297)
Screenshot: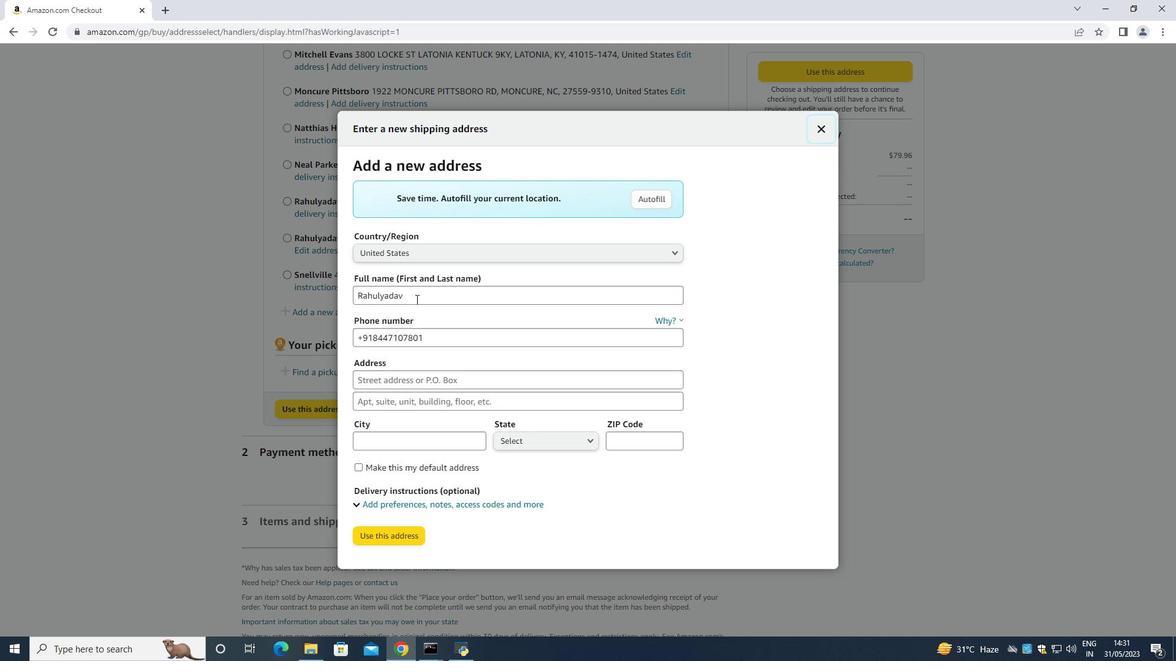 
Action: Key pressed <Key.backspace><Key.backspace><Key.backspace><Key.backspace><Key.backspace><Key.backspace><Key.backspace><Key.backspace><Key.backspace><Key.backspace><Key.backspace><Key.backspace><Key.backspace><Key.backspace><Key.backspace><Key.shift>Mason<Key.space><Key.shift>Kelly<Key.space><Key.tab><Key.tab><Key.backspace>7738643880<Key.tab>286<Key.backspace>41<Key.space><Key.shift><Key.shift><Key.shift><Key.shift><Key.shift>Point<Key.space><Key.shift>Street<Key.space><Key.tab><Key.tab><Key.shift><Key.shift>Park<Key.space><Key.shift><Key.shift><Key.shift>Ro<Key.backspace>if<Key.backspace>dge<Key.space><Key.tab><Key.enter><Key.enter>
Screenshot: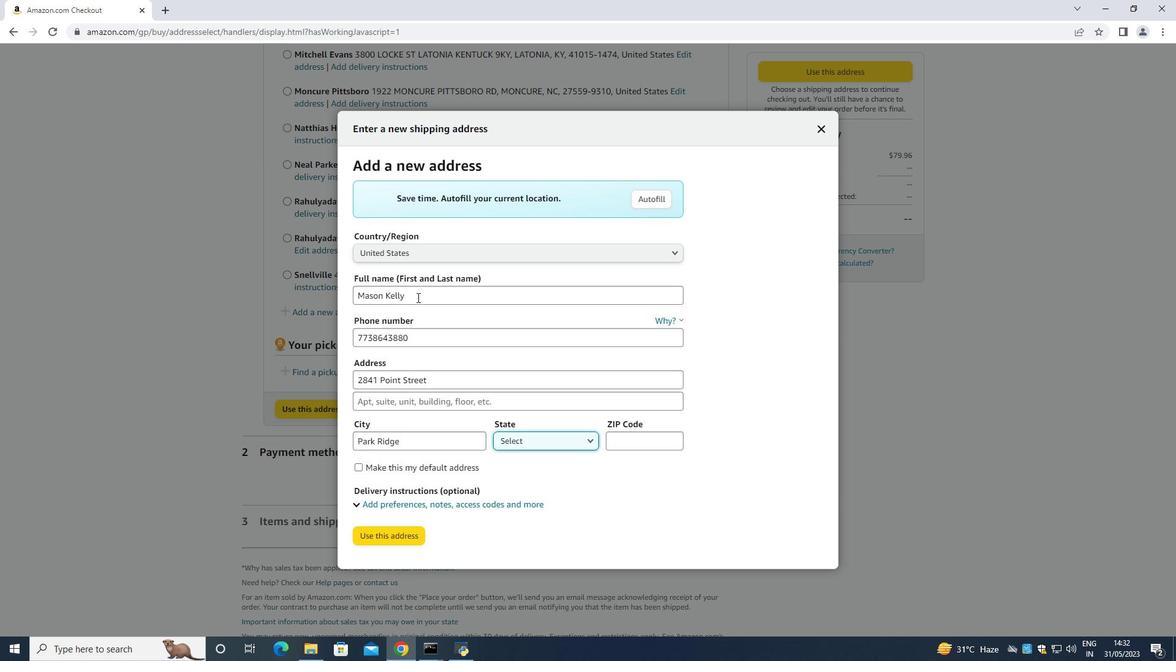 
Action: Mouse moved to (543, 440)
Screenshot: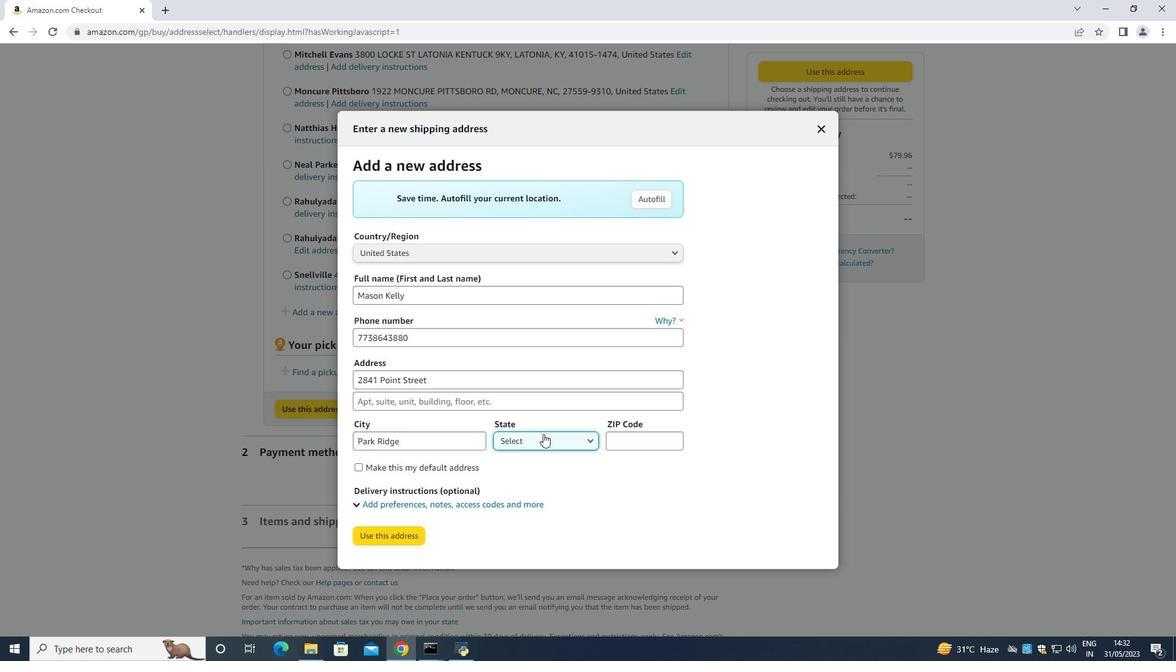 
Action: Mouse pressed left at (543, 440)
Screenshot: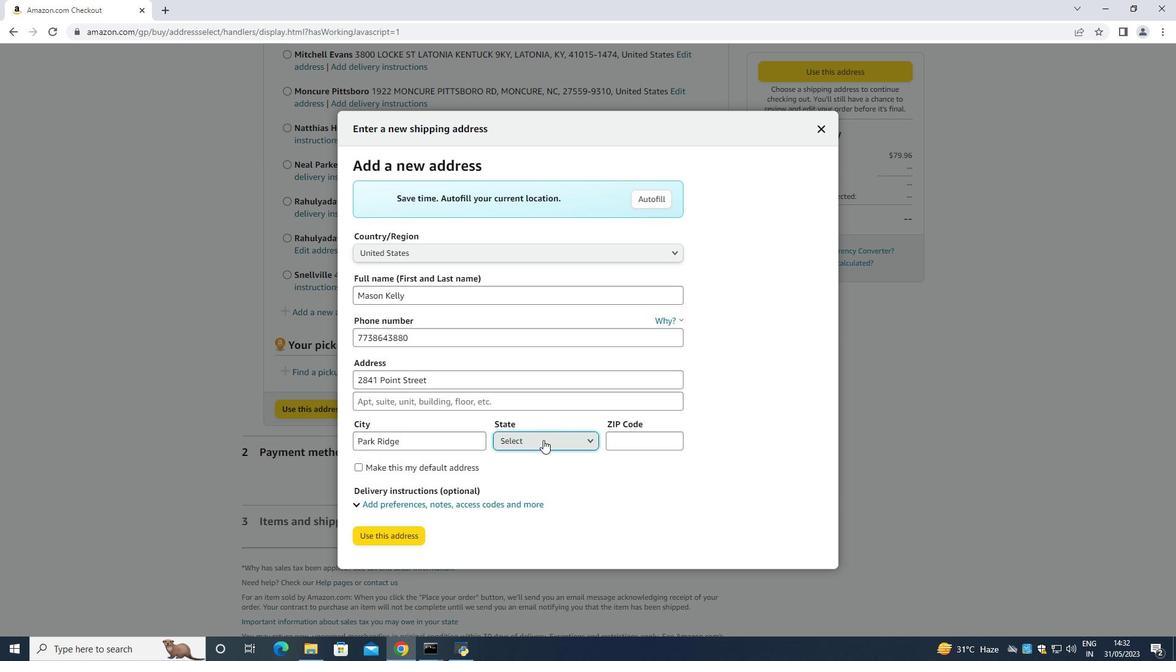 
Action: Mouse moved to (531, 322)
Screenshot: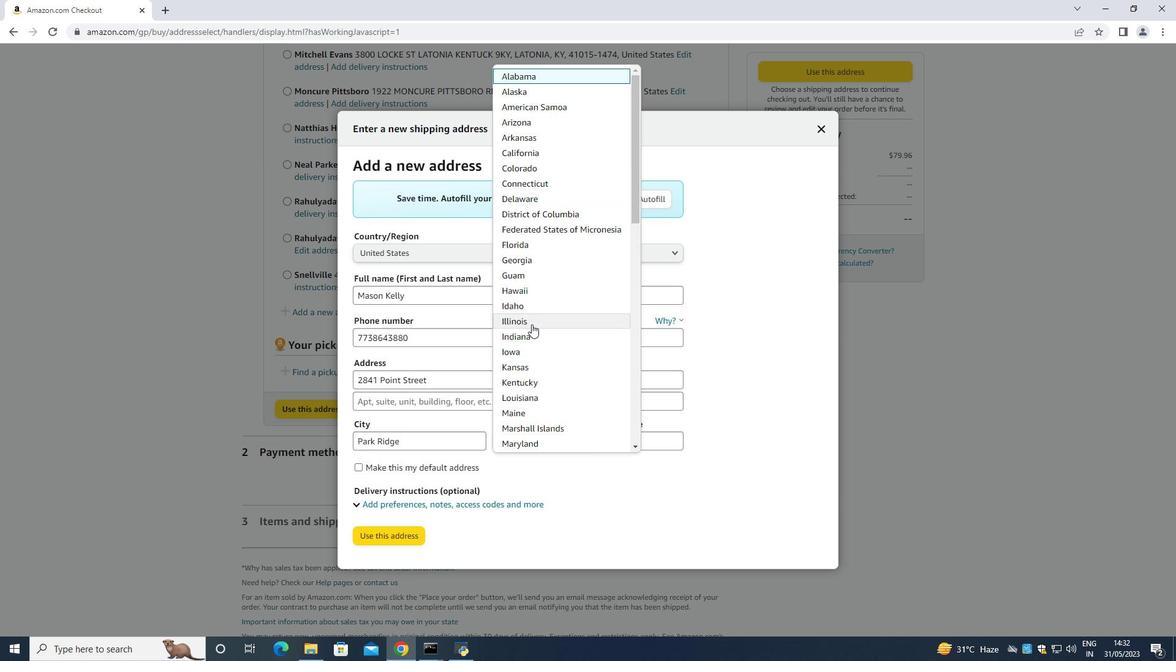
Action: Mouse pressed left at (531, 322)
Screenshot: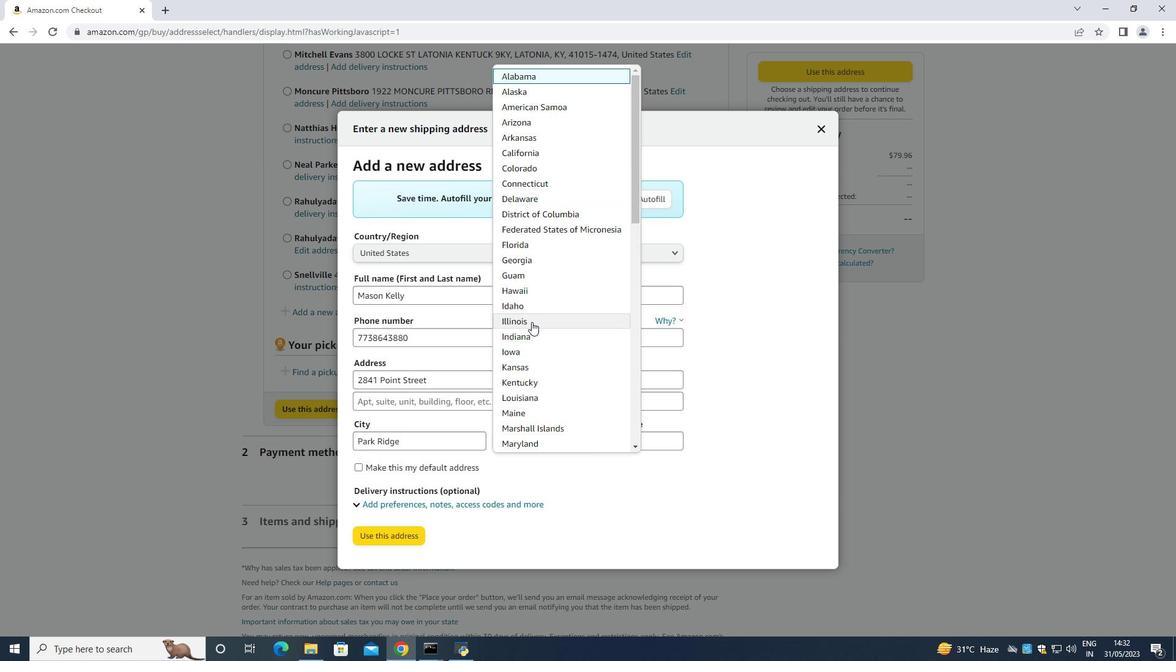 
Action: Mouse moved to (626, 439)
Screenshot: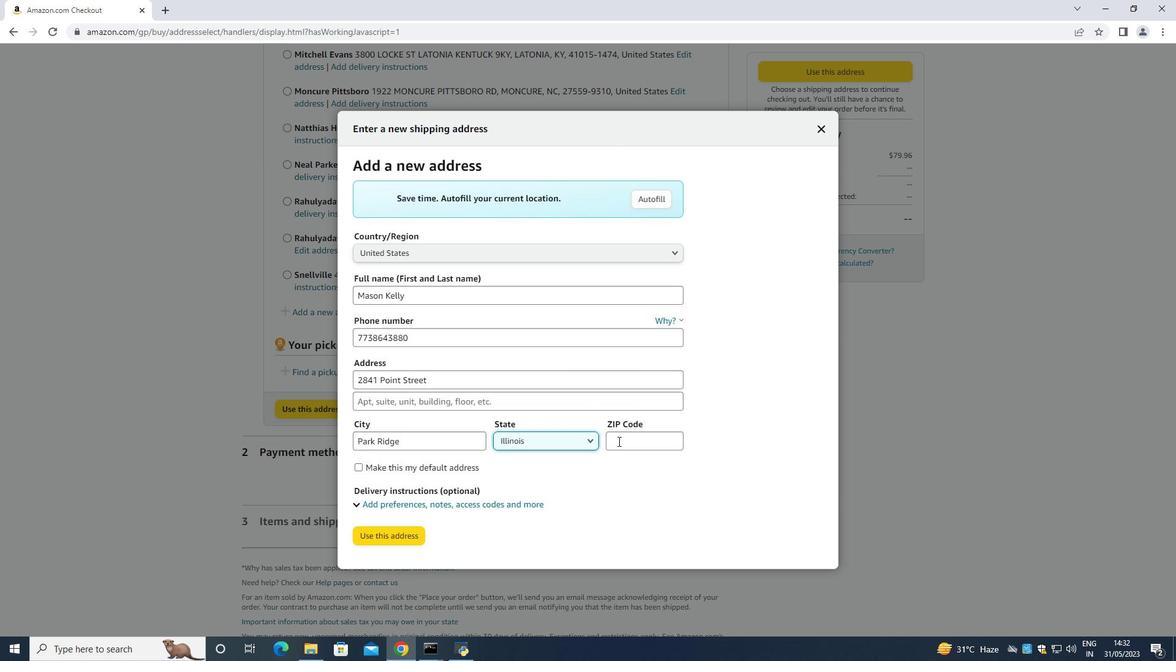 
Action: Mouse pressed left at (626, 439)
Screenshot: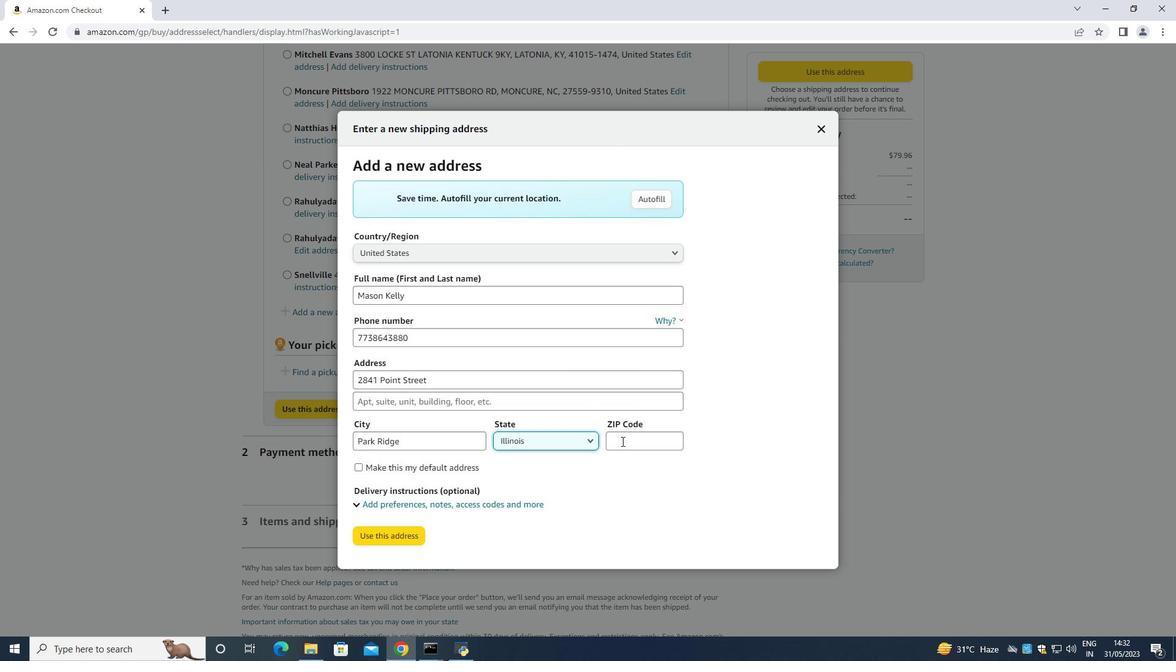
Action: Key pressed 600068
Screenshot: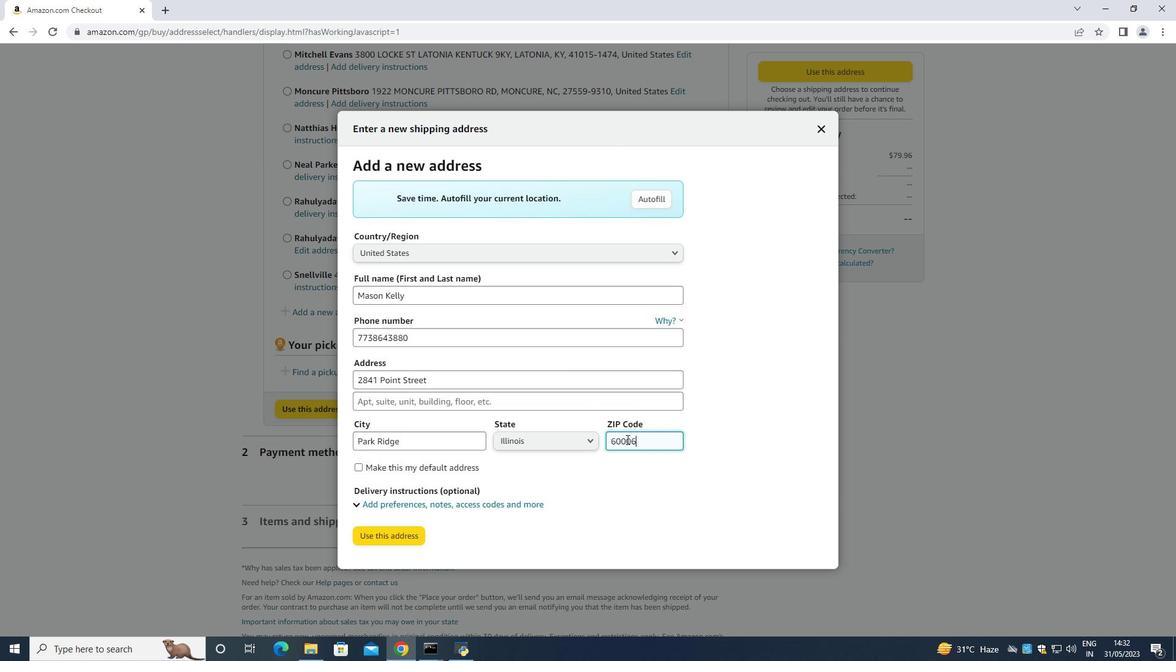 
Action: Mouse moved to (627, 445)
Screenshot: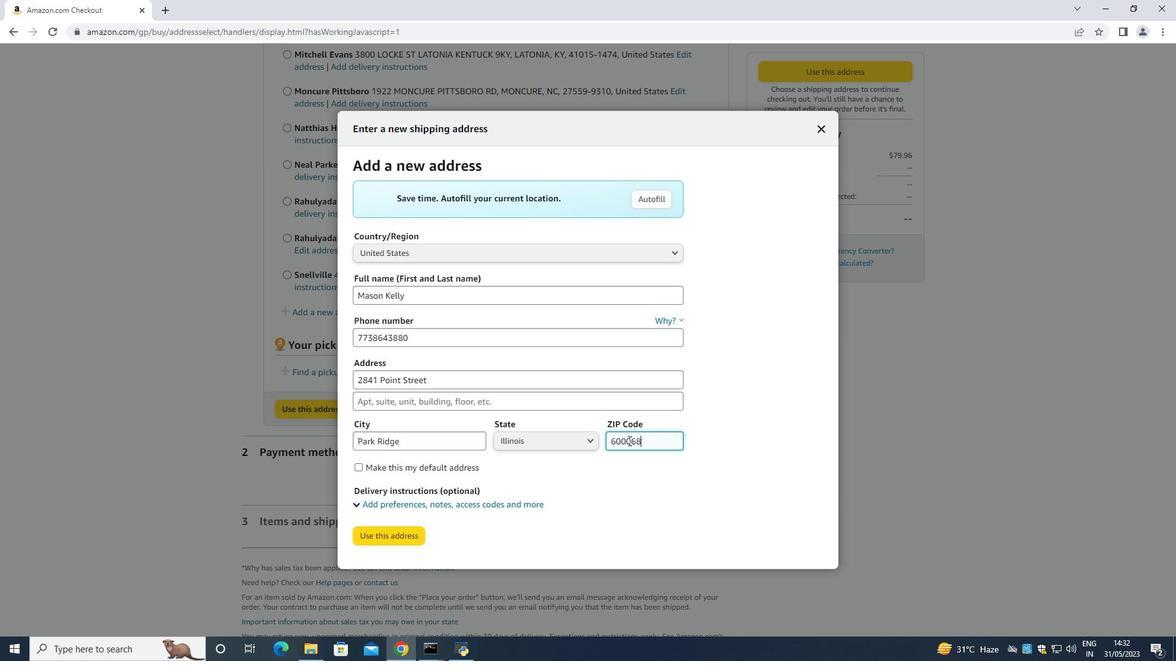 
Action: Mouse pressed left at (627, 445)
Screenshot: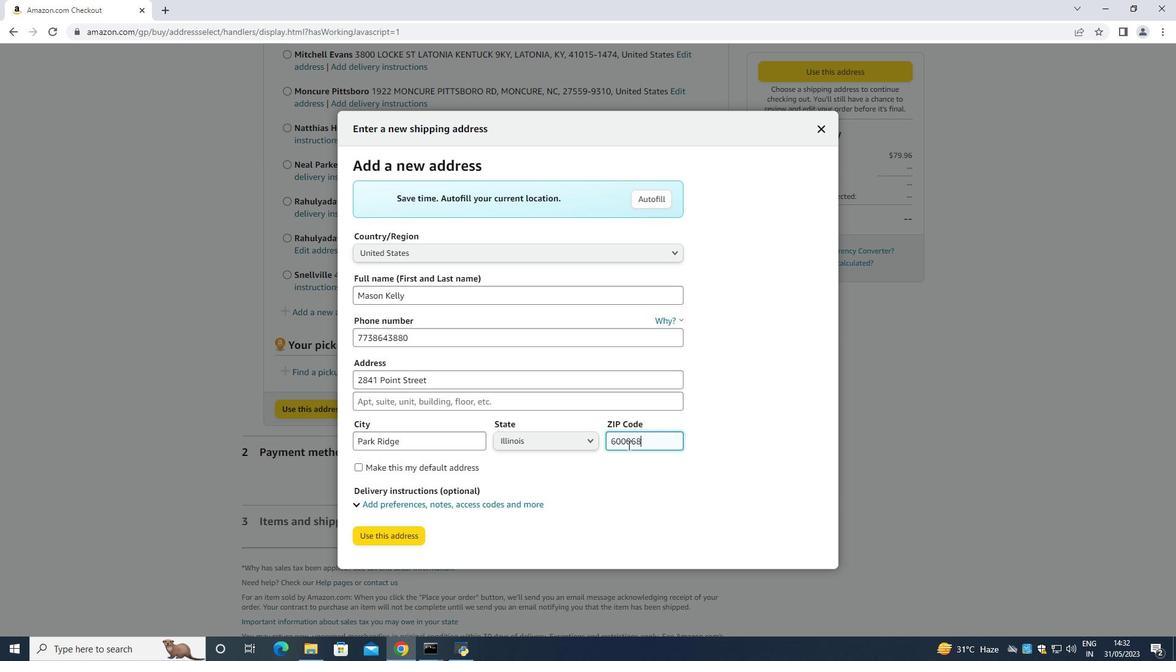 
Action: Mouse moved to (625, 440)
Screenshot: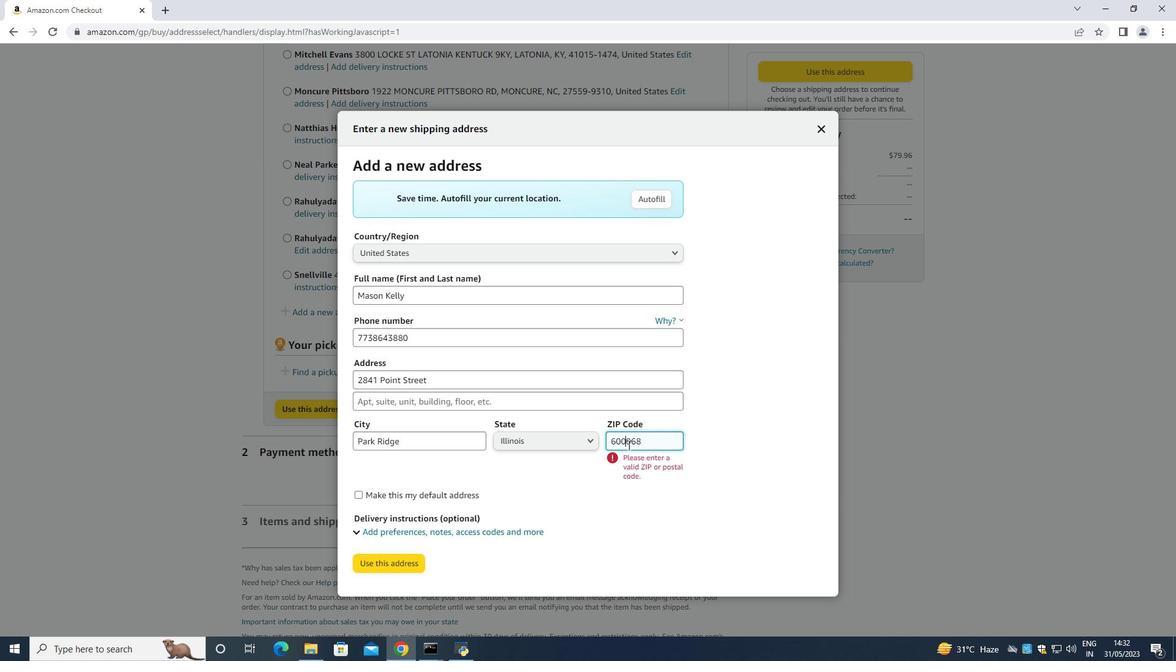 
Action: Key pressed <Key.backspace>
Screenshot: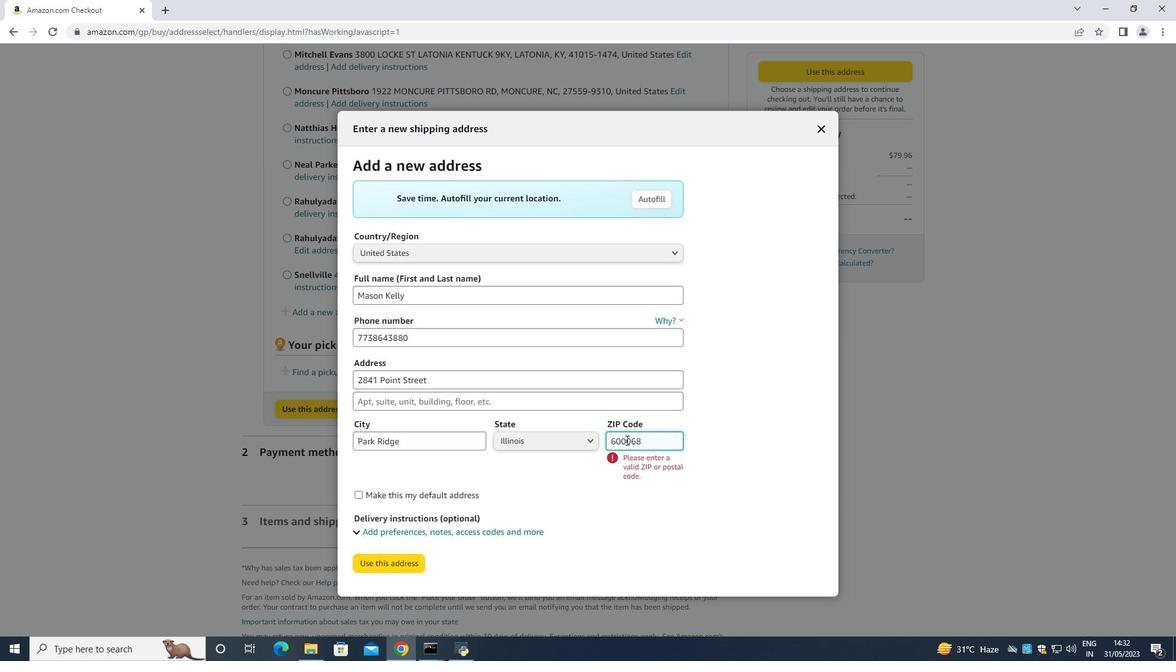 
Action: Mouse moved to (376, 537)
Screenshot: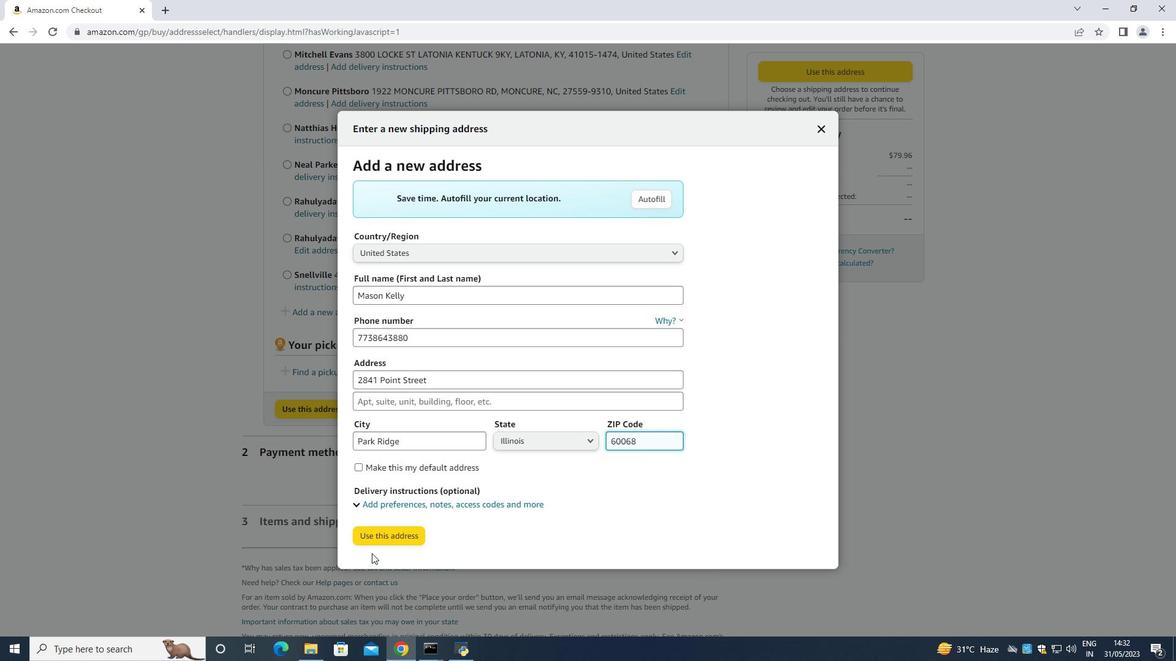 
Action: Mouse pressed left at (376, 537)
Screenshot: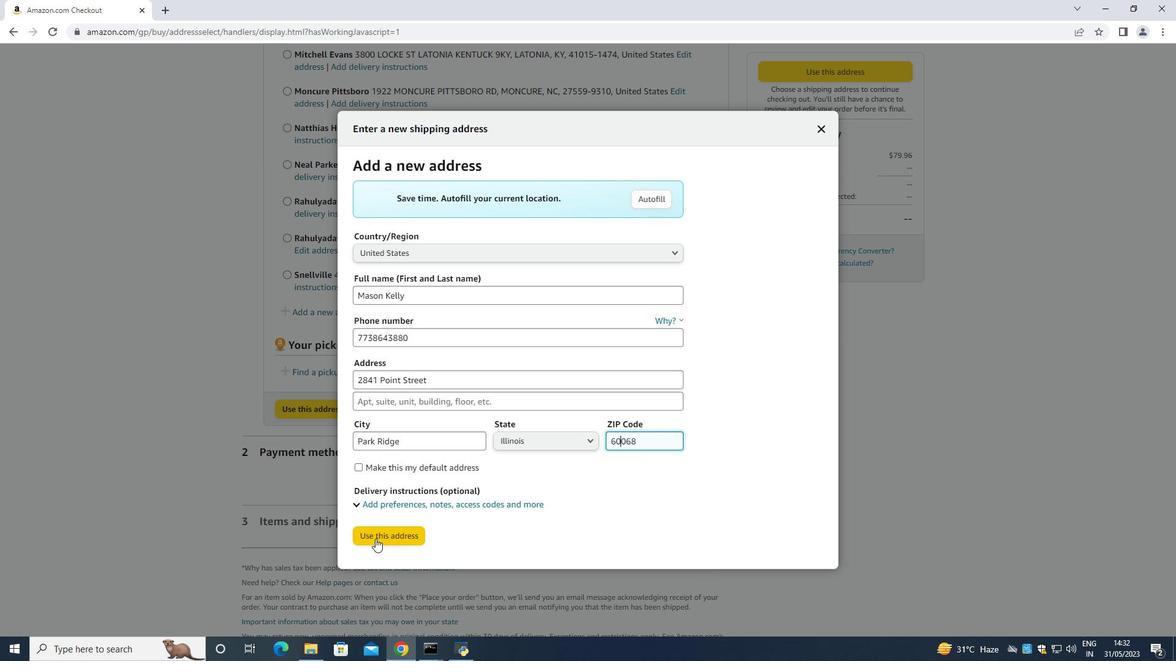 
Action: Mouse moved to (392, 615)
Screenshot: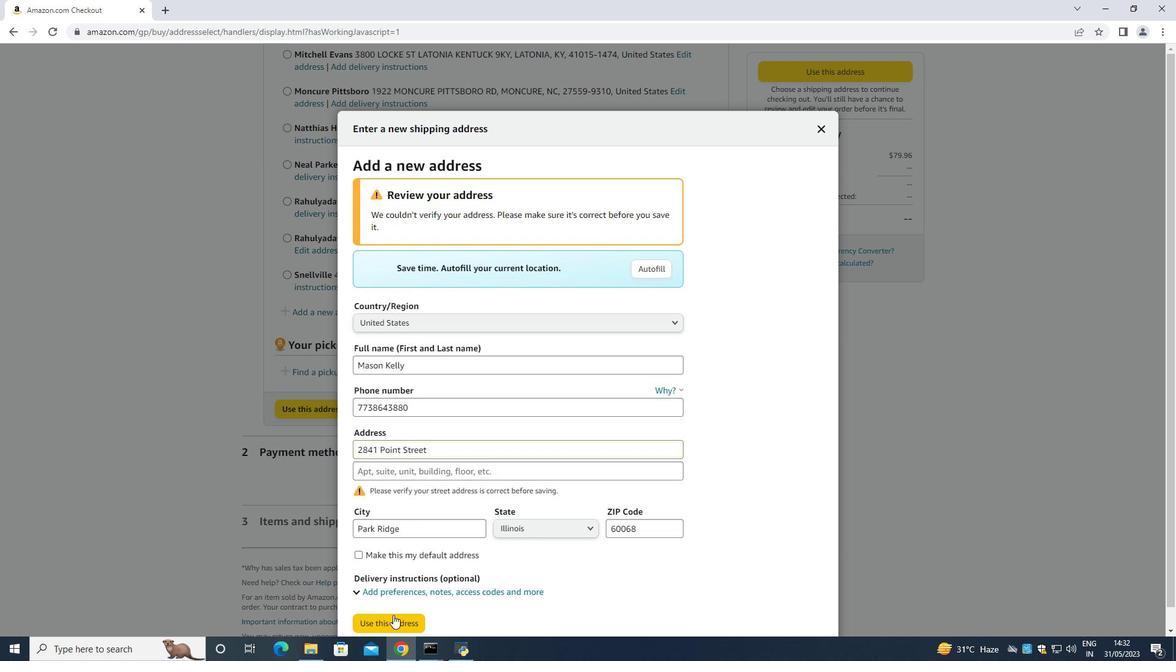 
Action: Mouse pressed left at (392, 615)
Screenshot: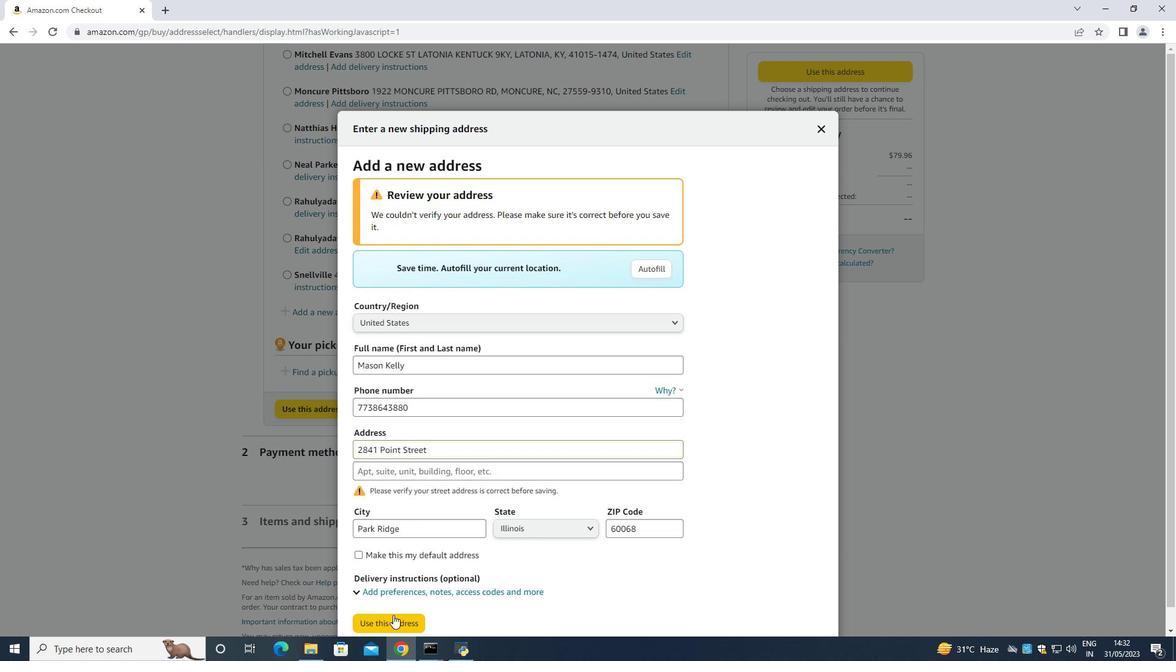 
Action: Mouse moved to (416, 281)
Screenshot: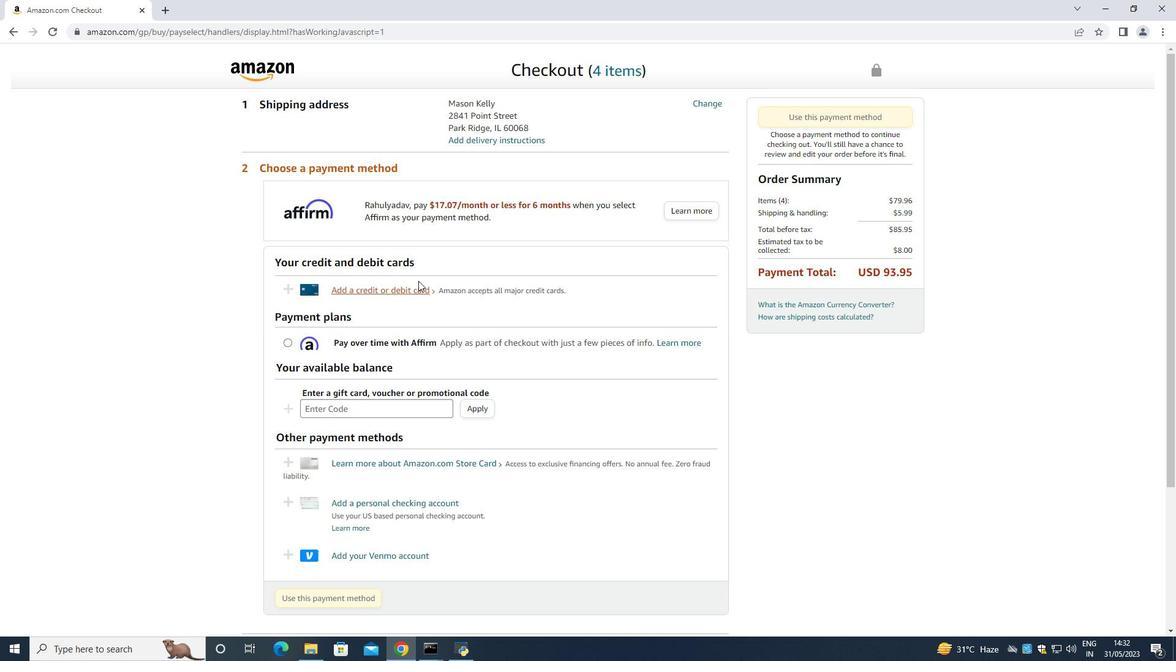
Action: Mouse pressed left at (416, 281)
Screenshot: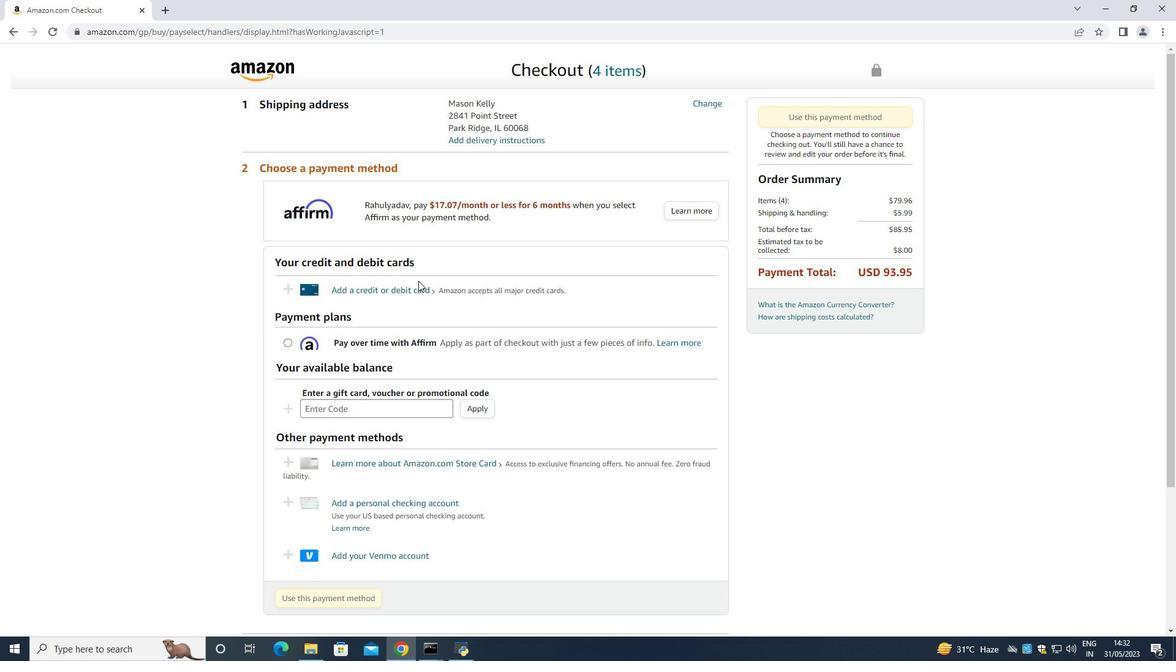 
Action: Mouse moved to (418, 302)
Screenshot: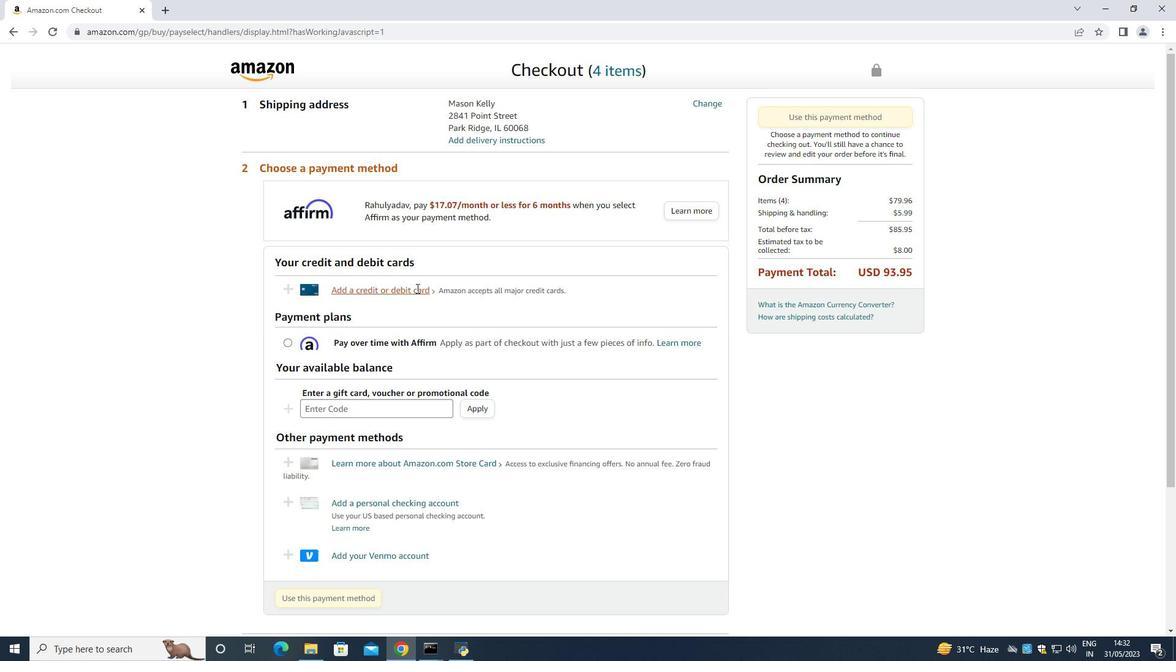 
Action: Mouse pressed left at (418, 302)
Screenshot: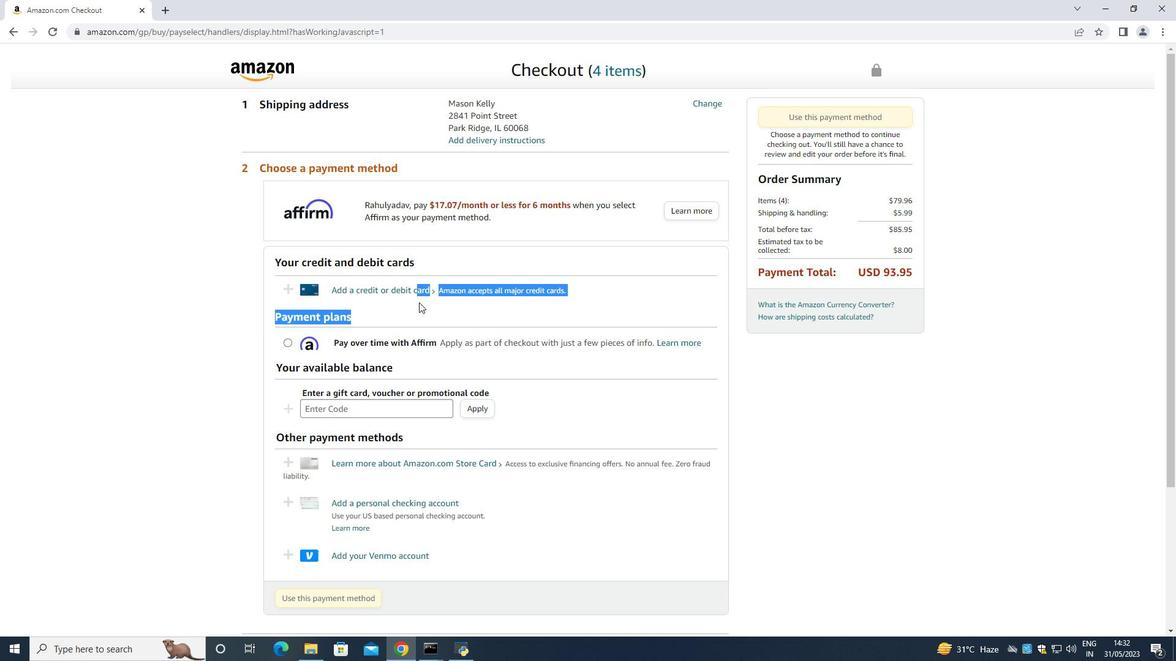
Action: Mouse moved to (385, 290)
Screenshot: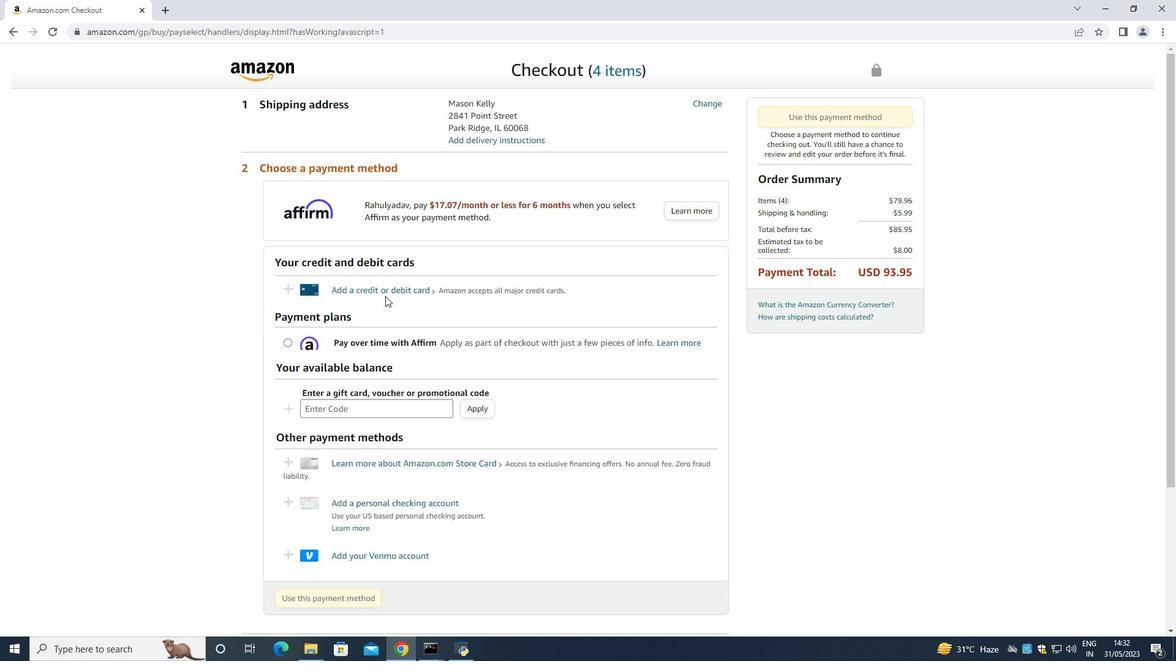 
Action: Mouse pressed left at (385, 290)
Screenshot: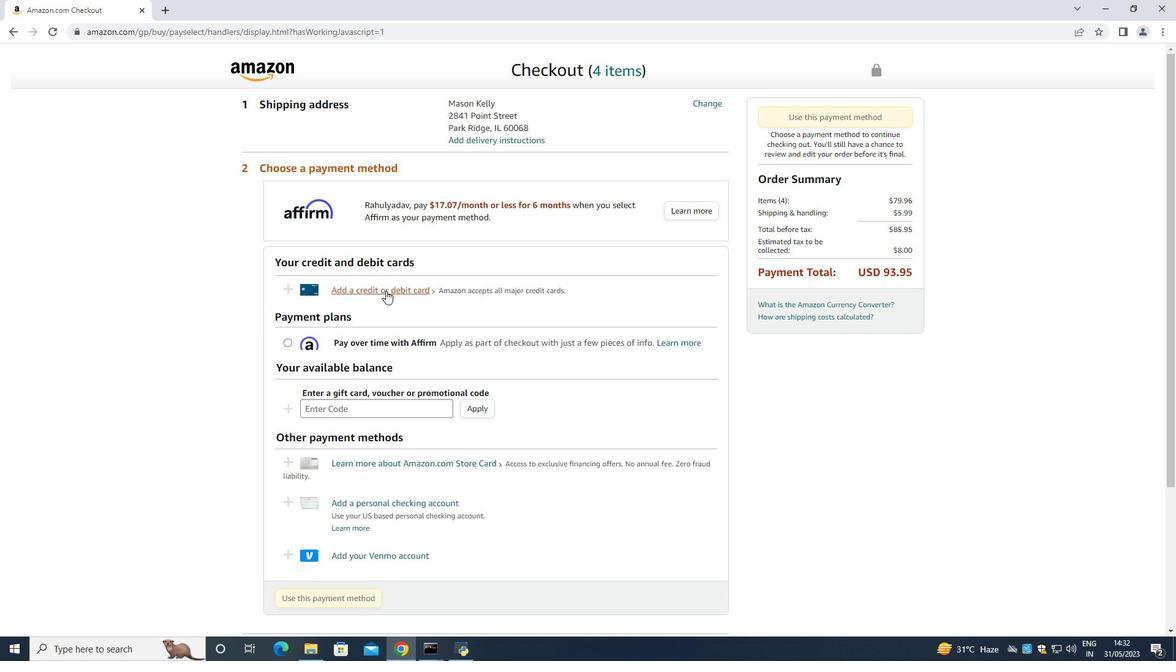 
Action: Mouse moved to (520, 283)
Screenshot: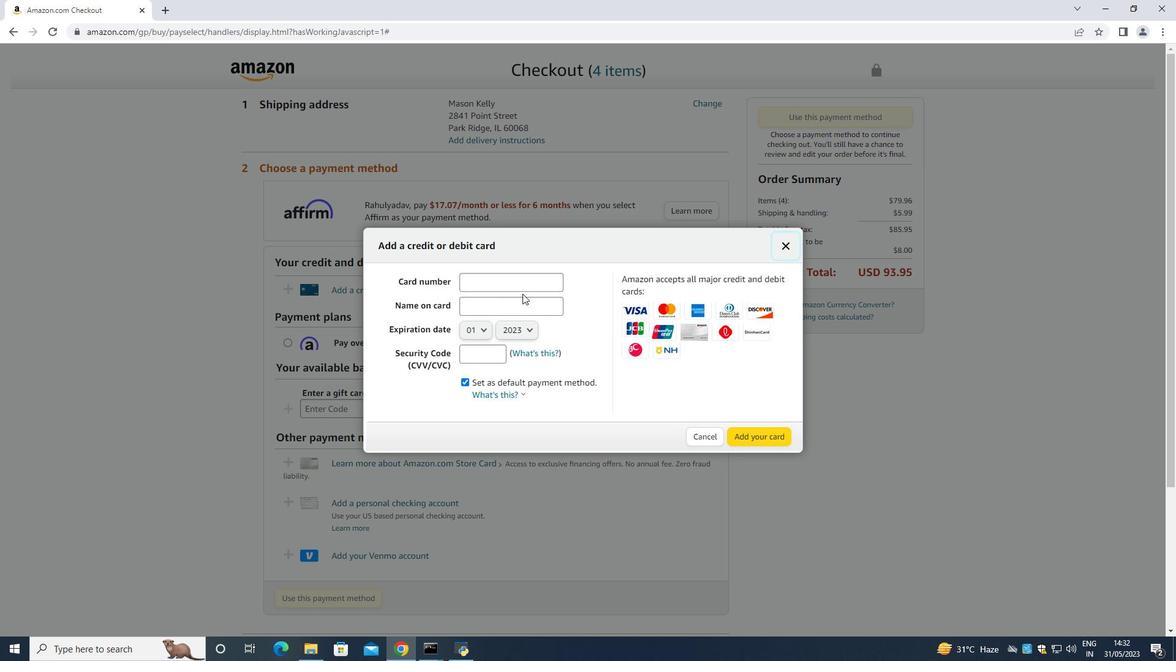 
Action: Mouse pressed left at (520, 283)
Screenshot: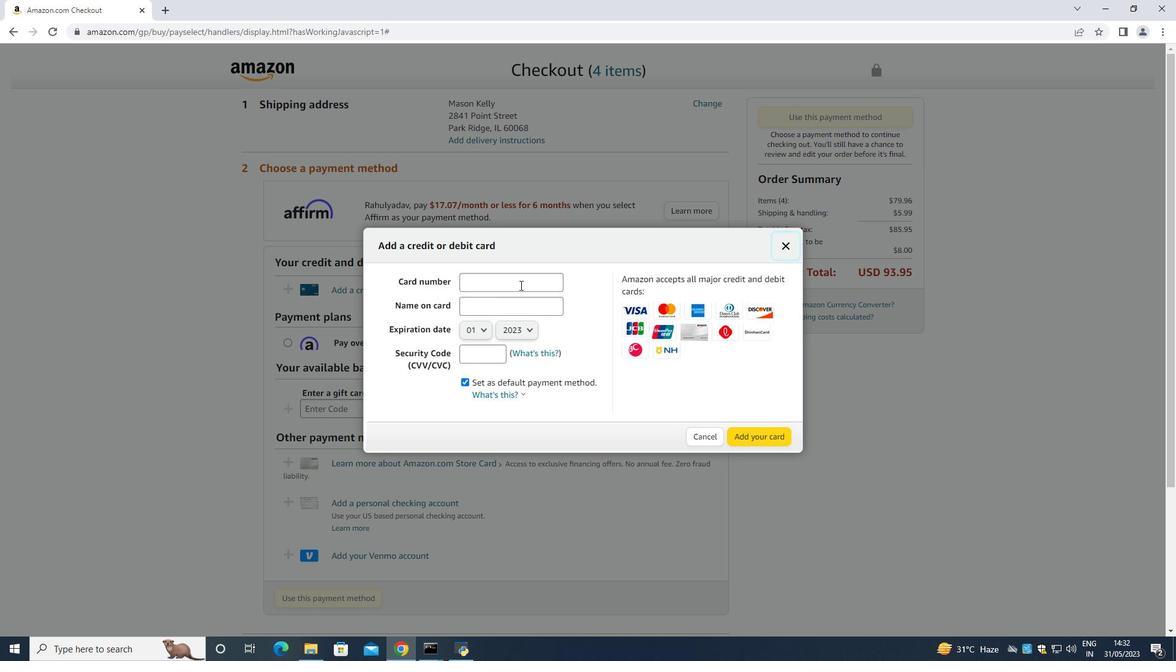 
Action: Mouse moved to (521, 281)
Screenshot: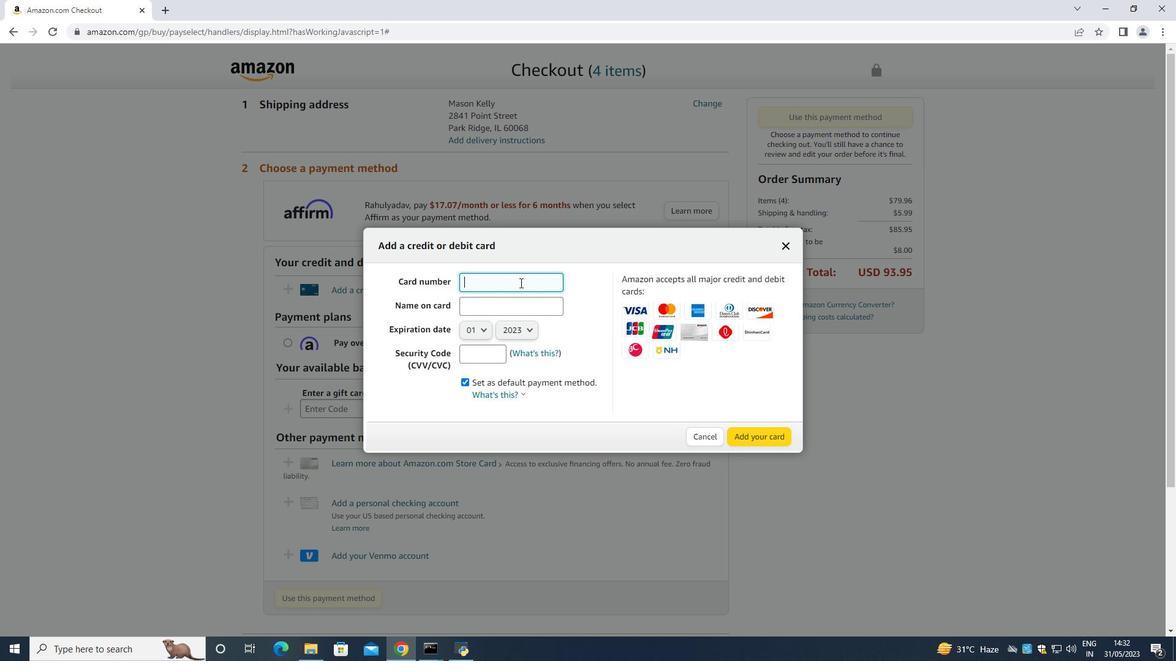 
Action: Key pressed 6632541256325<Key.backspace>7965
Screenshot: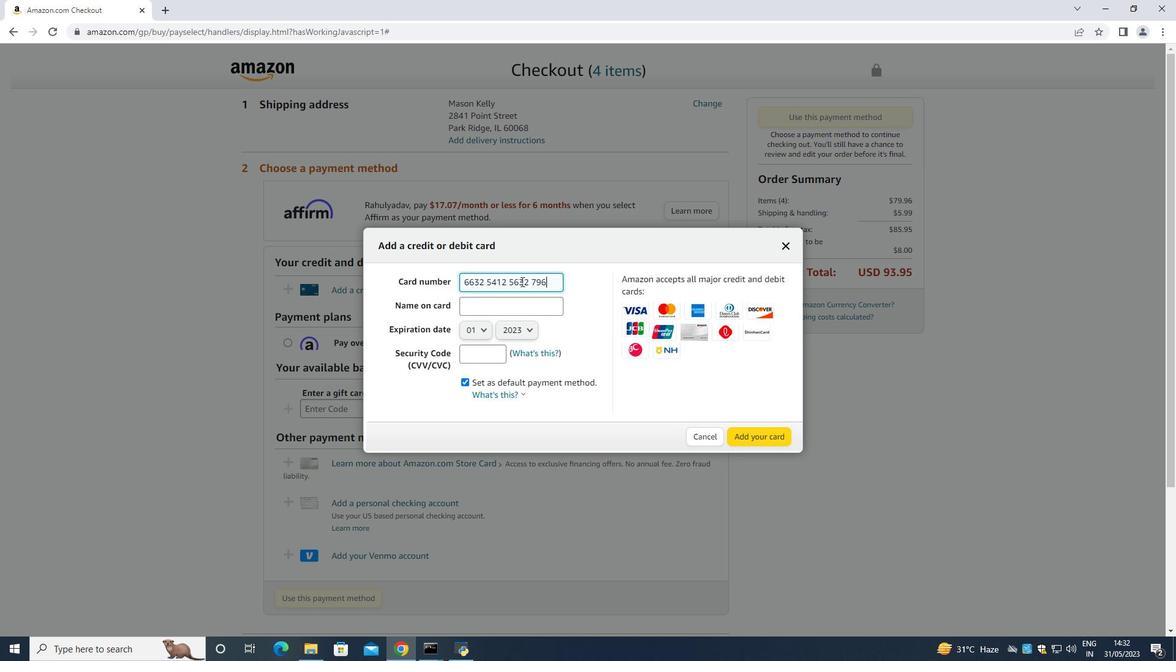 
Action: Mouse moved to (480, 321)
Screenshot: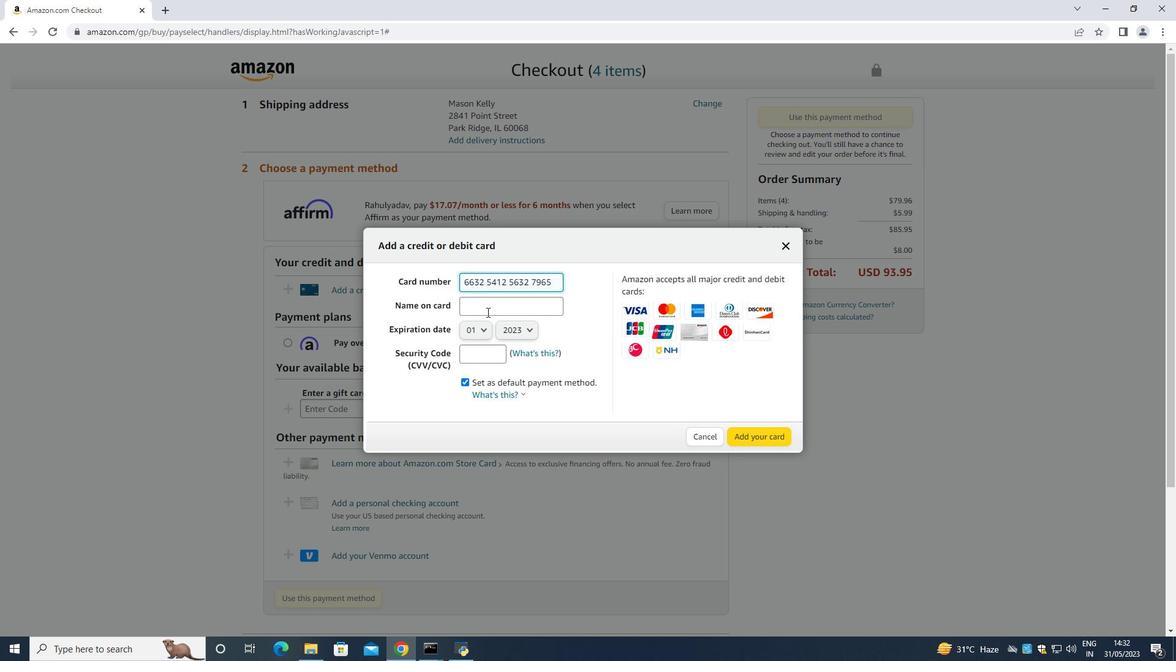 
Action: Mouse pressed left at (480, 321)
Screenshot: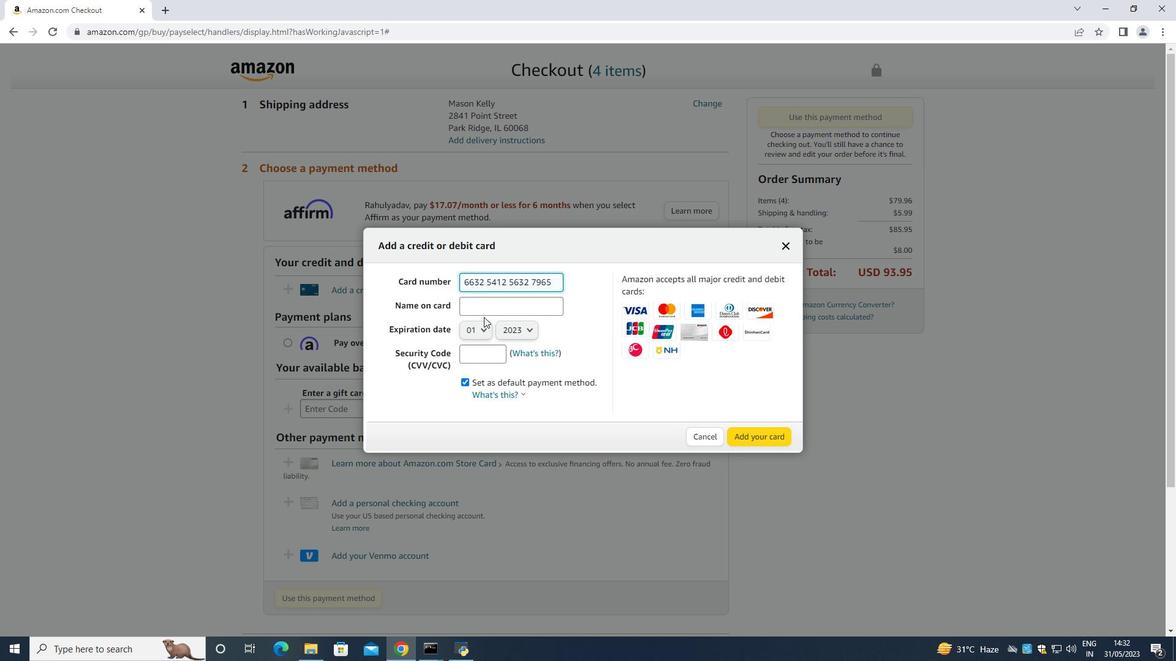 
Action: Mouse moved to (485, 311)
Screenshot: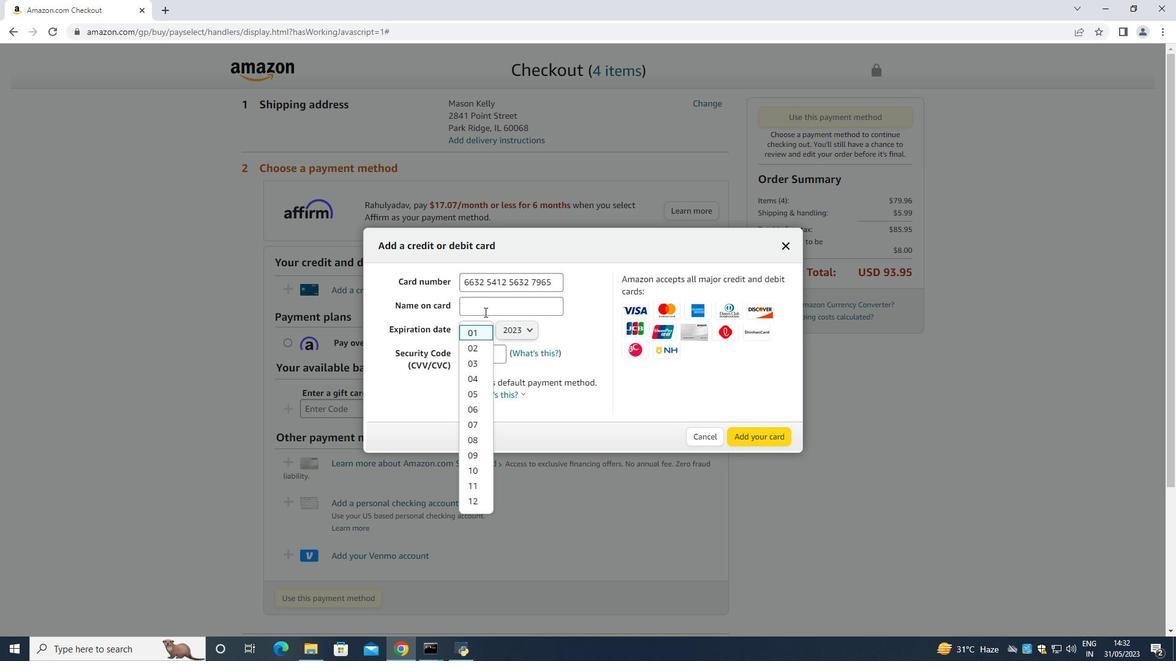 
Action: Mouse pressed left at (485, 311)
Screenshot: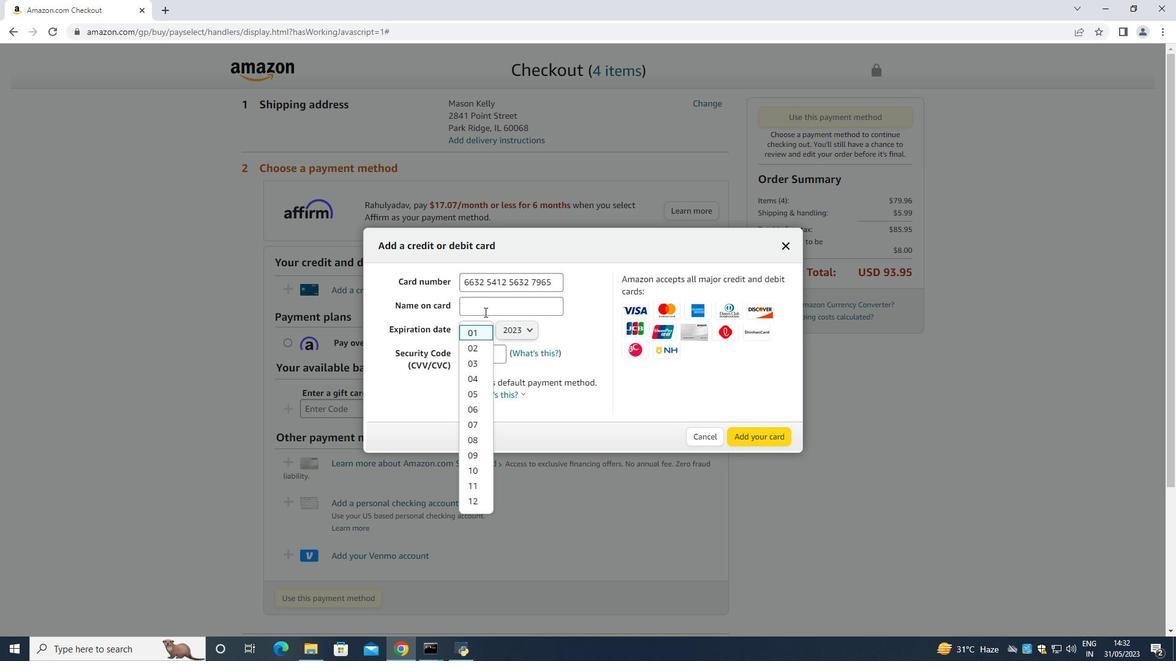 
Action: Key pressed <Key.shift>Ma
Screenshot: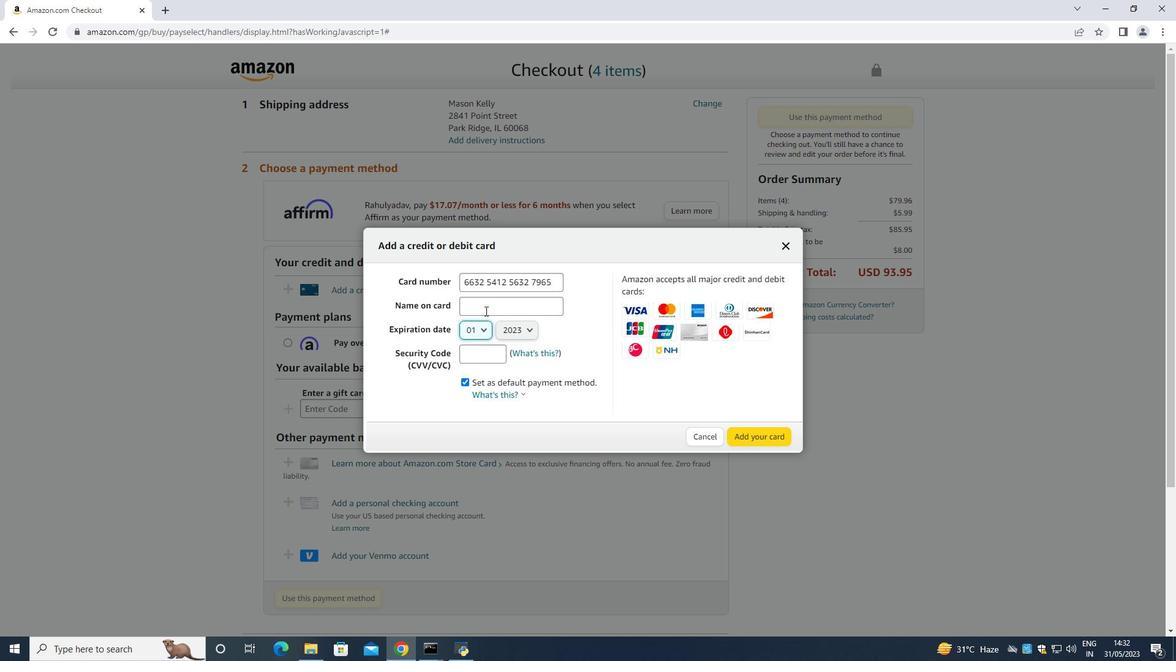 
Action: Mouse pressed left at (485, 311)
Screenshot: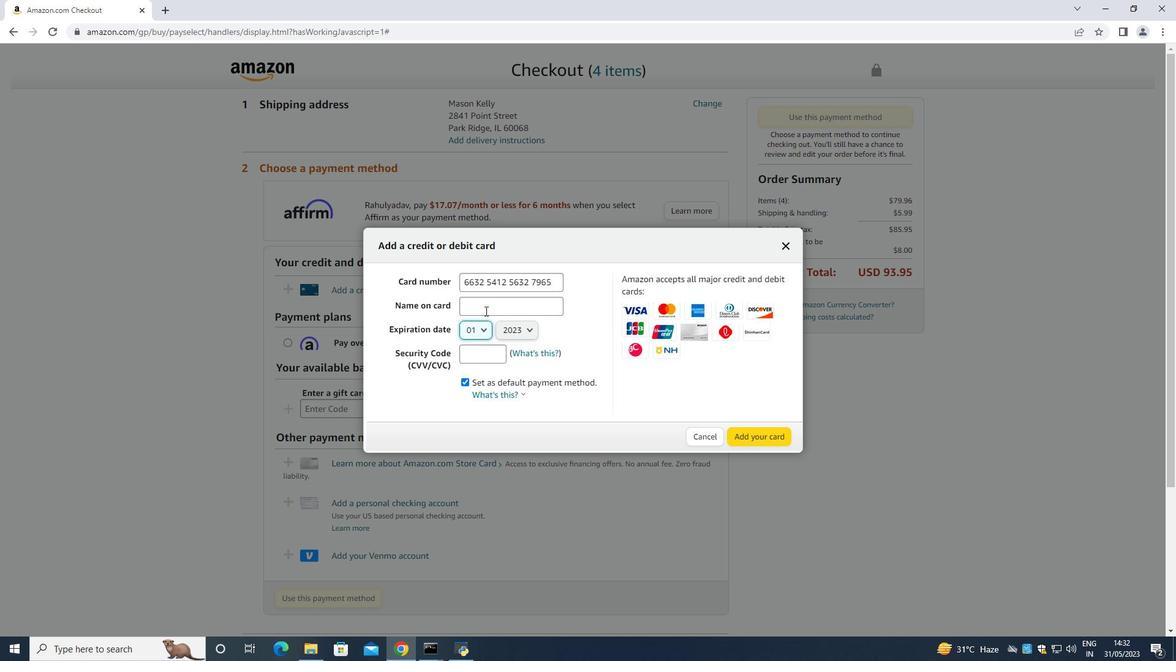 
Action: Key pressed <Key.shift>Mason<Key.space><Key.shift>Kelly<Key.space><Key.tab><Key.right><Key.right><Key.right><Key.tab><Key.right><Key.right><Key.tab>549
Screenshot: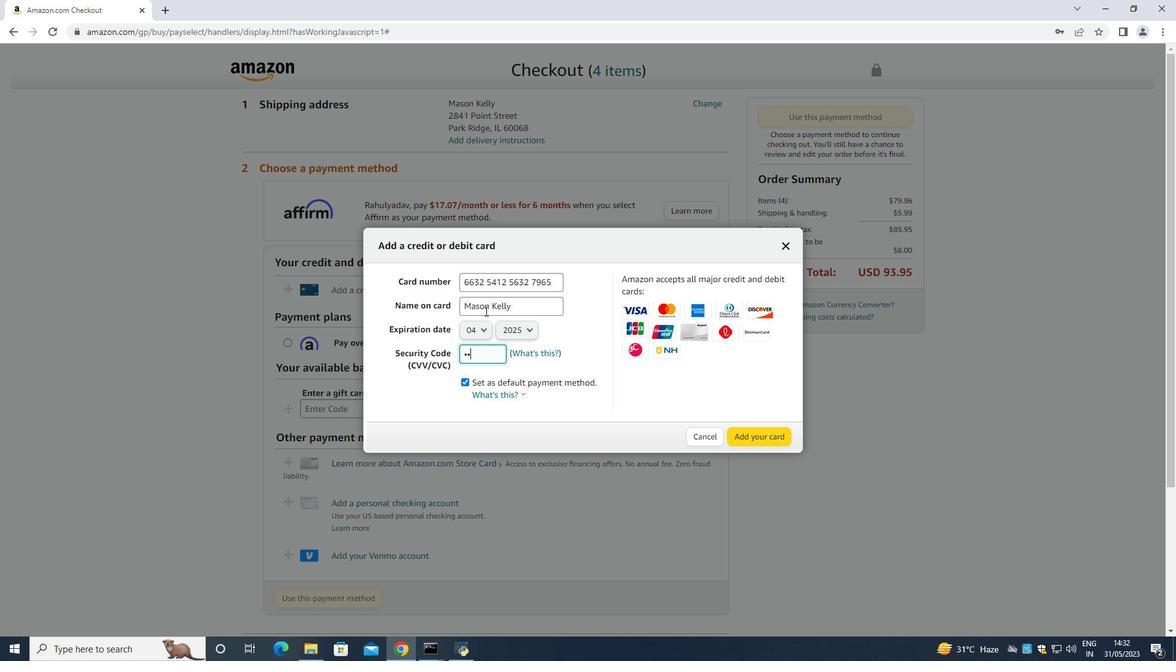 
